 Task: Look for space in Kimberley, South Africa from 10th July, 2023 to 25th July, 2023 for 3 adults, 1 child in price range Rs.15000 to Rs.25000. Place can be shared room with 2 bedrooms having 3 beds and 2 bathrooms. Property type can be house, flat, guest house. Amenities needed are: wifi, TV, free parkinig on premises, gym, breakfast. Booking option can be shelf check-in. Required host language is English.
Action: Mouse moved to (597, 148)
Screenshot: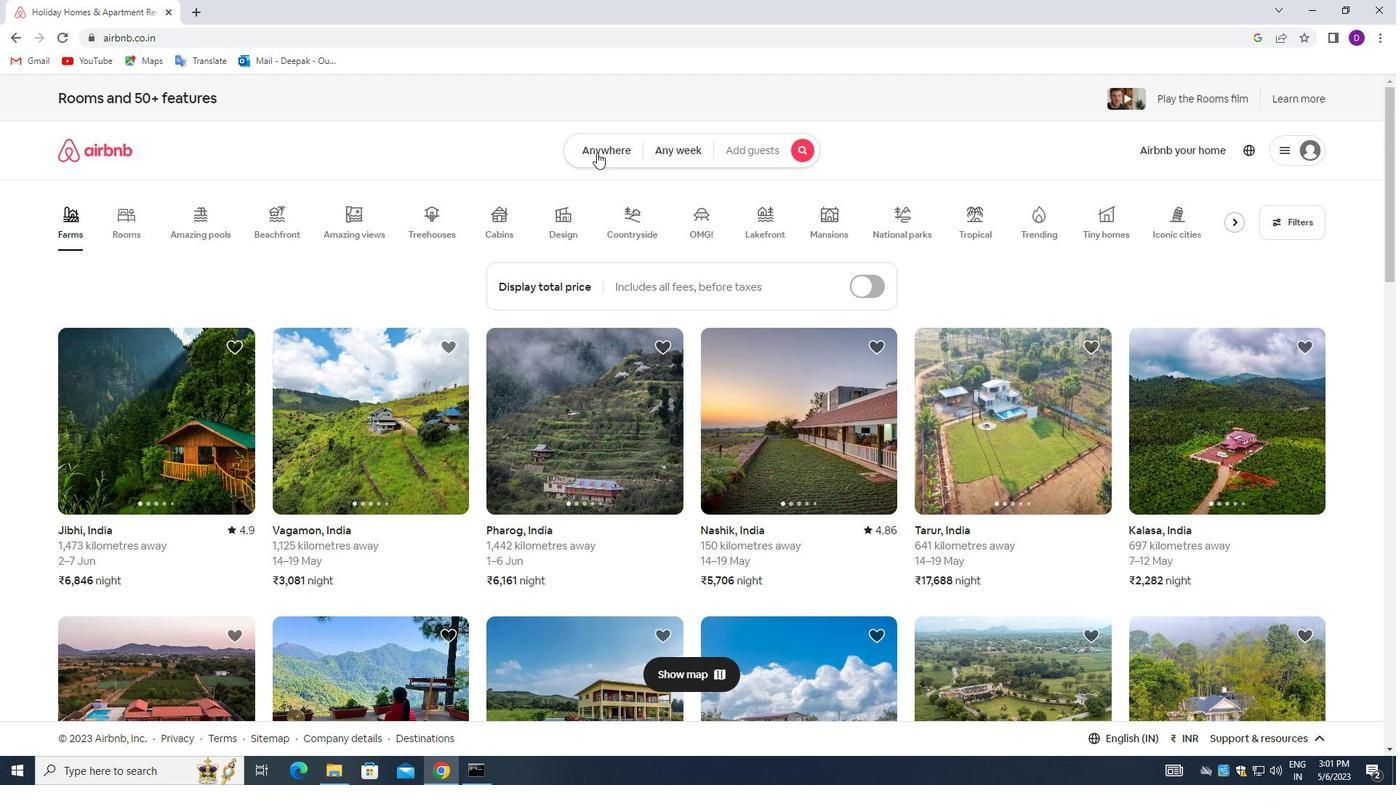 
Action: Mouse pressed left at (597, 148)
Screenshot: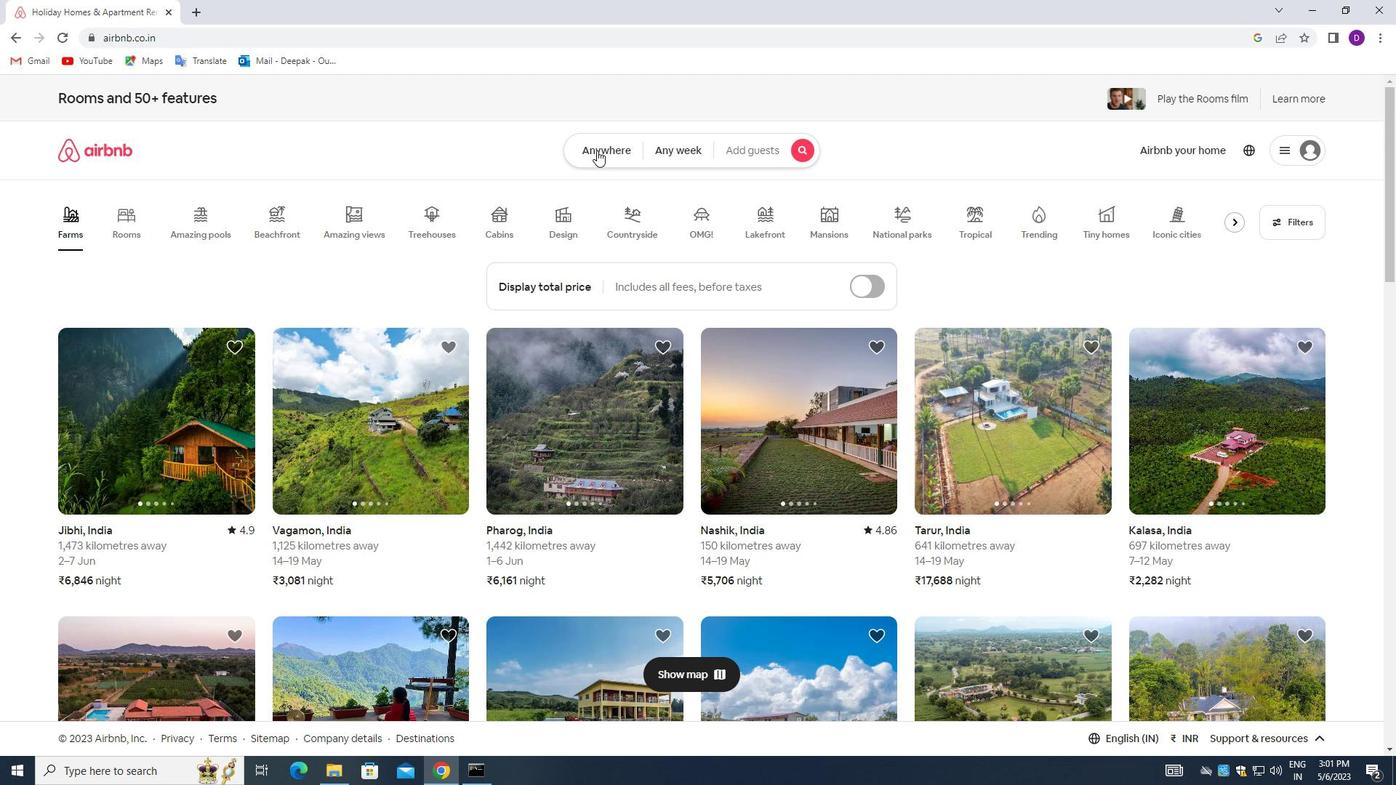 
Action: Mouse moved to (501, 206)
Screenshot: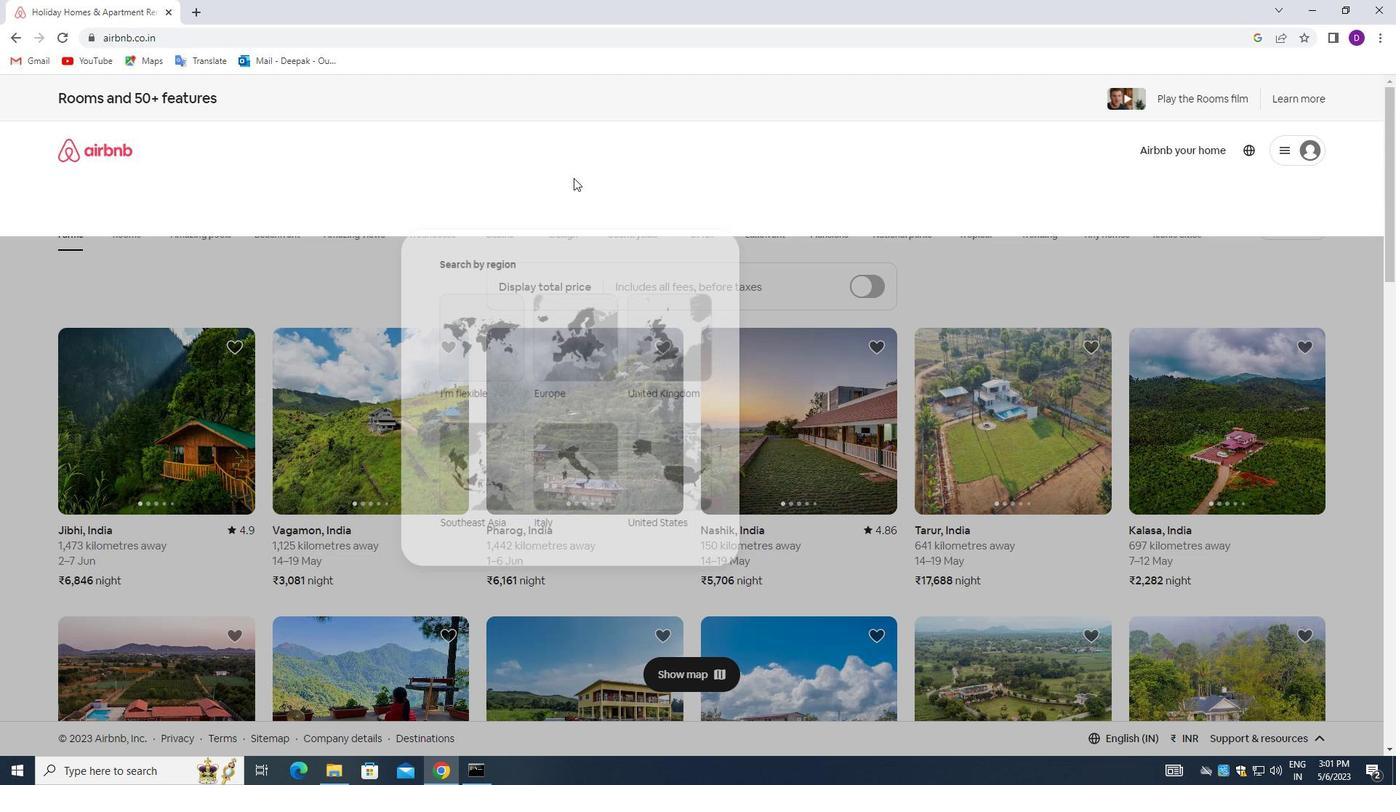 
Action: Mouse pressed left at (501, 206)
Screenshot: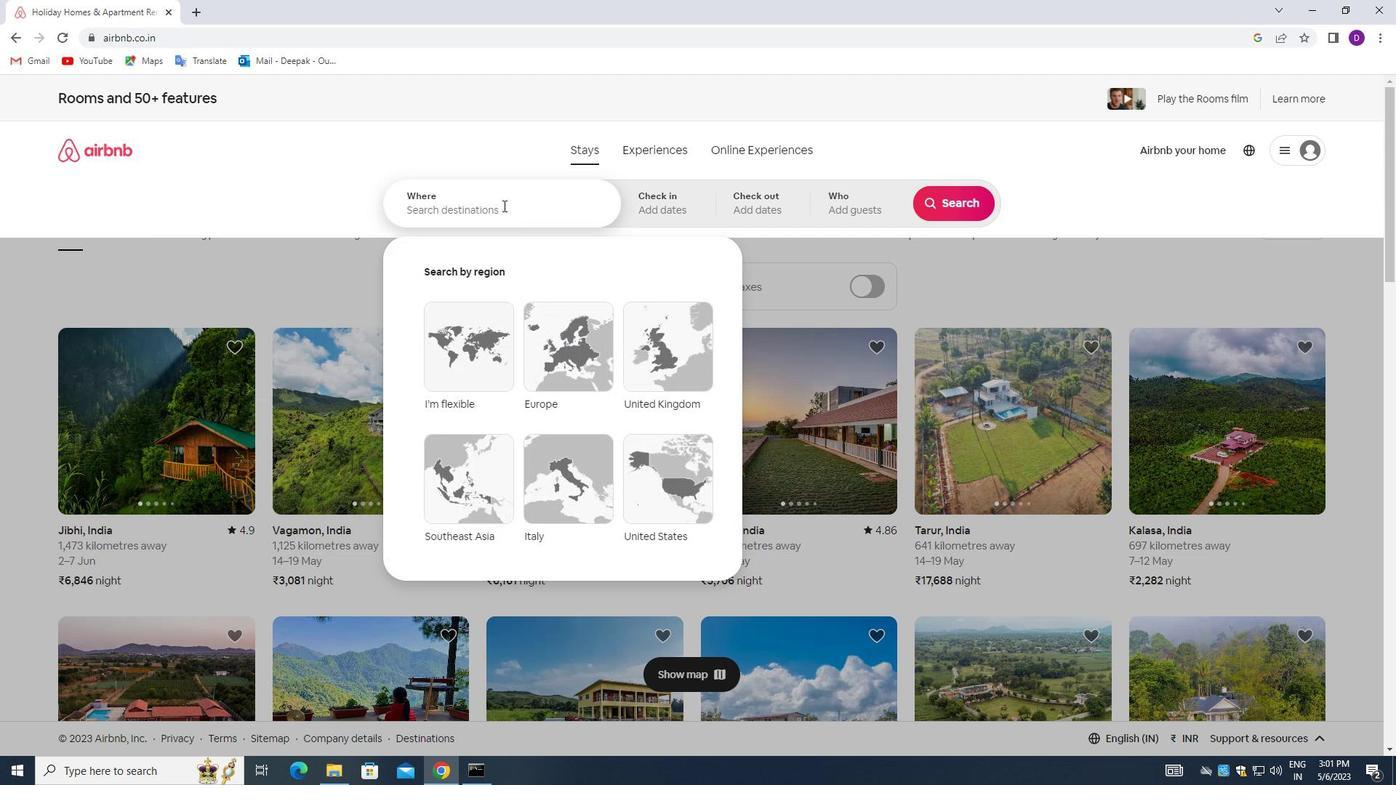 
Action: Mouse moved to (243, 307)
Screenshot: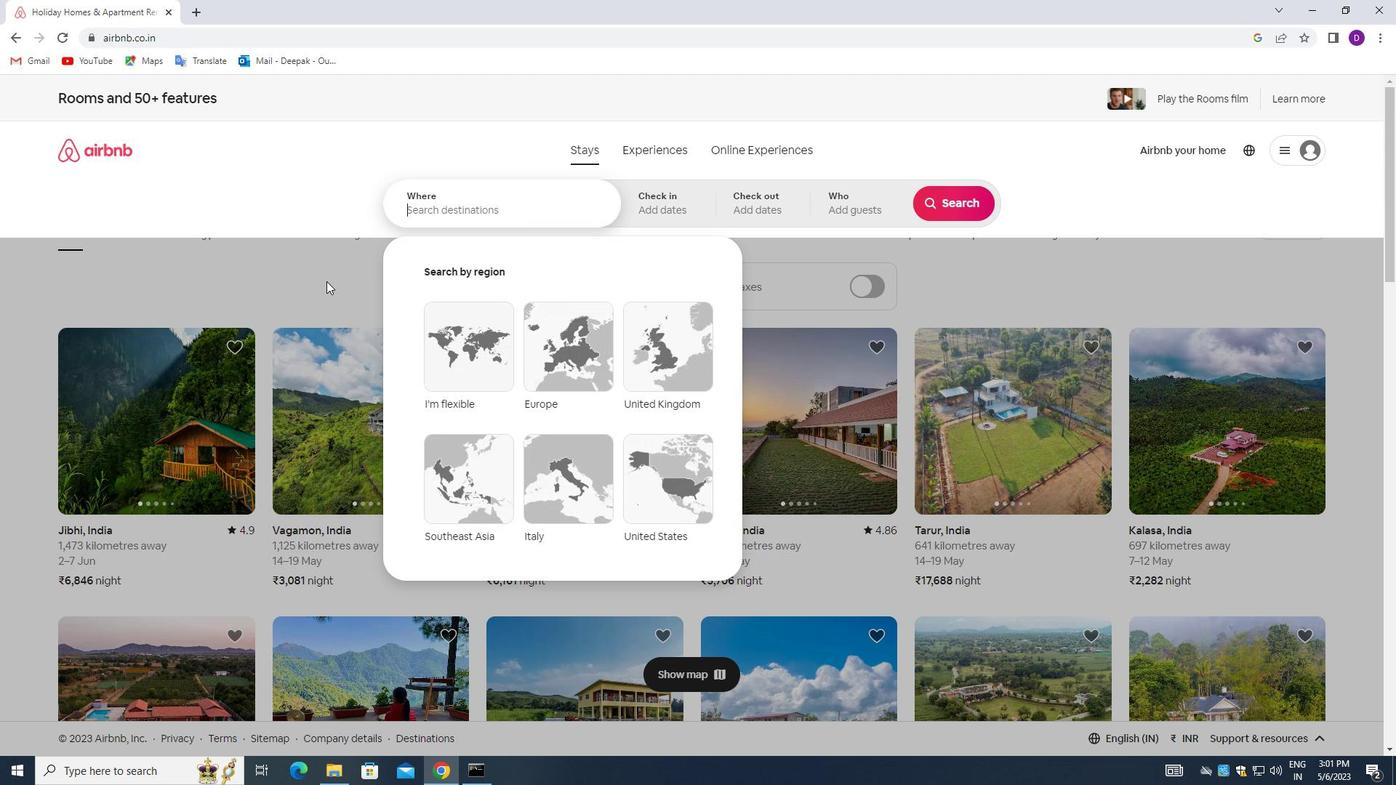
Action: Key pressed <Key.shift>KIMBERLEY,<Key.space><Key.shift><Key.shift><Key.shift><Key.shift><Key.shift><Key.shift><Key.shift><Key.shift><Key.shift><Key.shift><Key.shift><Key.shift><Key.shift><Key.shift><Key.shift>A<Key.backspace><Key.shift_r>SOUTH<Key.space><Key.shift_r>AFRICQA<Key.backspace><Key.backspace>A<Key.enter>
Screenshot: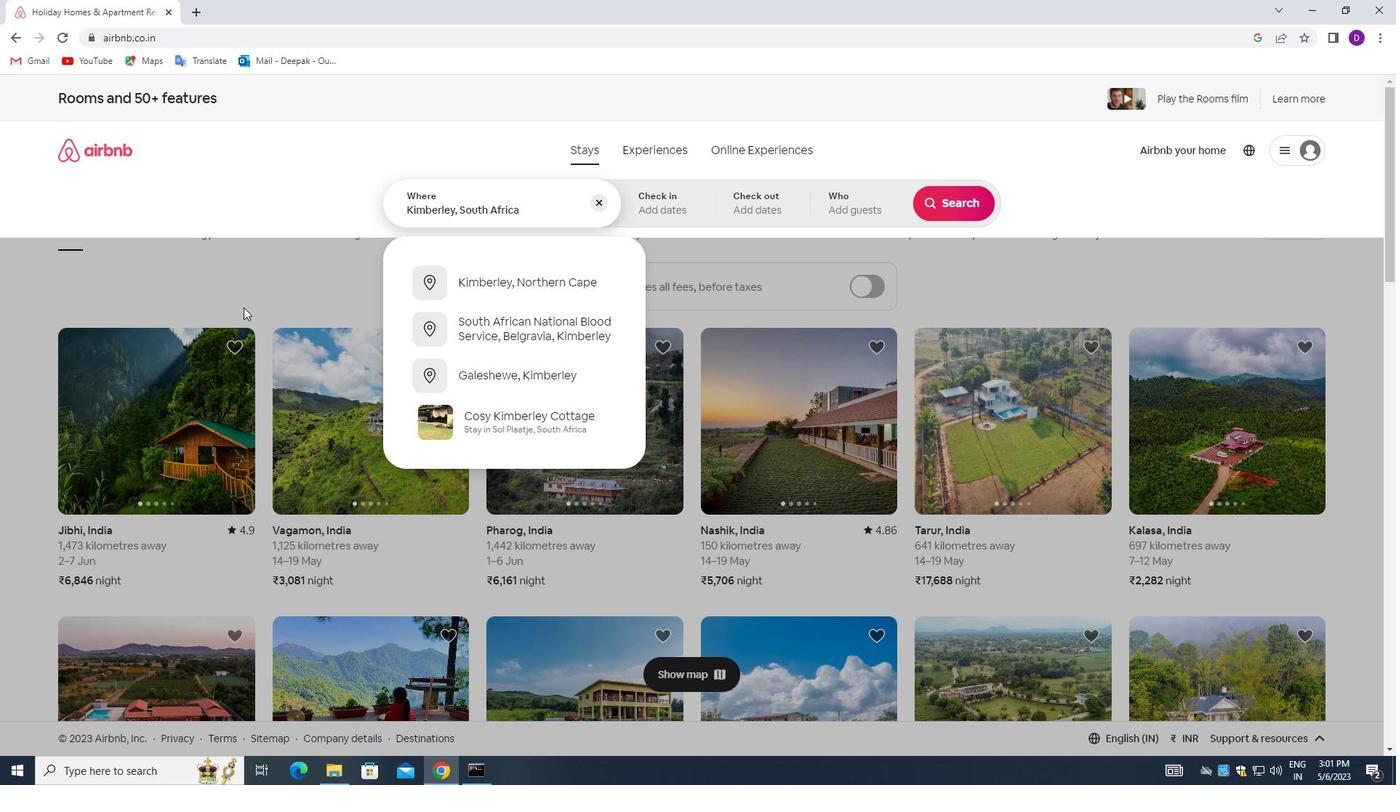 
Action: Mouse moved to (940, 329)
Screenshot: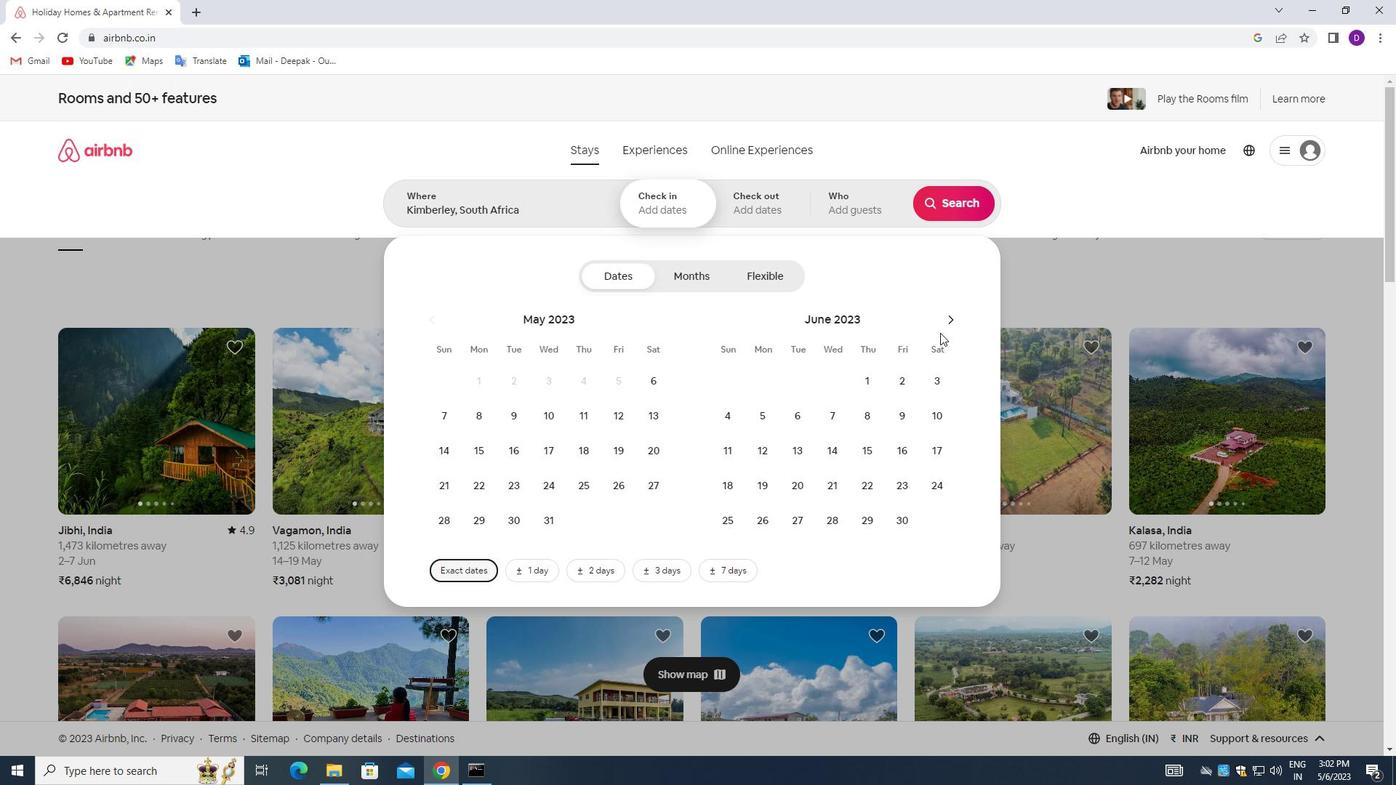 
Action: Mouse pressed left at (940, 329)
Screenshot: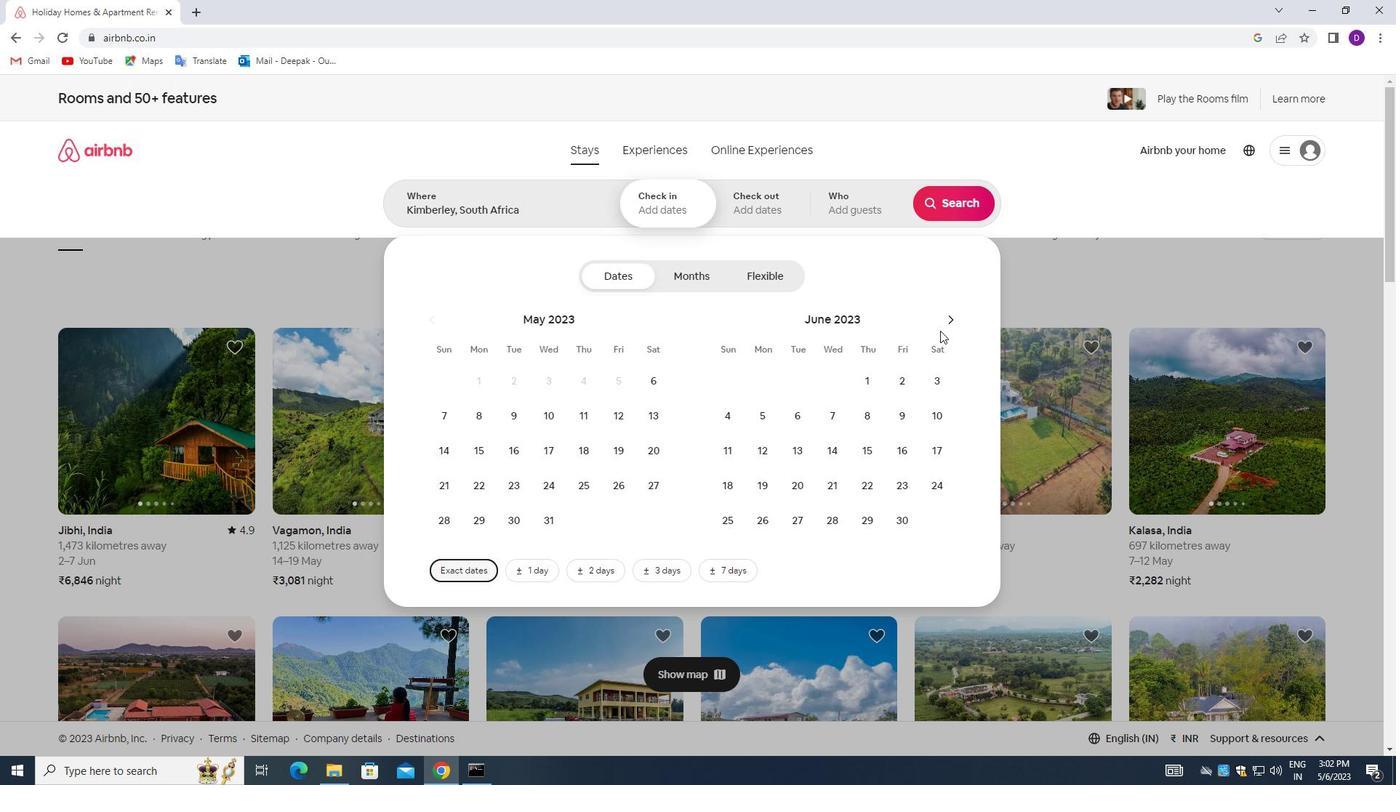 
Action: Mouse moved to (945, 322)
Screenshot: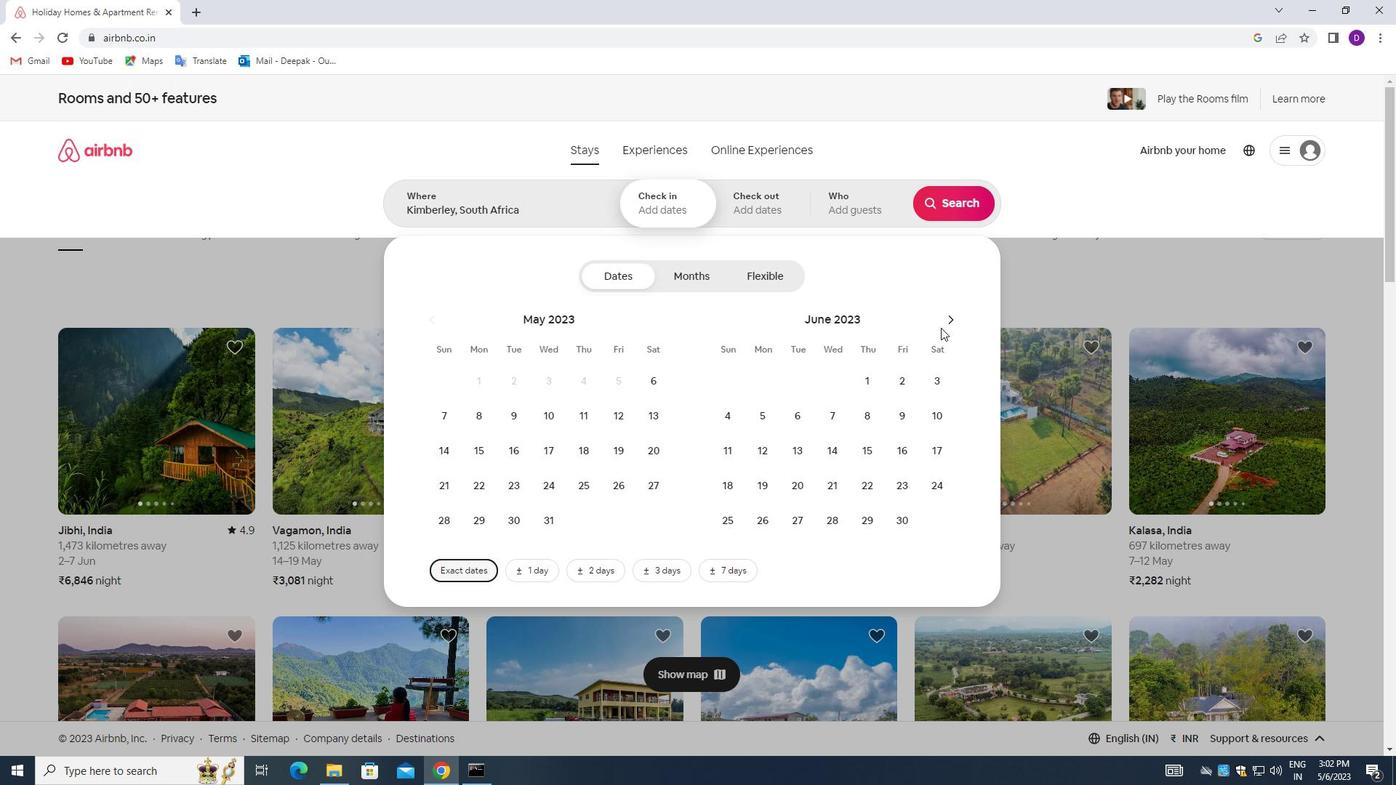 
Action: Mouse pressed left at (945, 322)
Screenshot: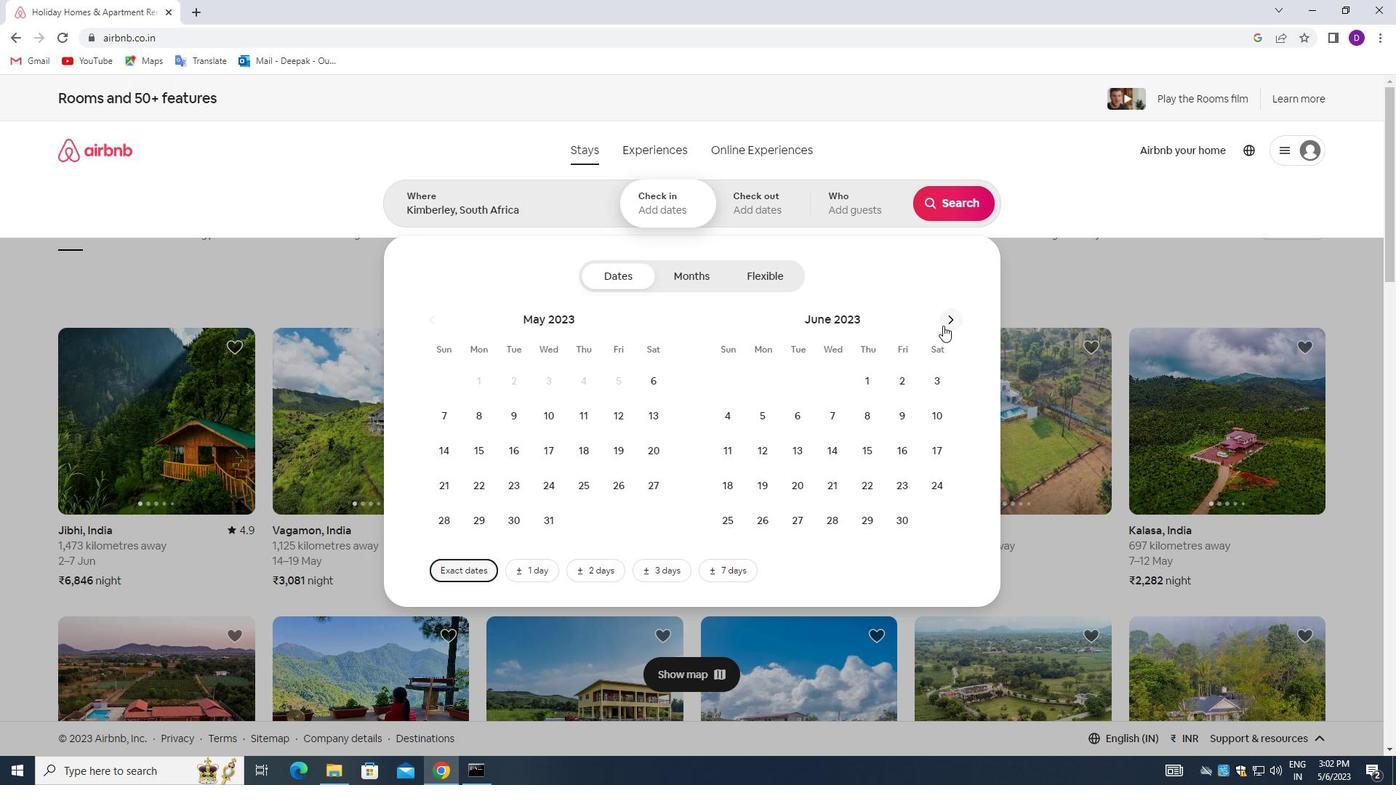 
Action: Mouse moved to (773, 454)
Screenshot: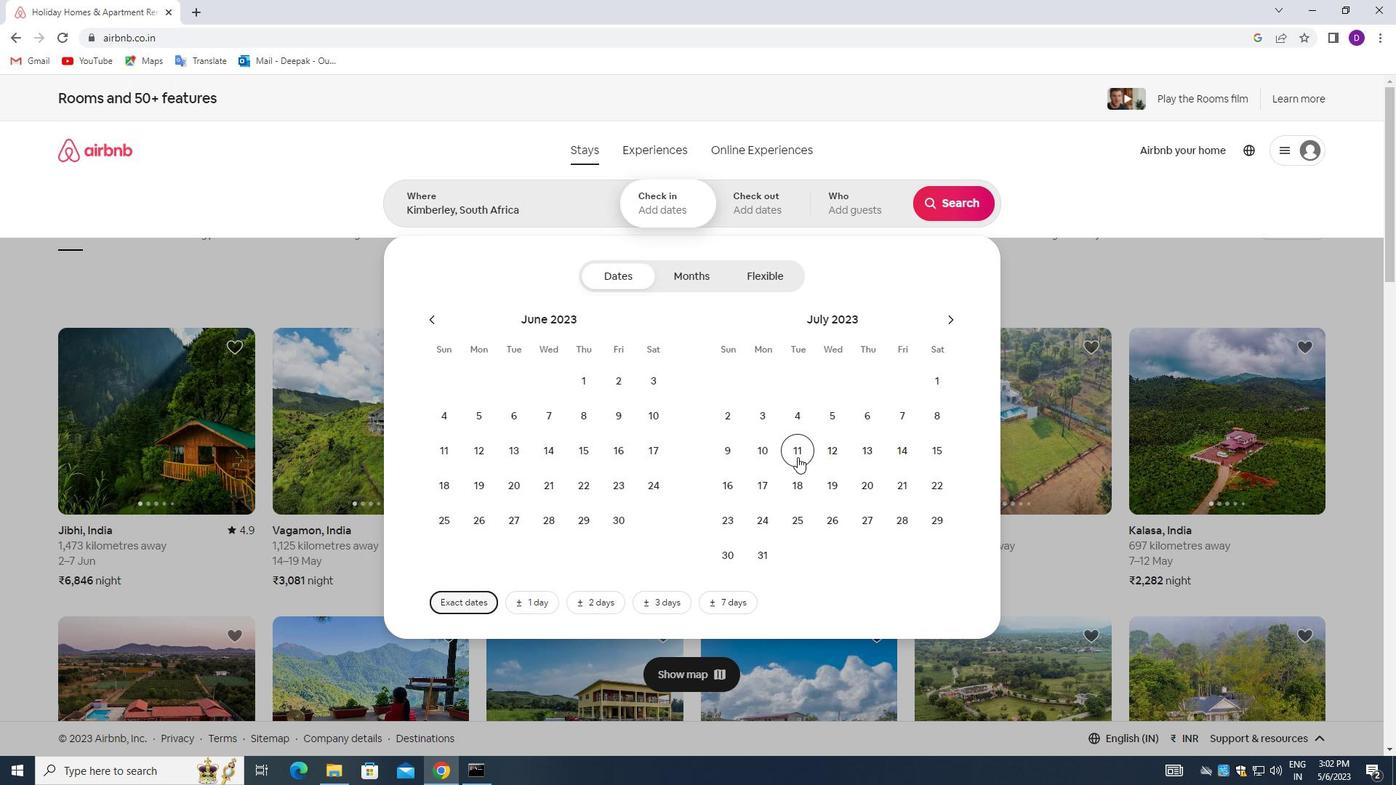 
Action: Mouse pressed left at (773, 454)
Screenshot: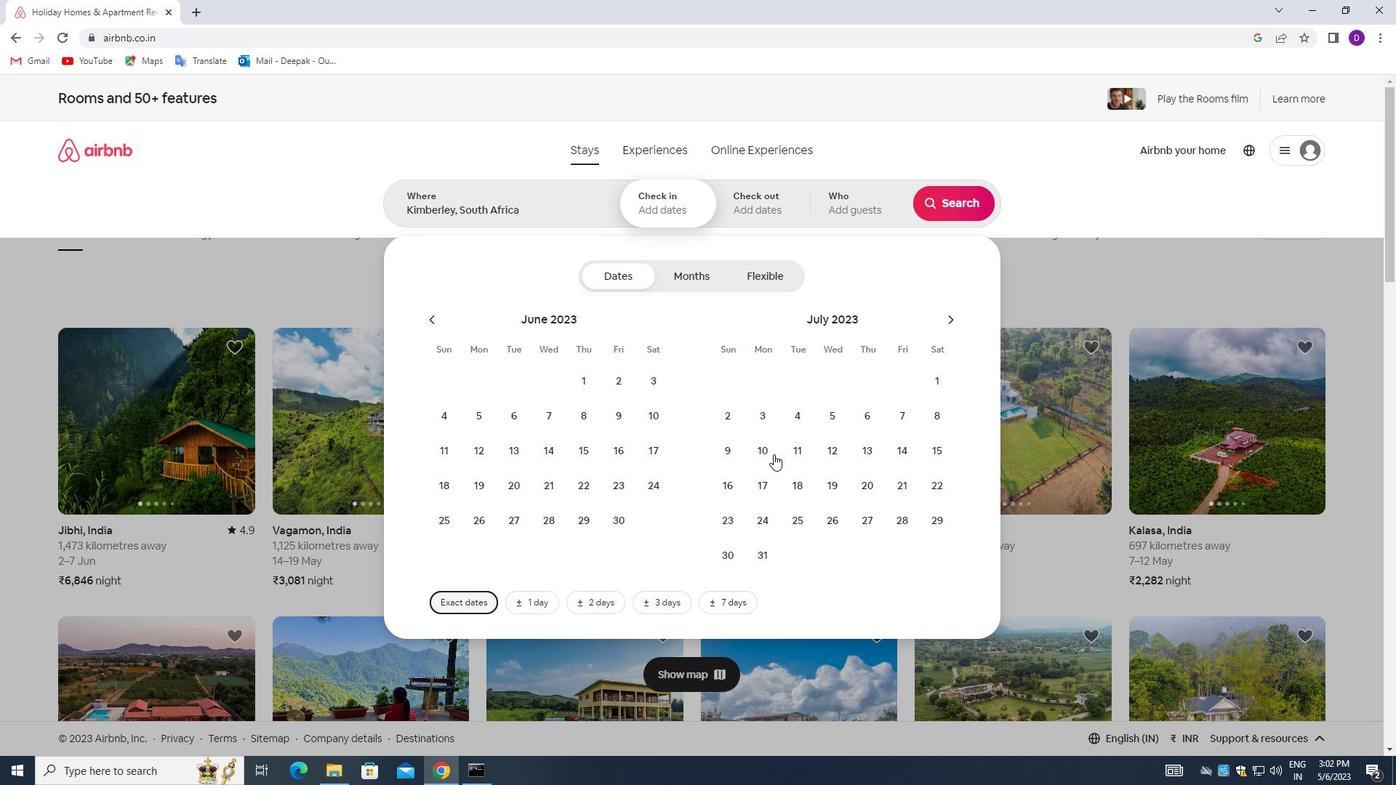 
Action: Mouse moved to (797, 517)
Screenshot: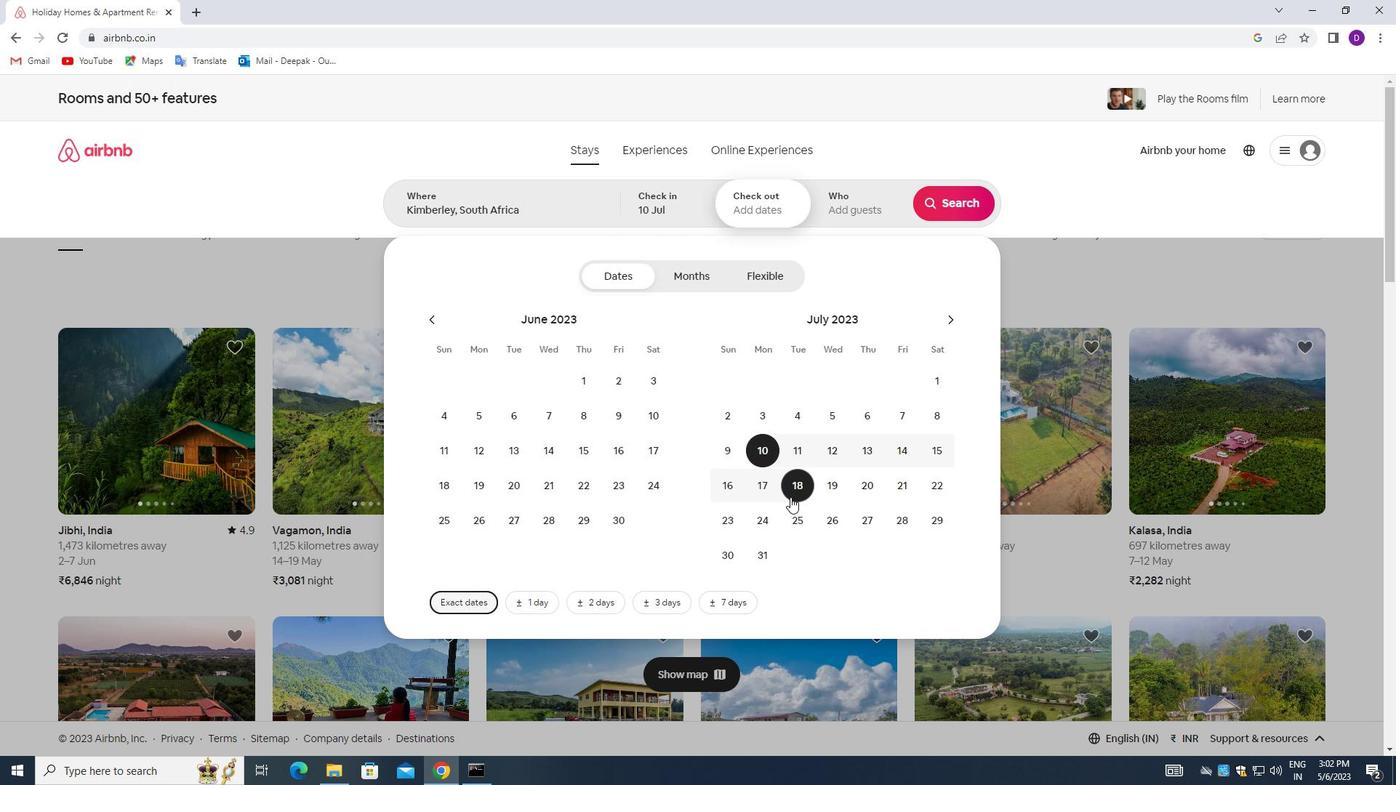 
Action: Mouse pressed left at (797, 517)
Screenshot: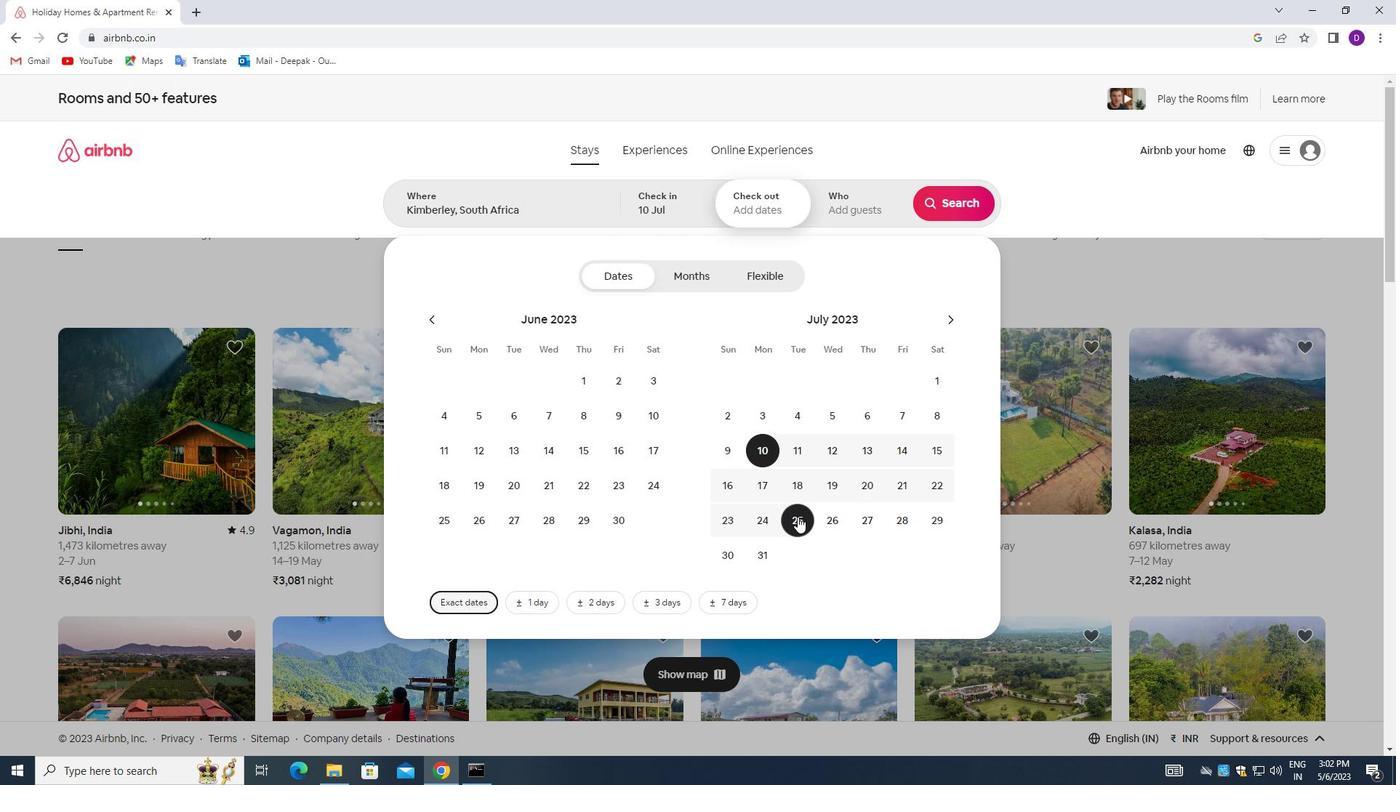 
Action: Mouse moved to (848, 208)
Screenshot: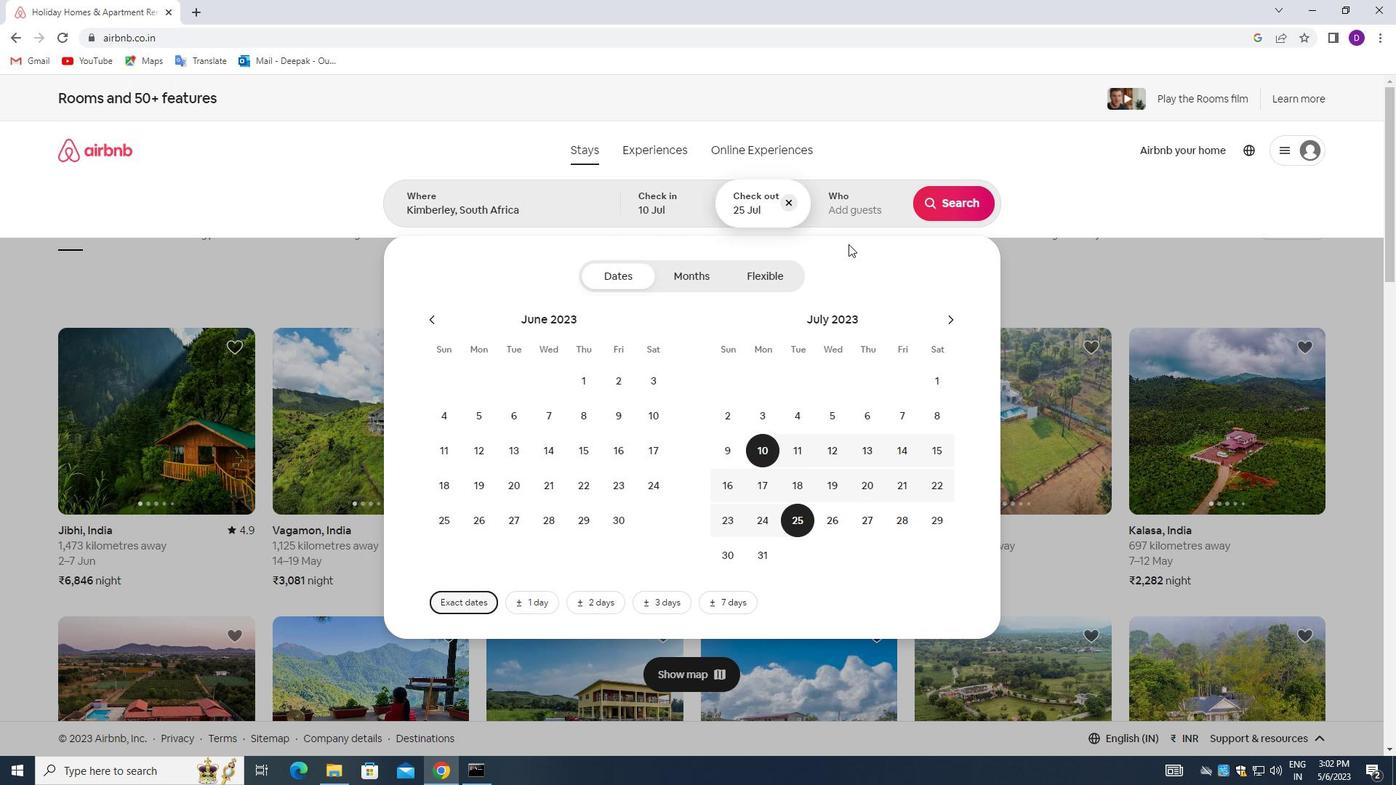 
Action: Mouse pressed left at (848, 208)
Screenshot: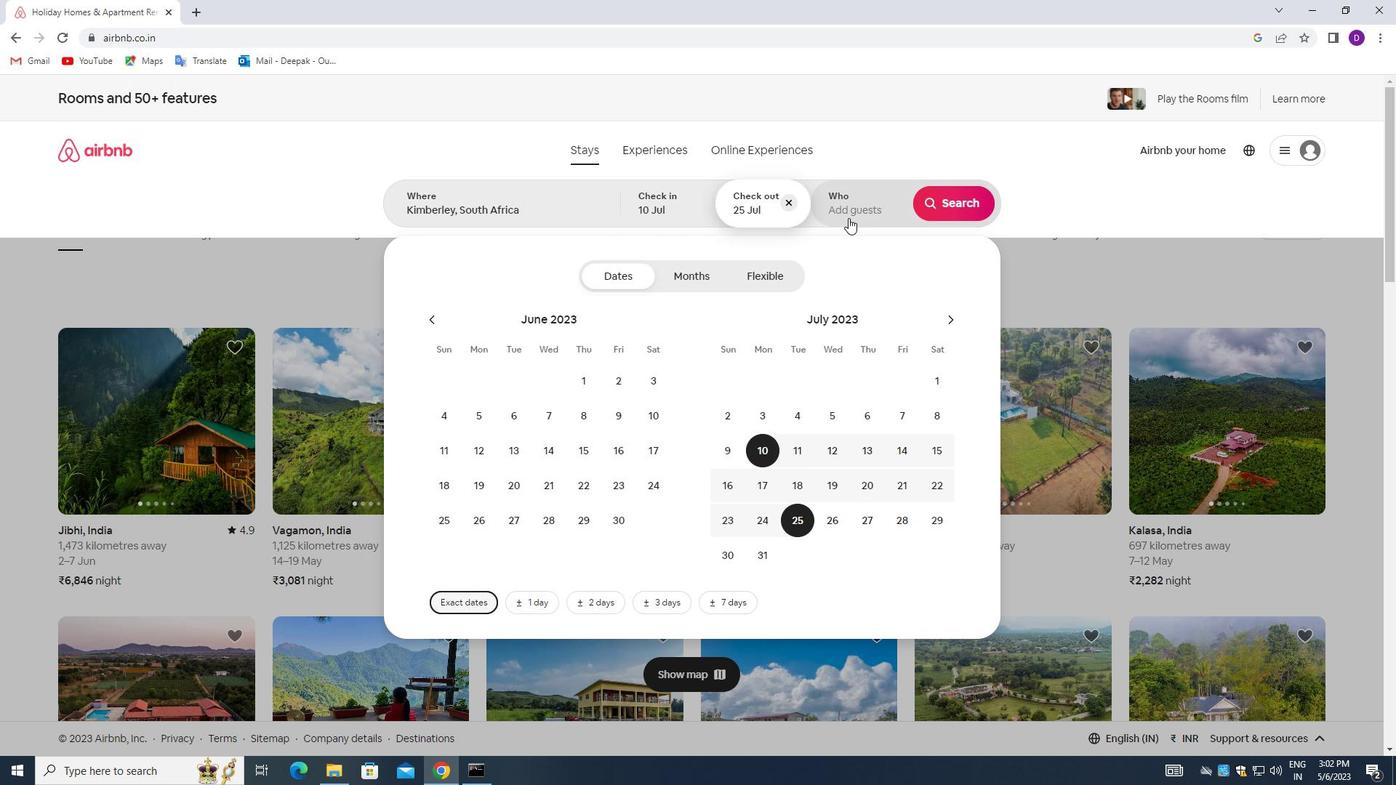 
Action: Mouse moved to (959, 283)
Screenshot: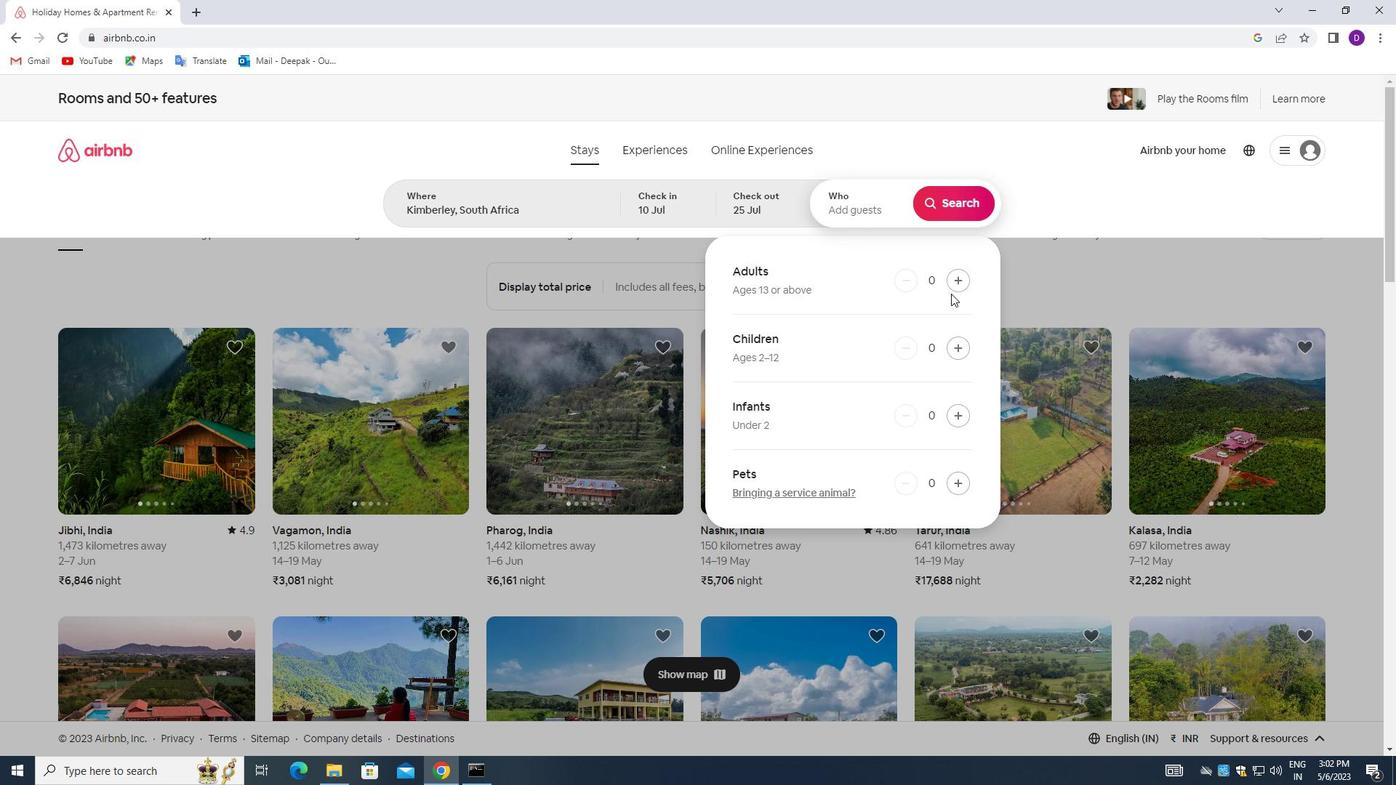 
Action: Mouse pressed left at (959, 283)
Screenshot: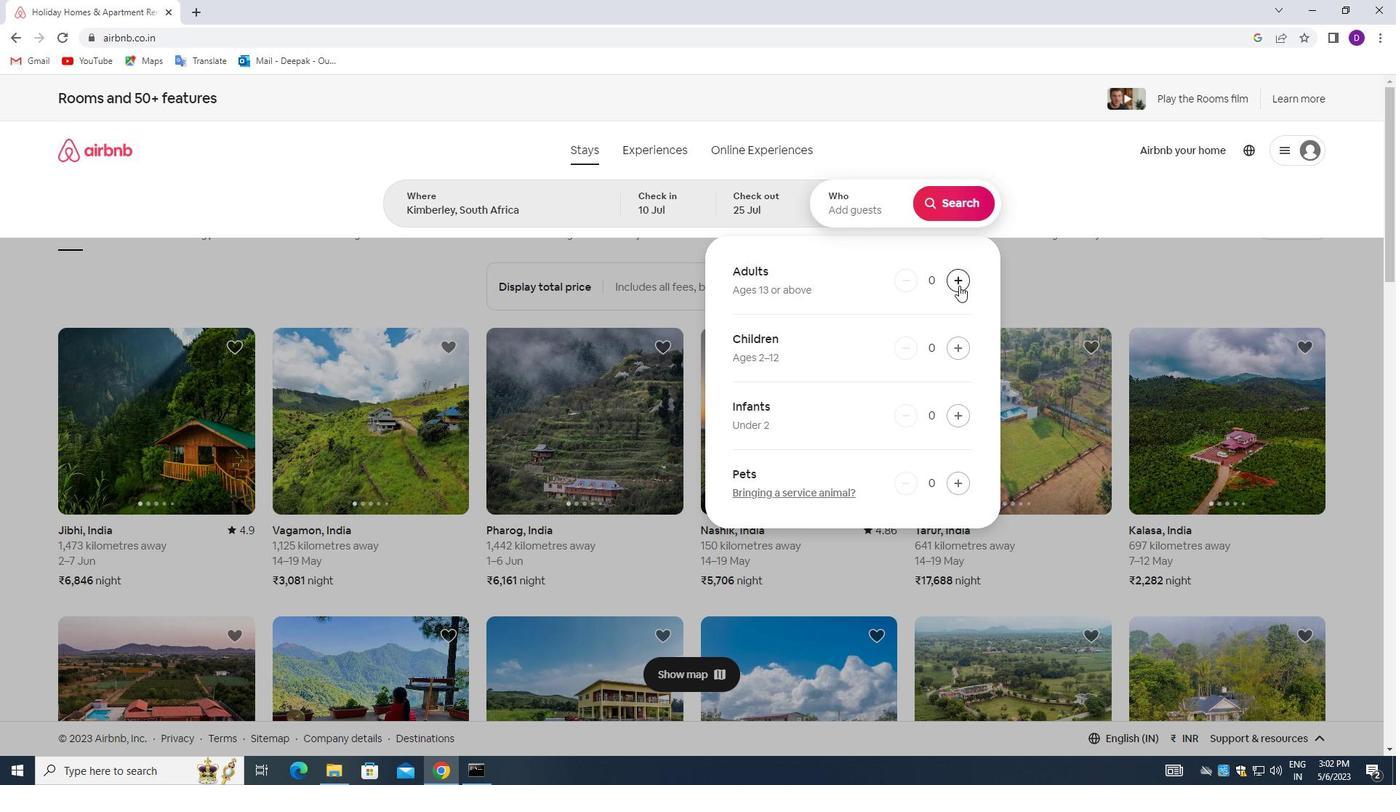 
Action: Mouse pressed left at (959, 283)
Screenshot: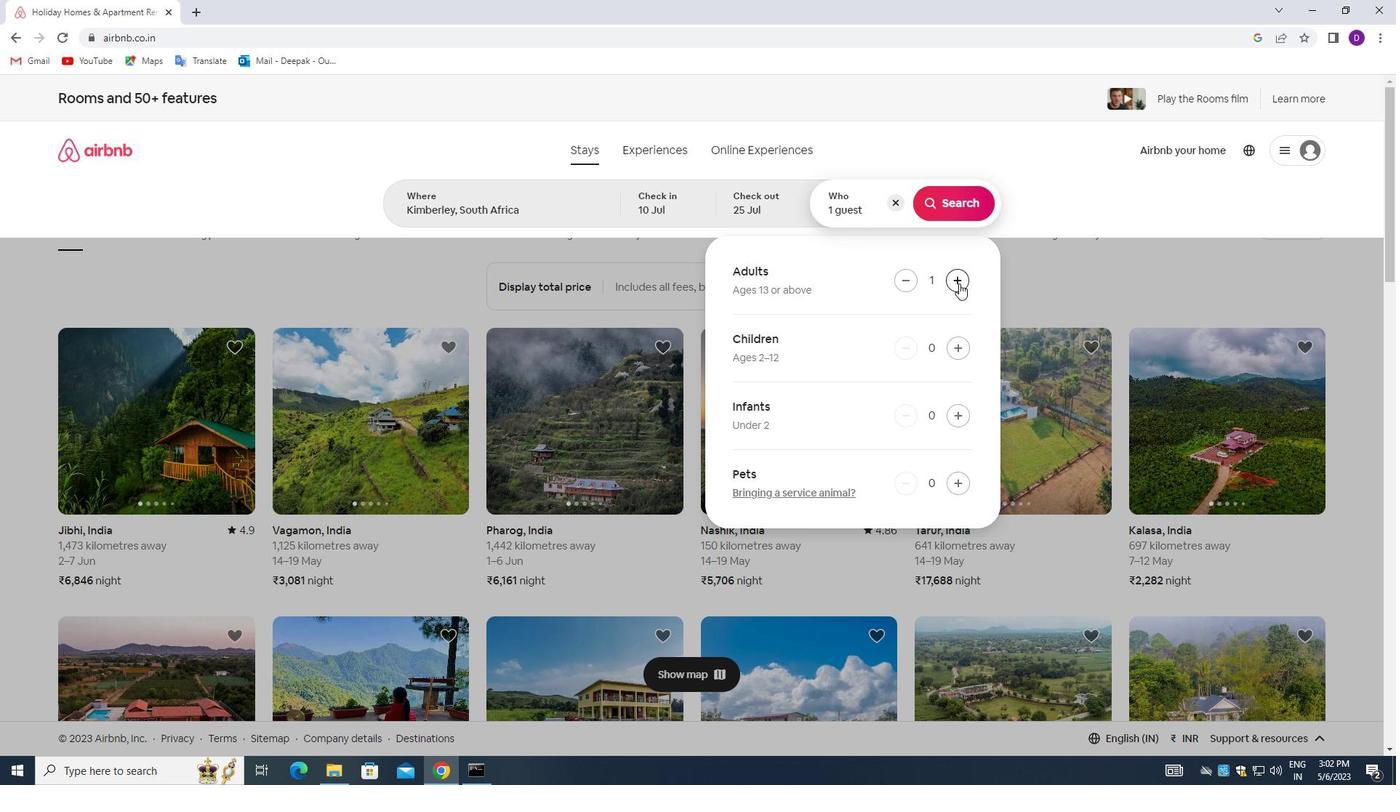
Action: Mouse pressed left at (959, 283)
Screenshot: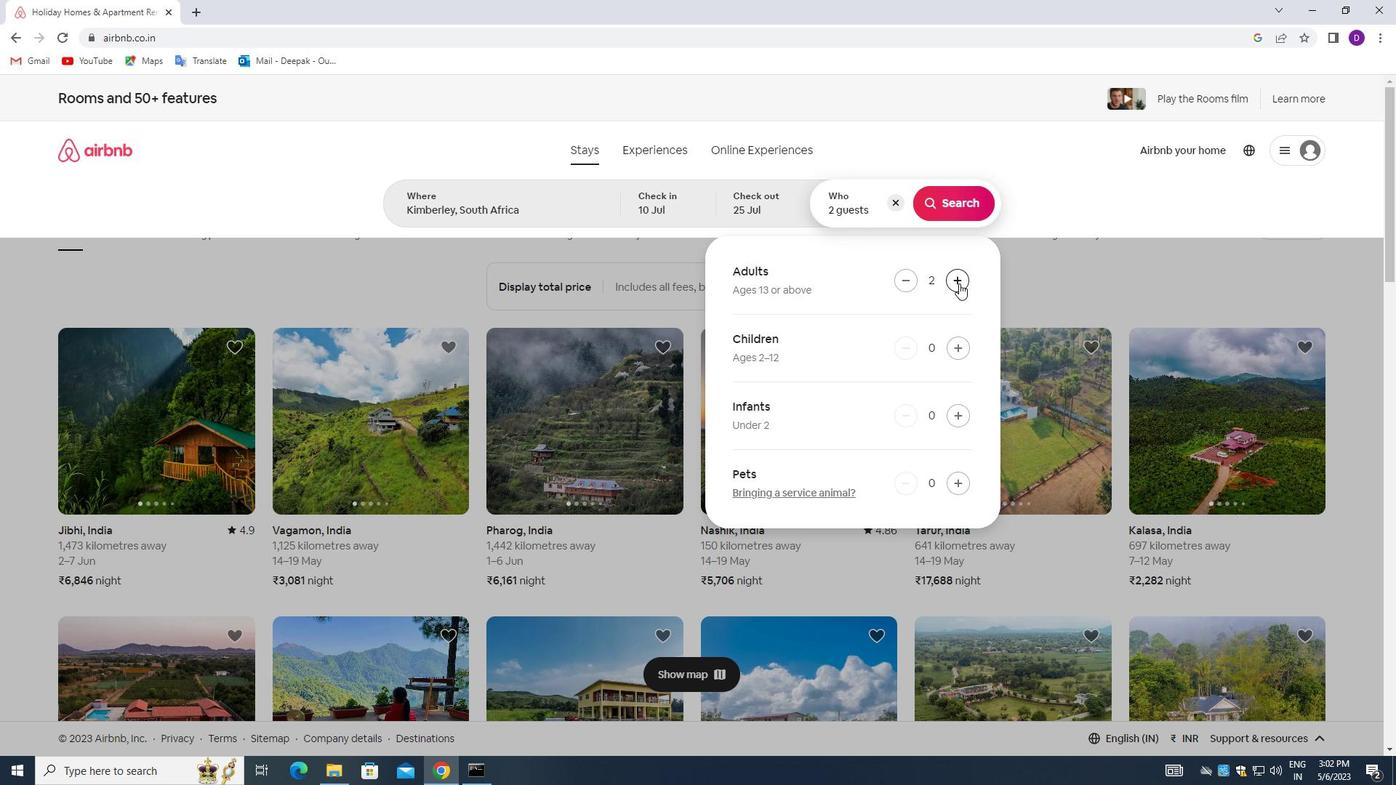 
Action: Mouse moved to (957, 351)
Screenshot: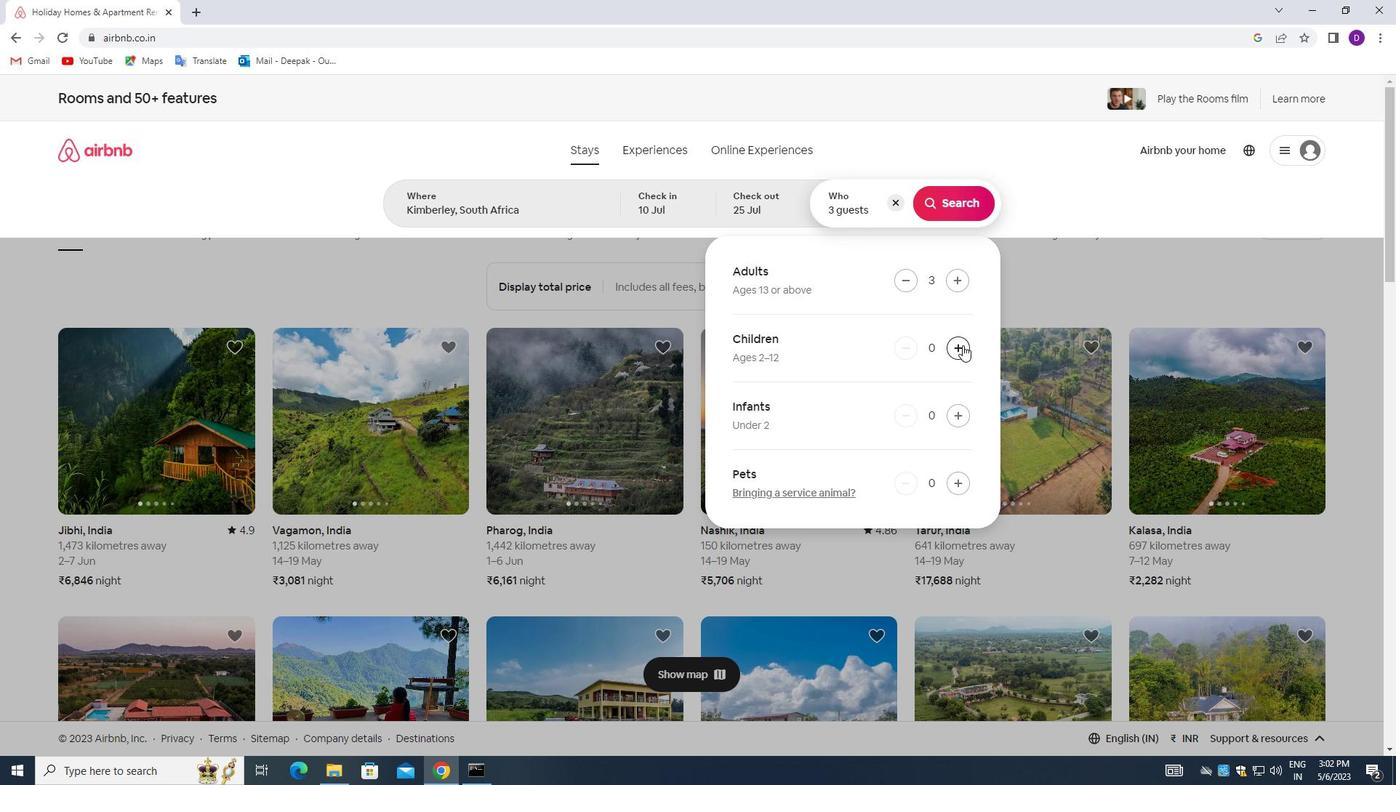 
Action: Mouse pressed left at (957, 351)
Screenshot: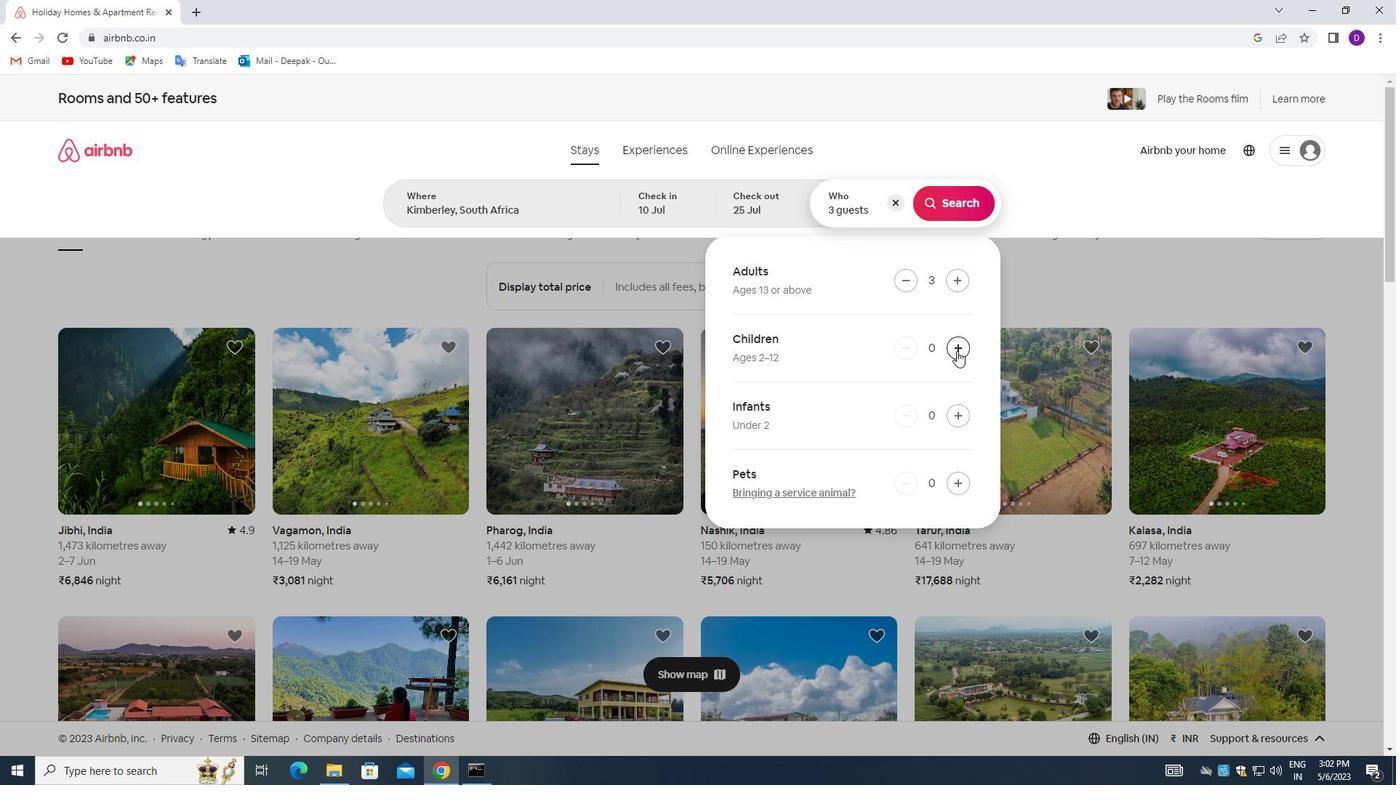 
Action: Mouse moved to (952, 187)
Screenshot: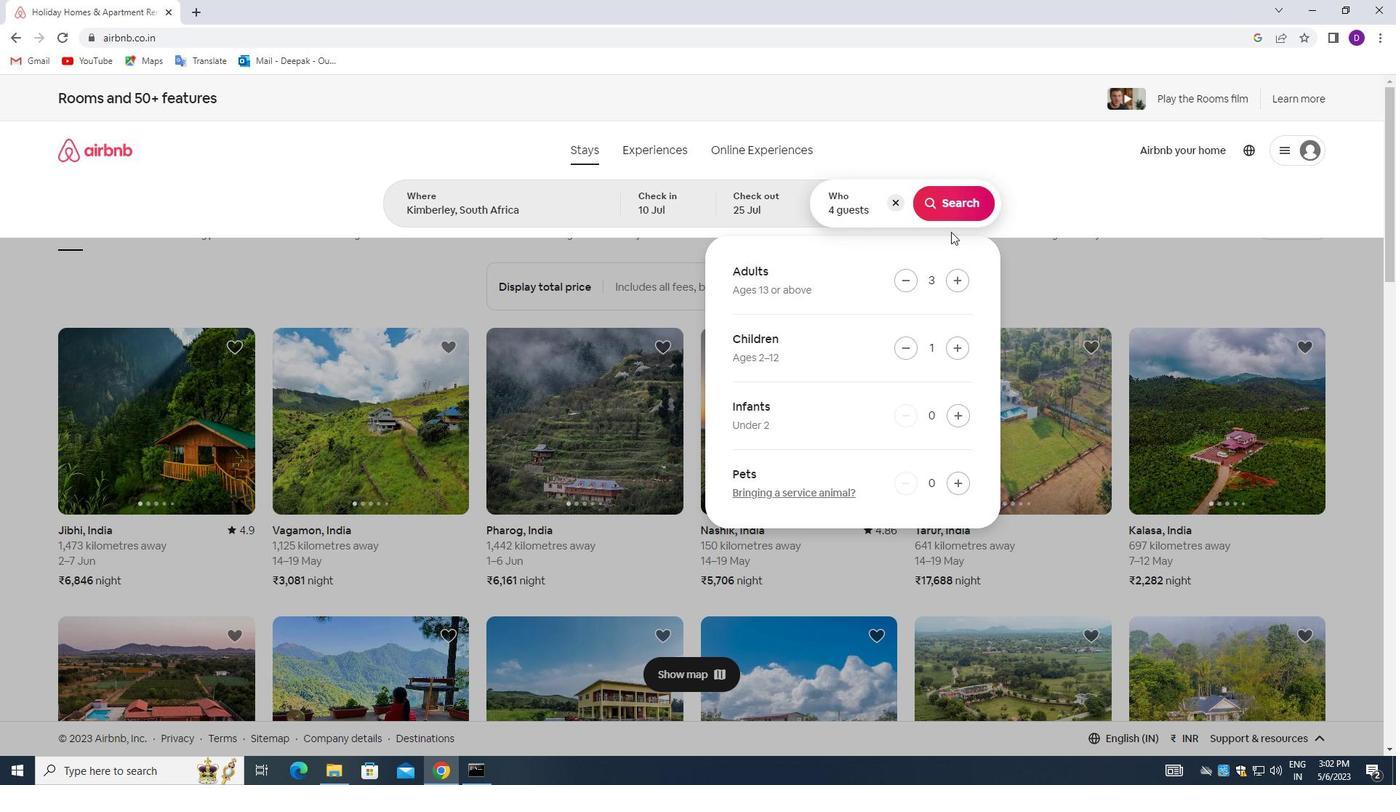 
Action: Mouse pressed left at (952, 187)
Screenshot: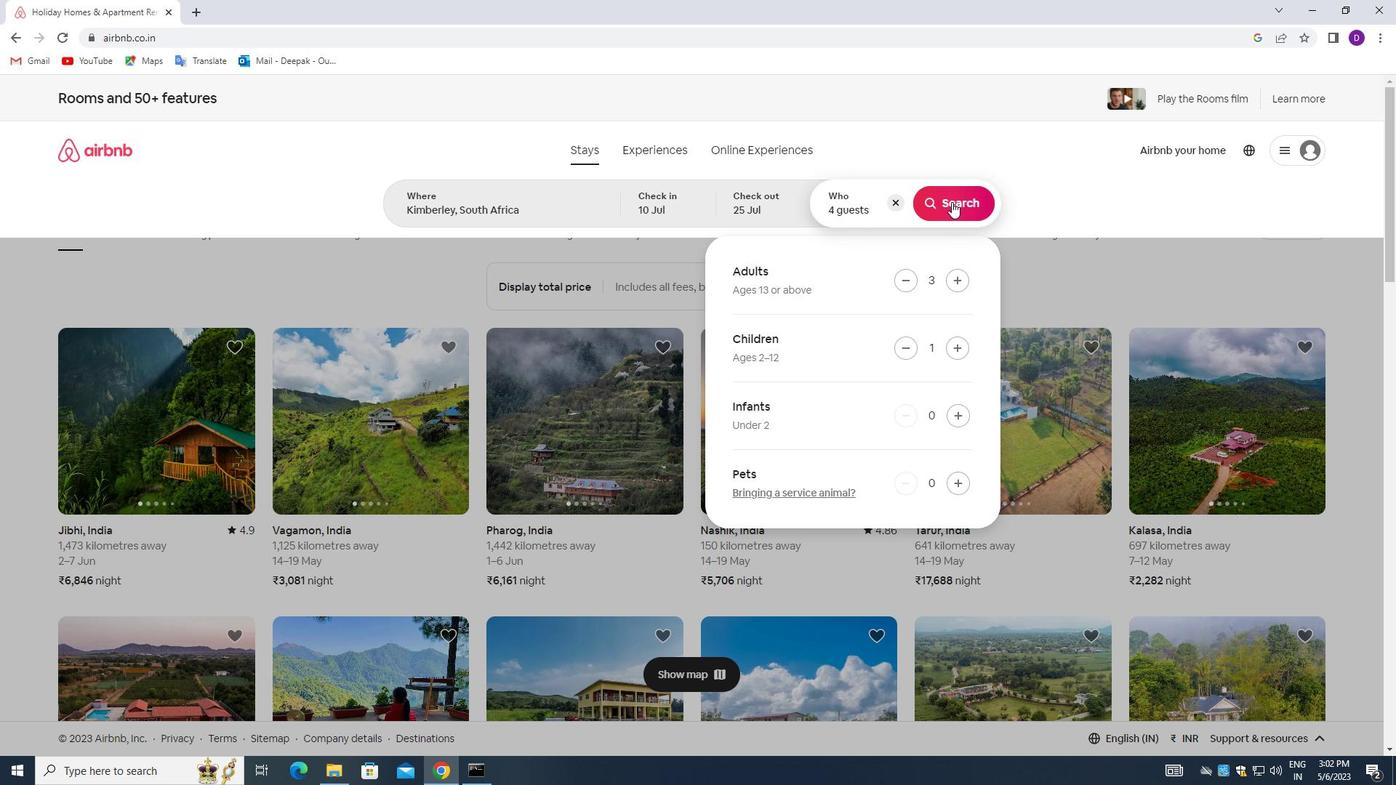 
Action: Mouse moved to (1316, 160)
Screenshot: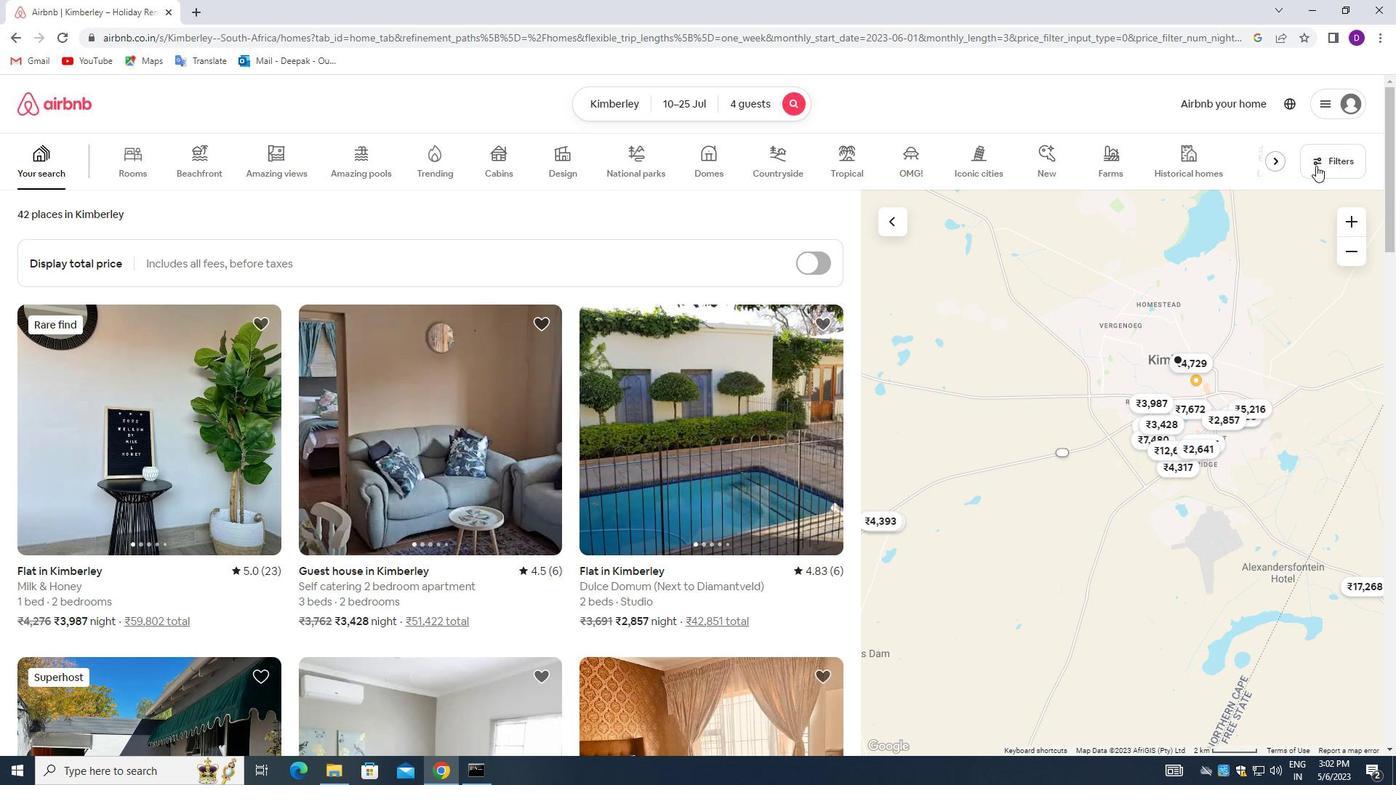 
Action: Mouse pressed left at (1316, 160)
Screenshot: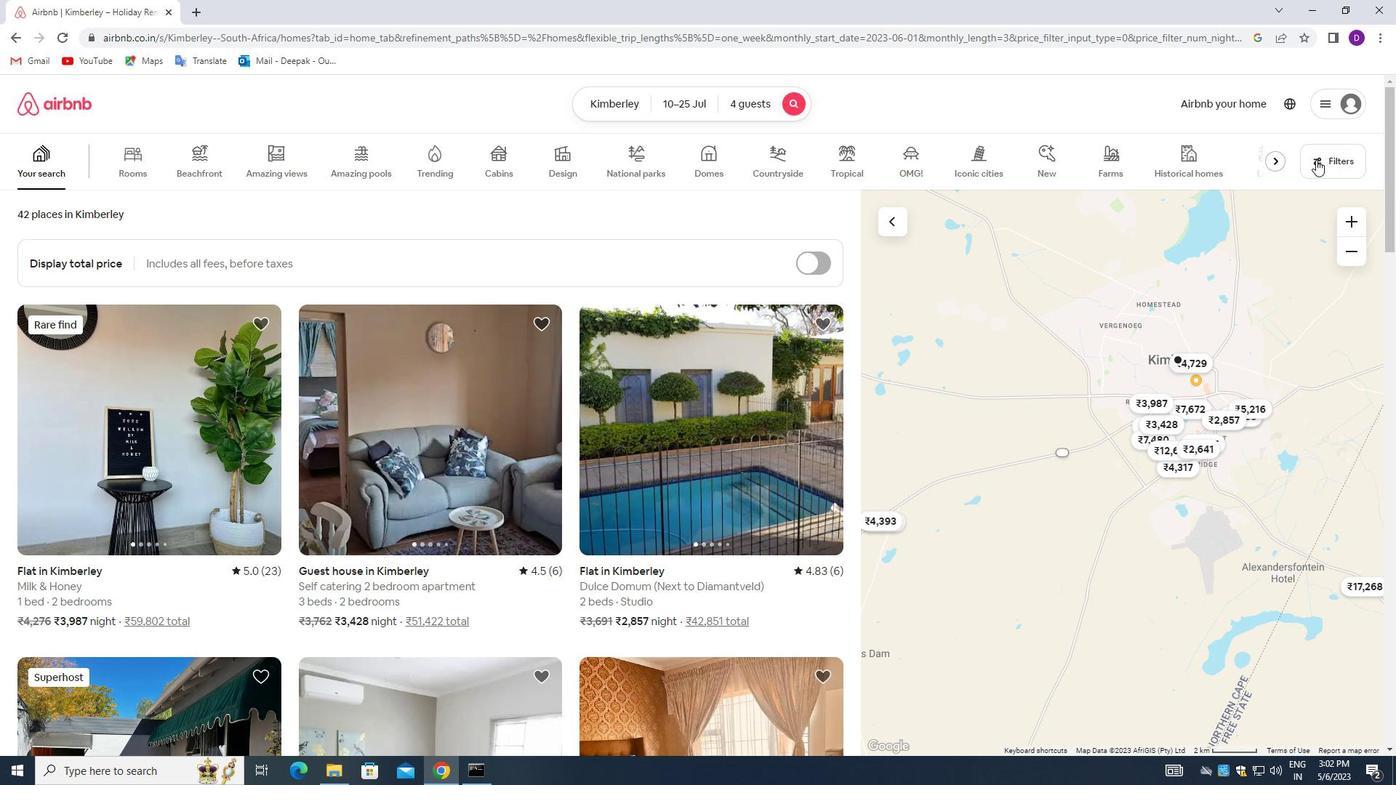 
Action: Mouse moved to (519, 526)
Screenshot: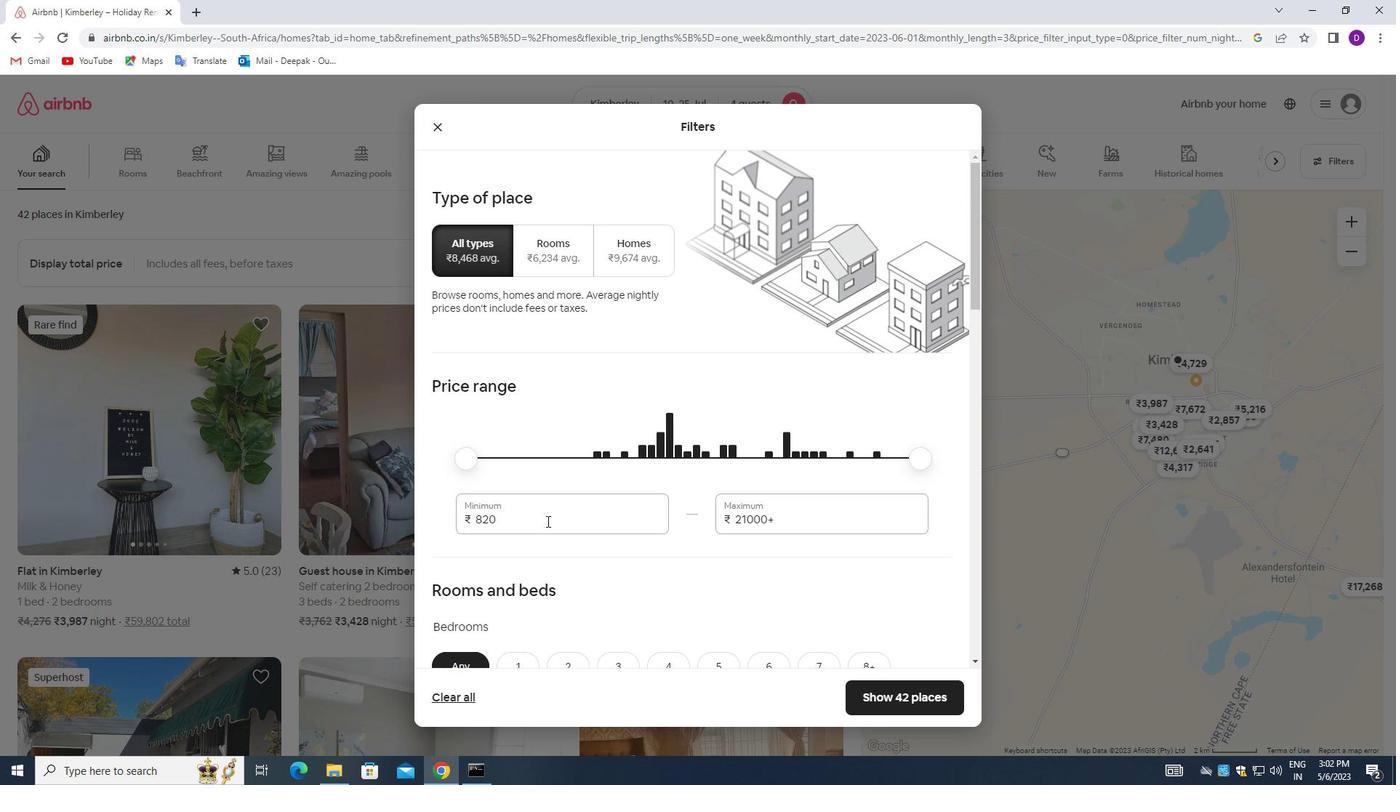 
Action: Mouse pressed left at (519, 526)
Screenshot: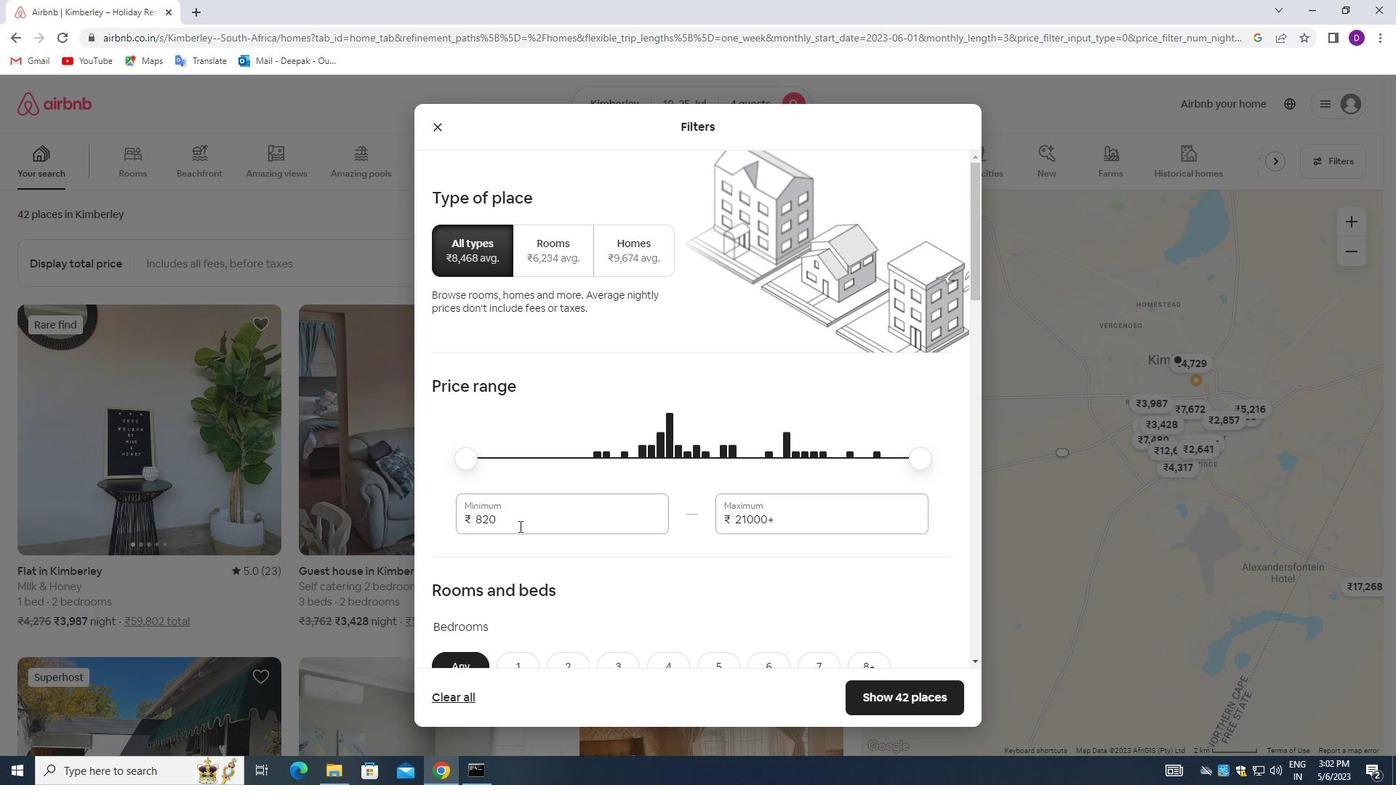 
Action: Mouse pressed left at (519, 526)
Screenshot: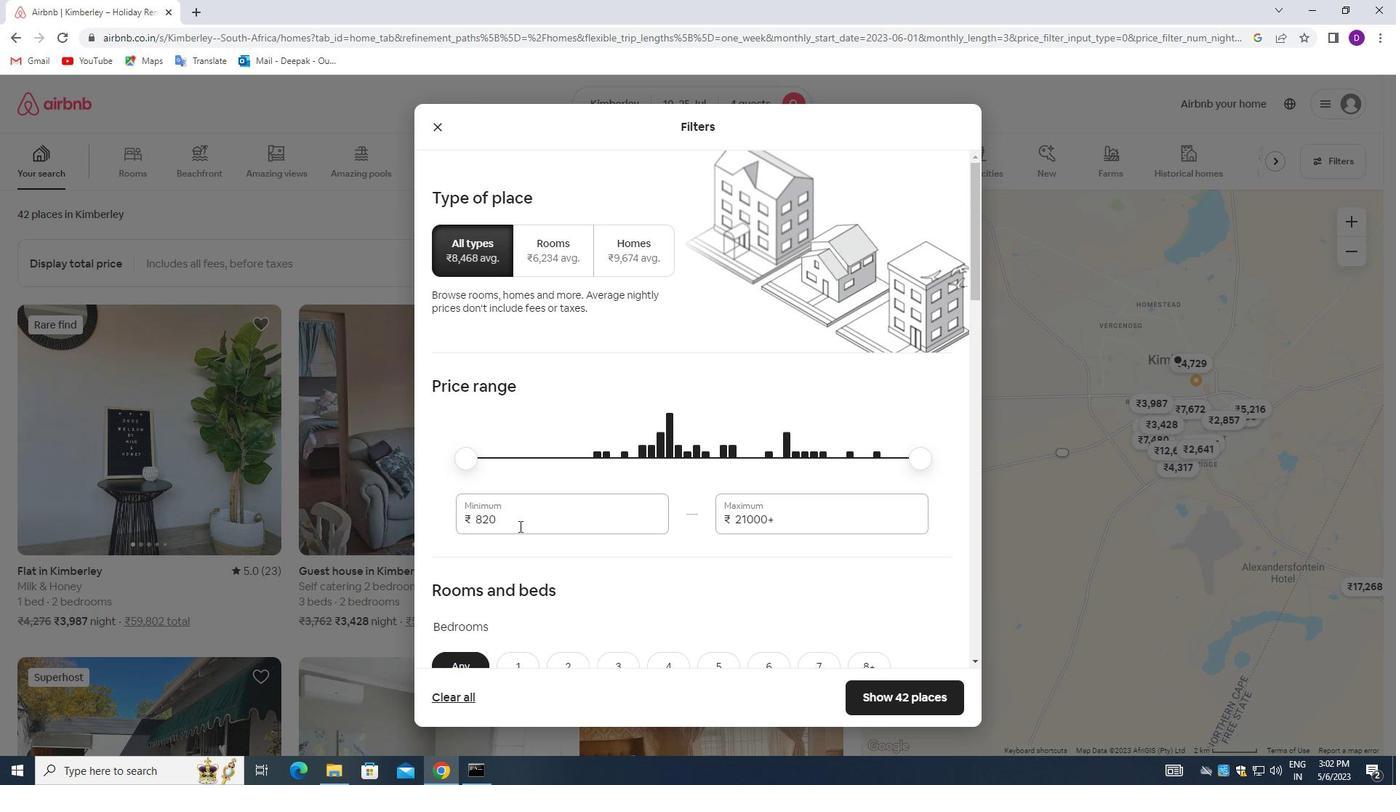 
Action: Key pressed 15000<Key.tab>25000
Screenshot: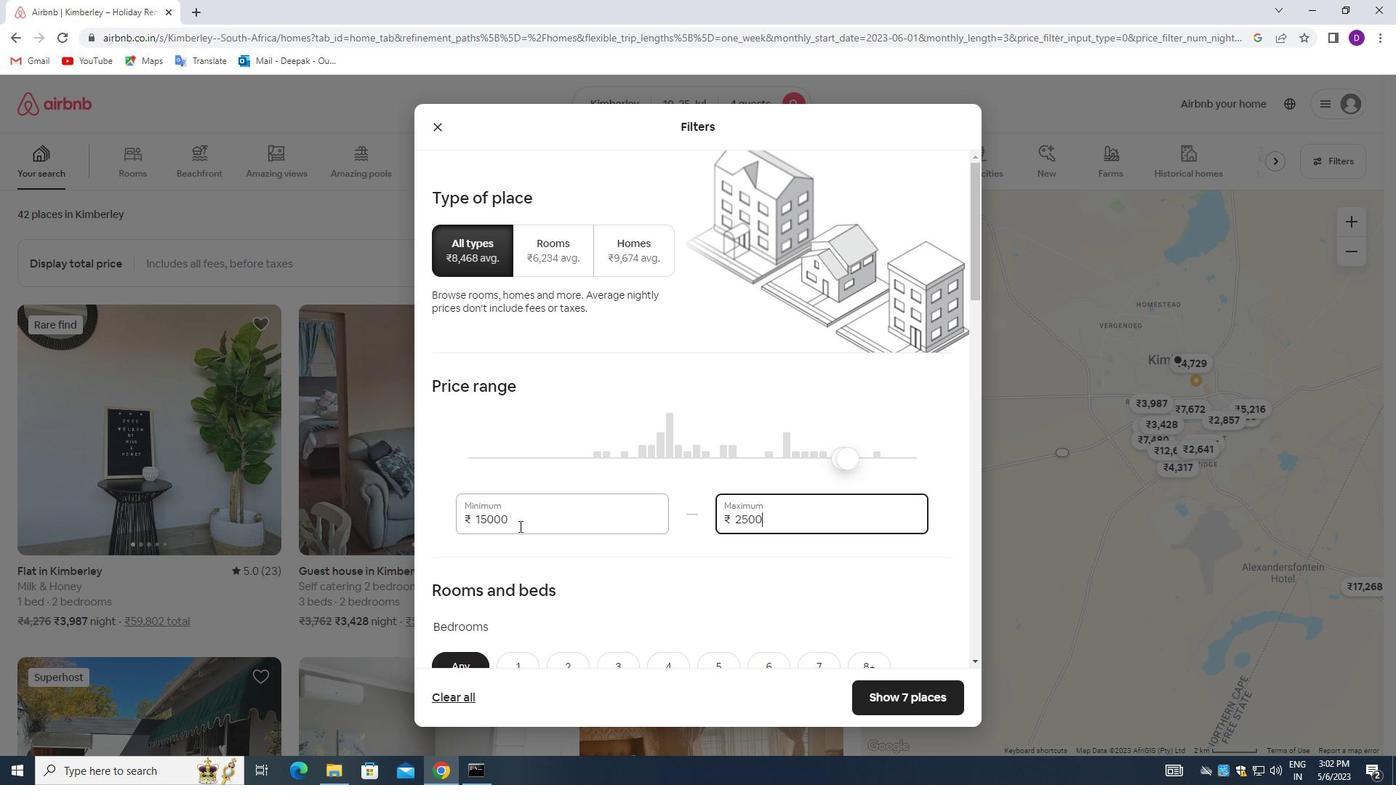
Action: Mouse moved to (531, 511)
Screenshot: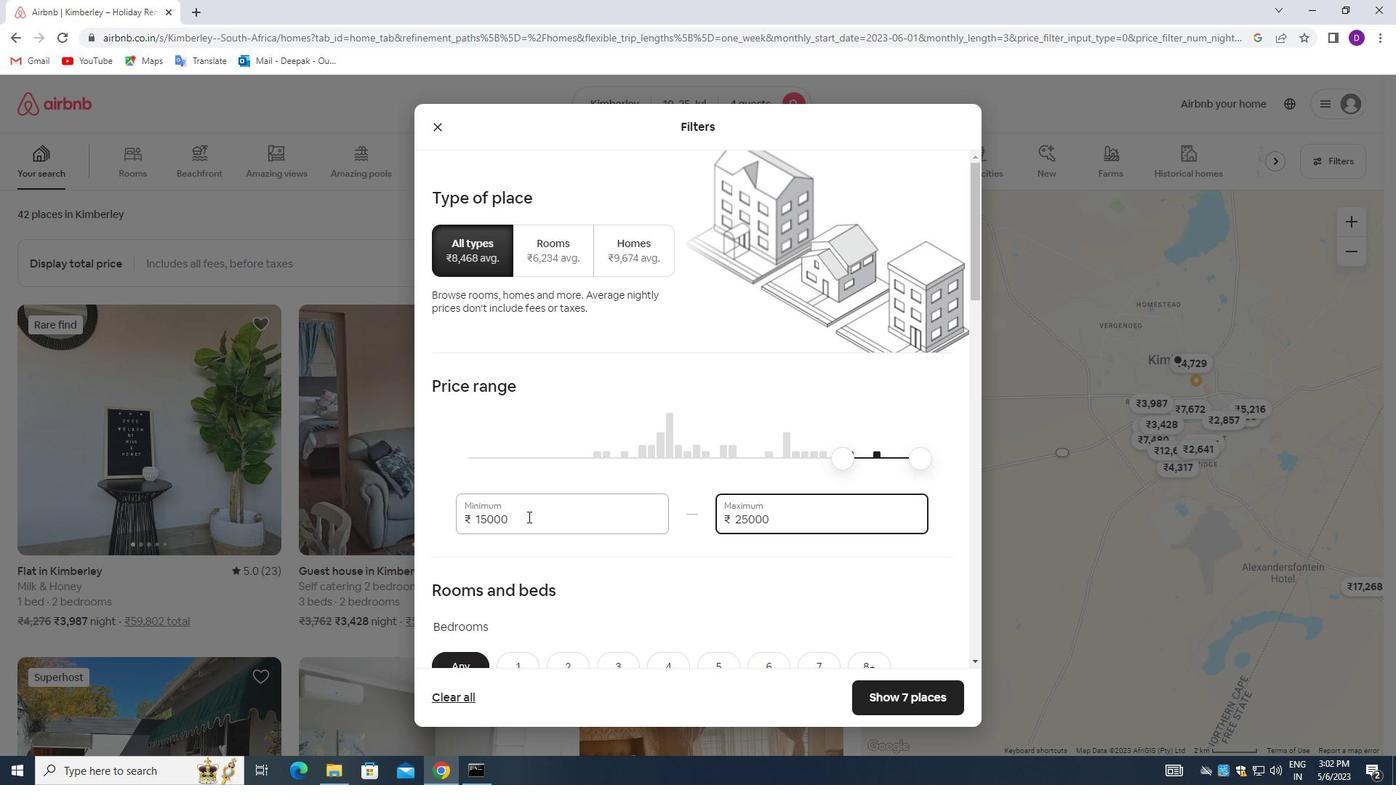 
Action: Mouse scrolled (531, 510) with delta (0, 0)
Screenshot: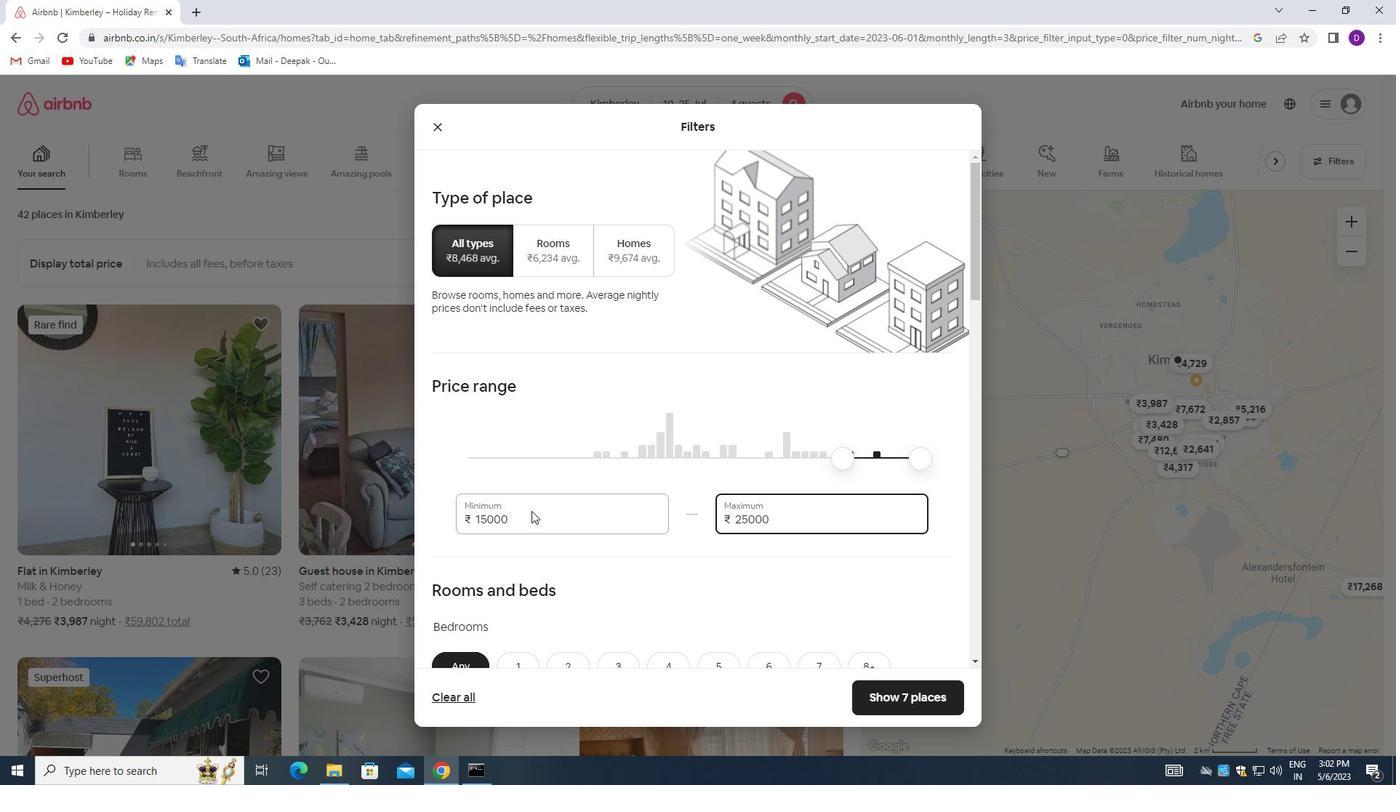 
Action: Mouse scrolled (531, 510) with delta (0, 0)
Screenshot: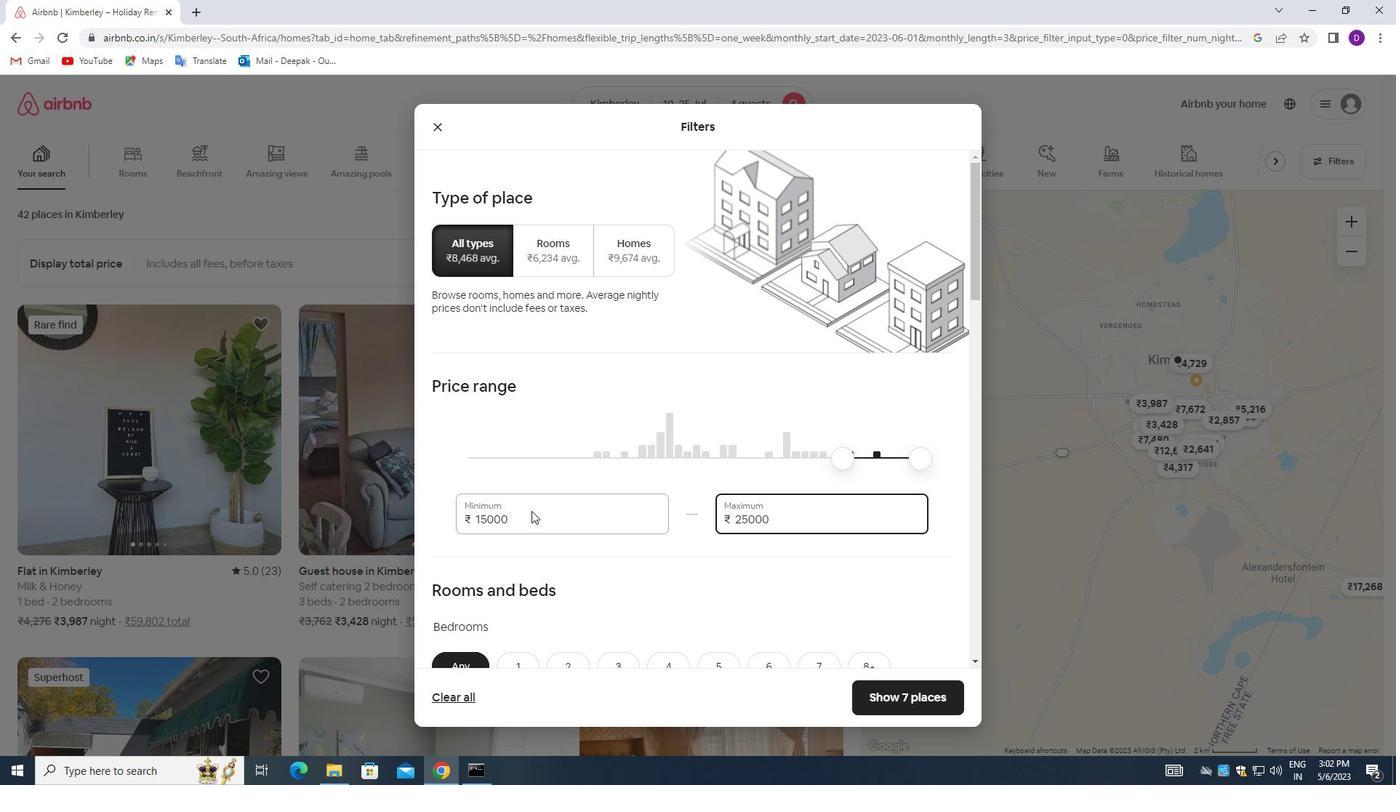 
Action: Mouse scrolled (531, 510) with delta (0, 0)
Screenshot: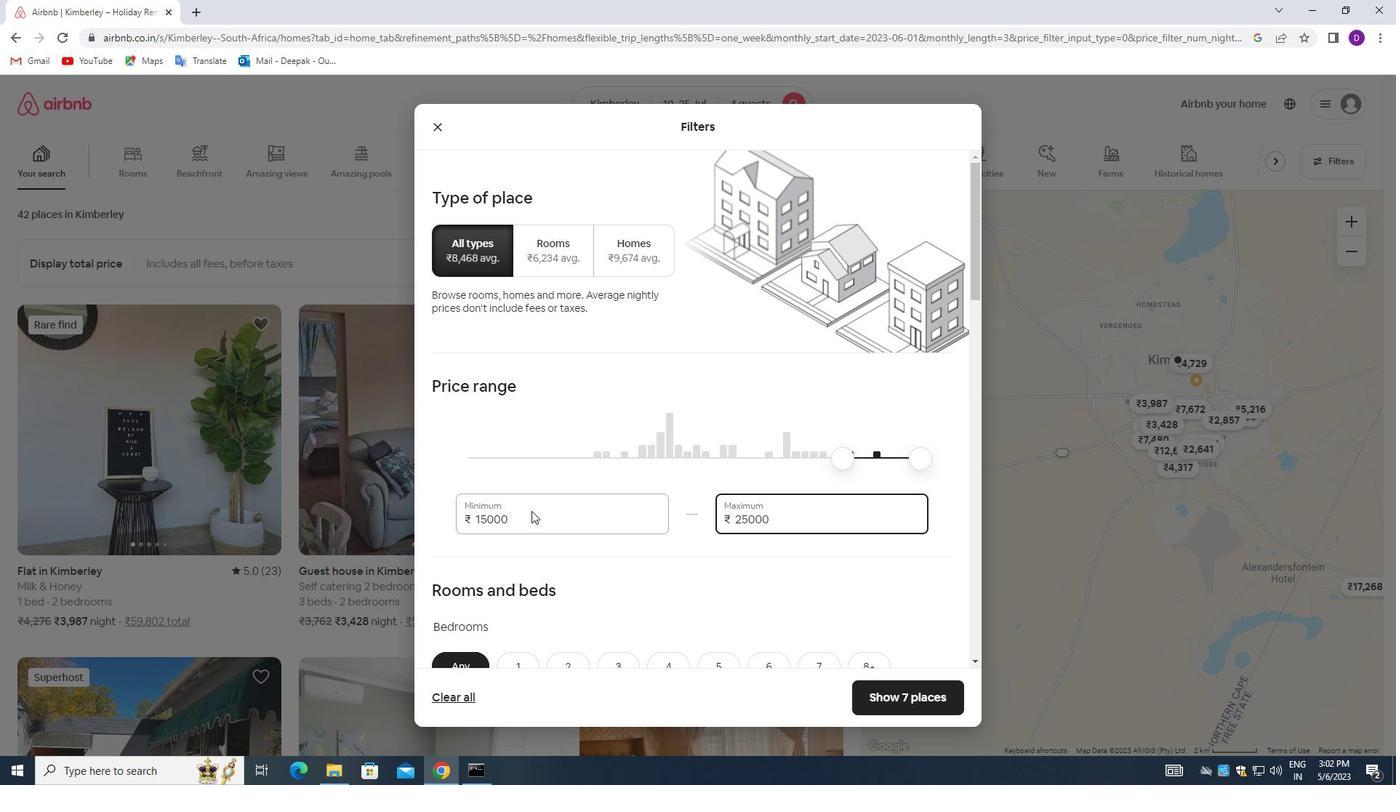 
Action: Mouse moved to (574, 453)
Screenshot: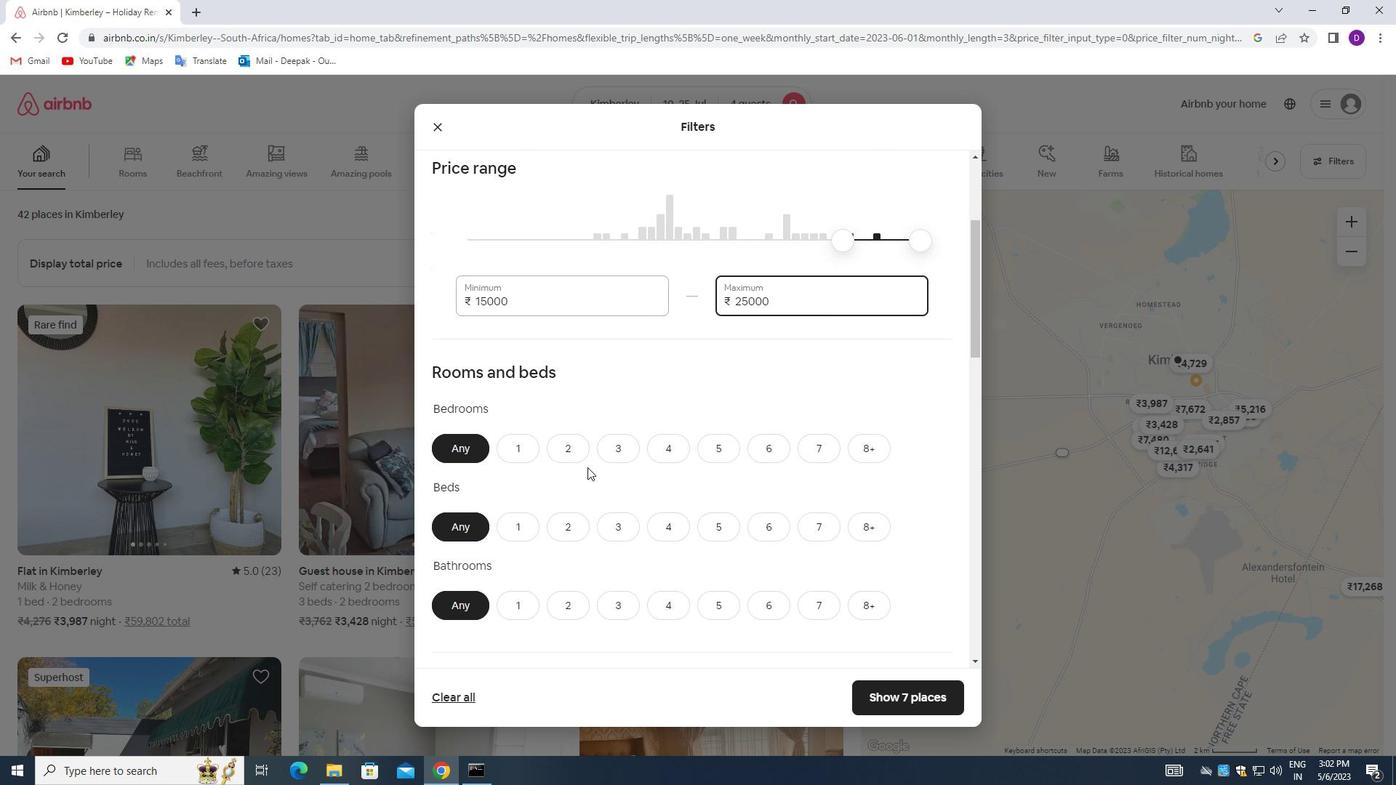 
Action: Mouse pressed left at (574, 453)
Screenshot: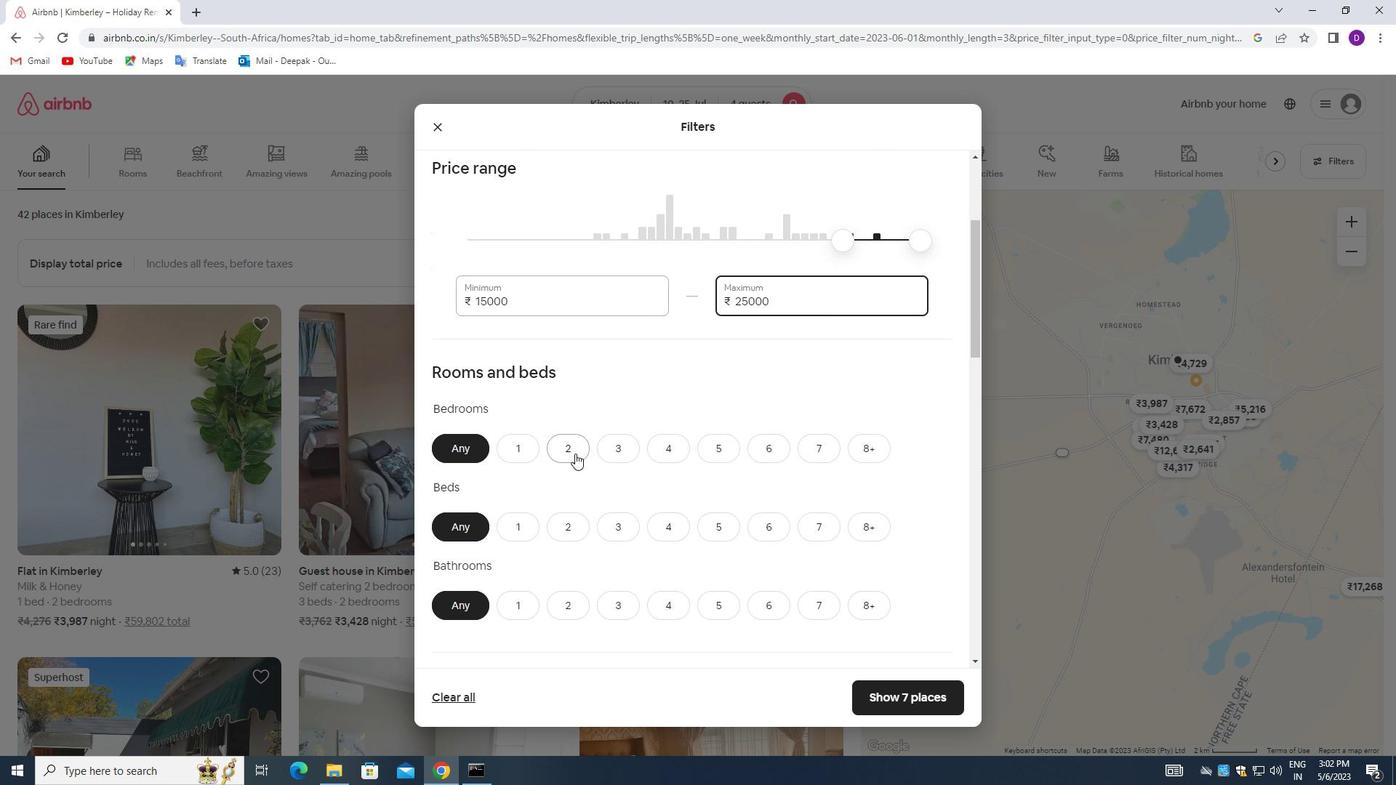 
Action: Mouse moved to (608, 525)
Screenshot: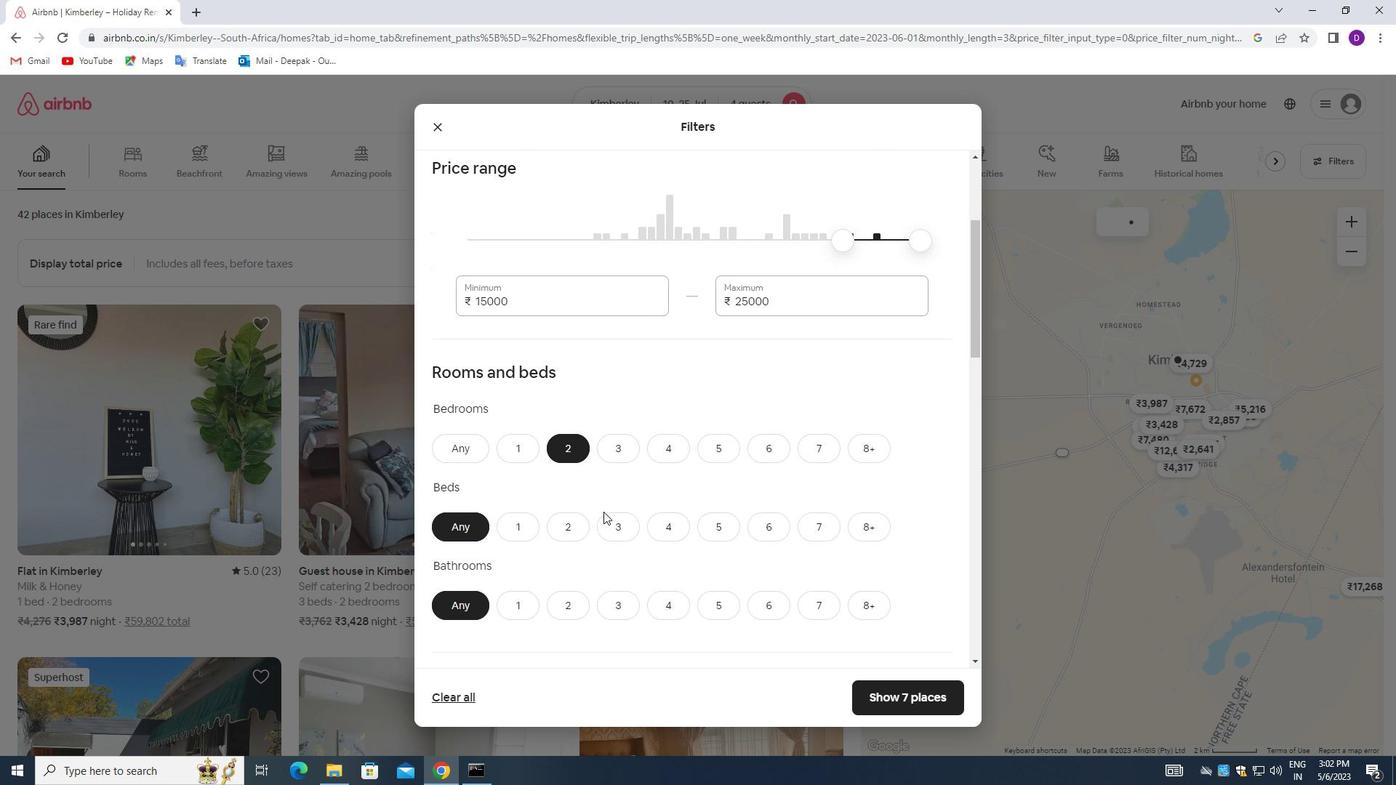 
Action: Mouse pressed left at (608, 525)
Screenshot: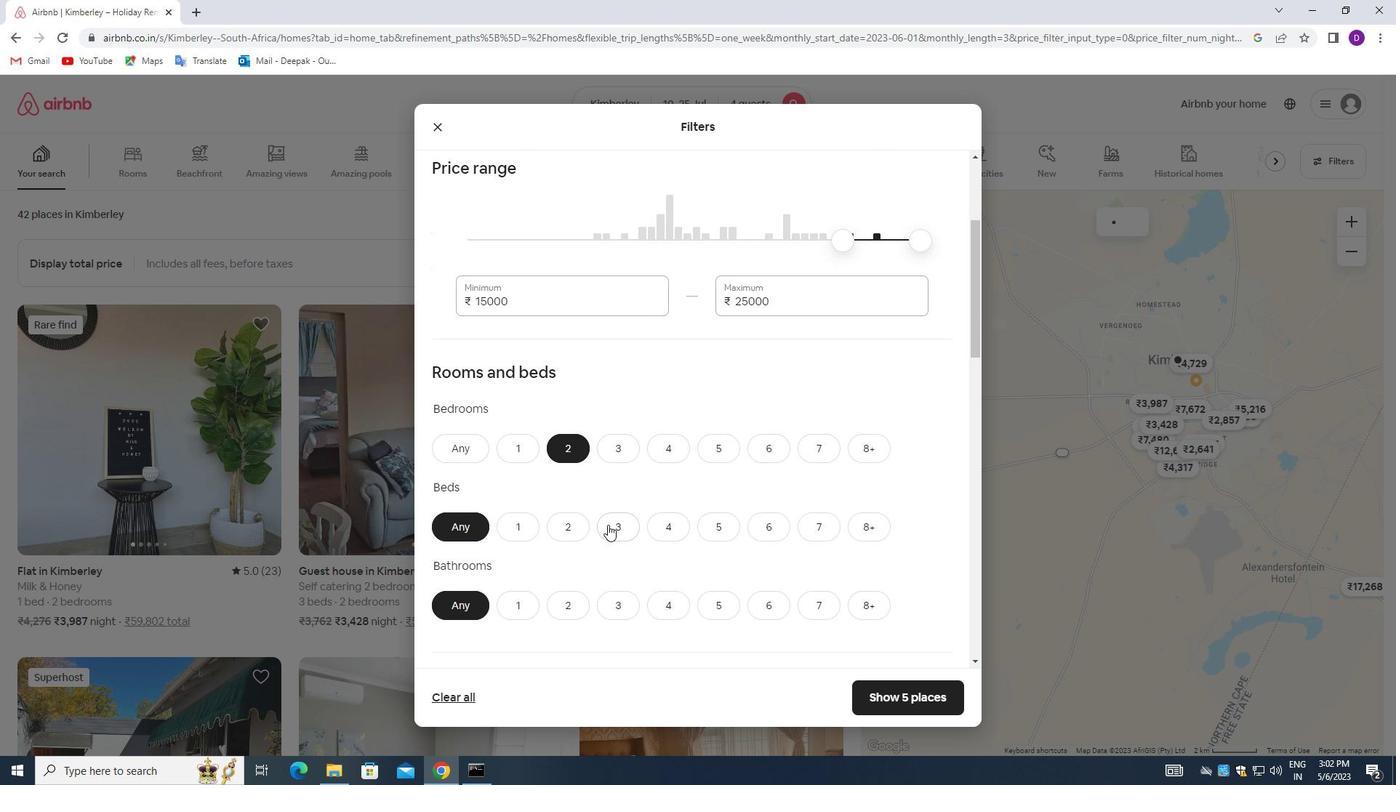 
Action: Mouse moved to (572, 609)
Screenshot: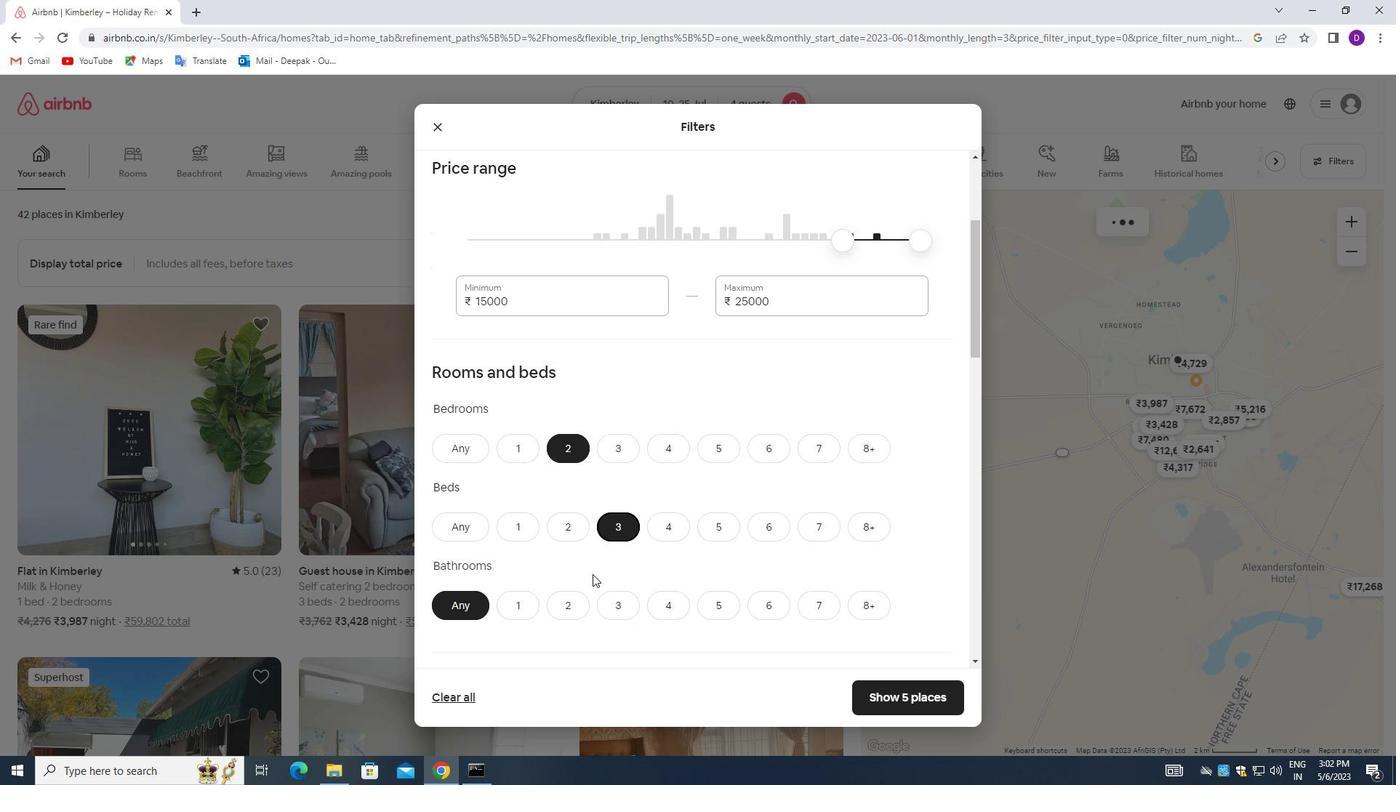 
Action: Mouse pressed left at (572, 609)
Screenshot: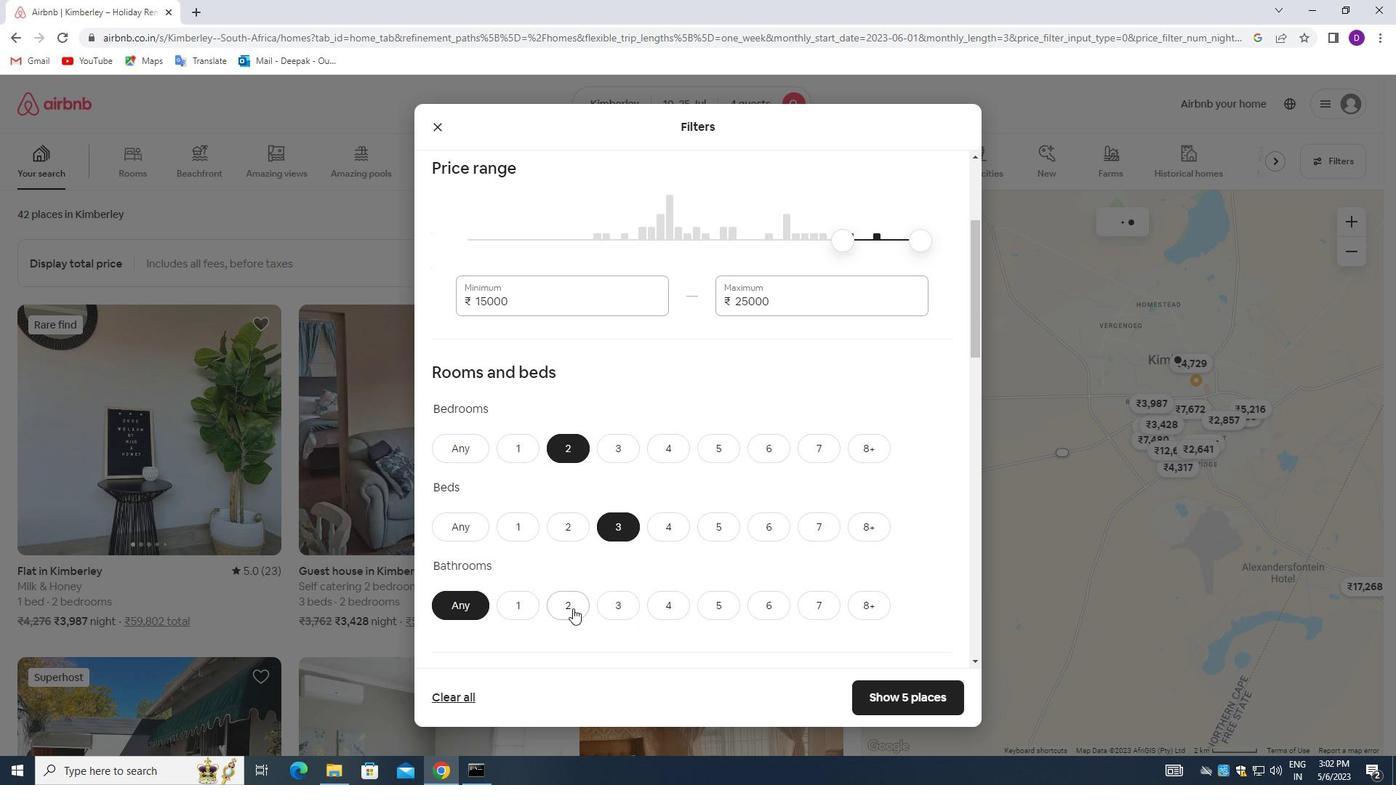 
Action: Mouse moved to (642, 499)
Screenshot: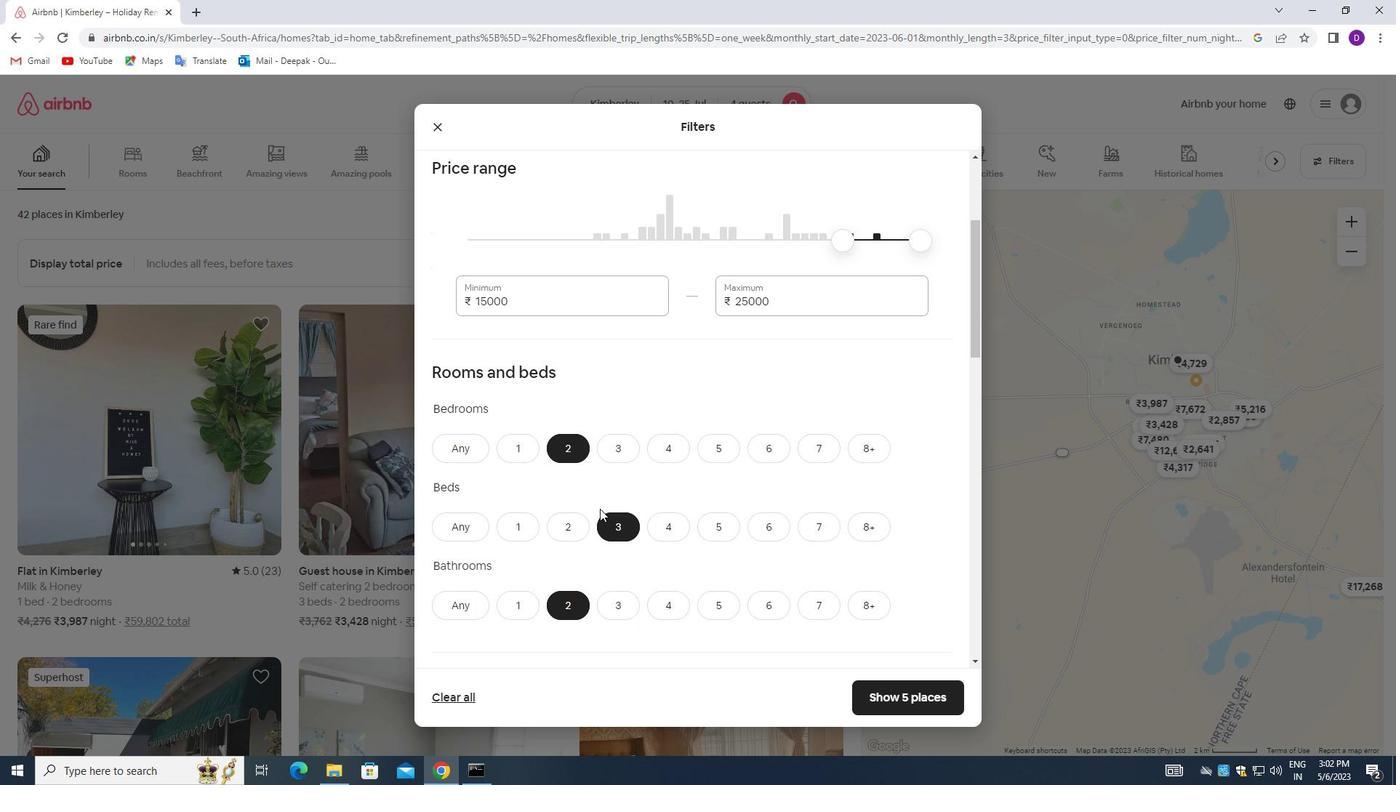 
Action: Mouse scrolled (642, 498) with delta (0, 0)
Screenshot: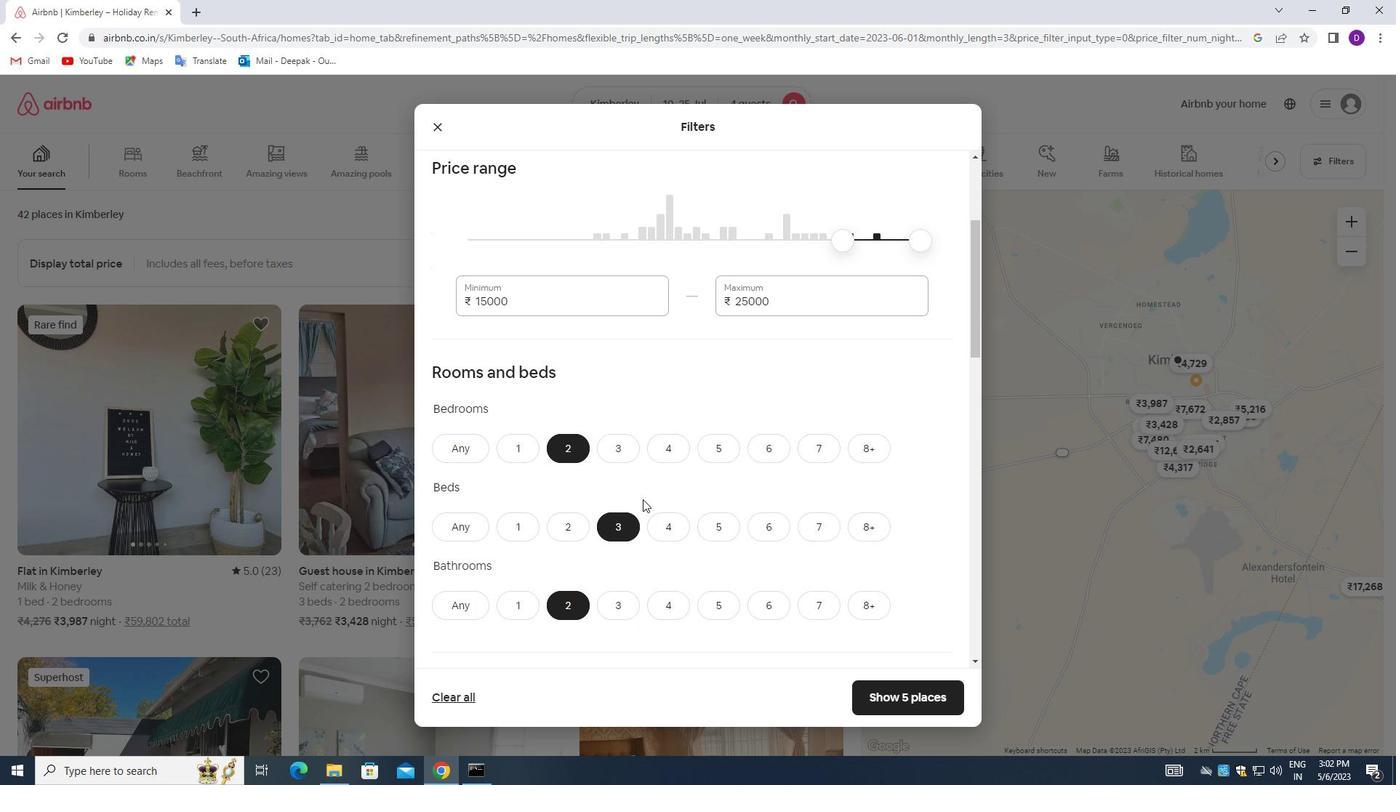 
Action: Mouse scrolled (642, 498) with delta (0, 0)
Screenshot: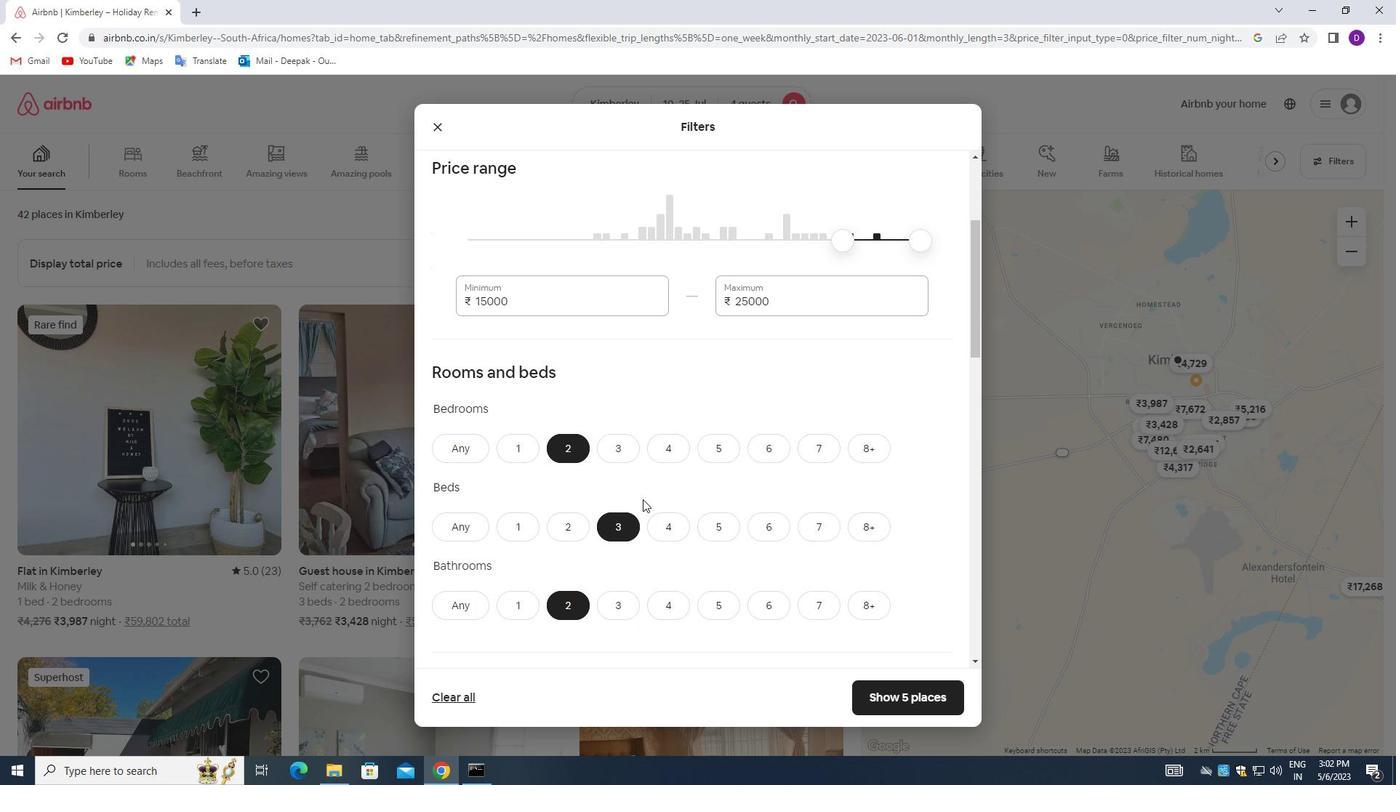 
Action: Mouse moved to (645, 456)
Screenshot: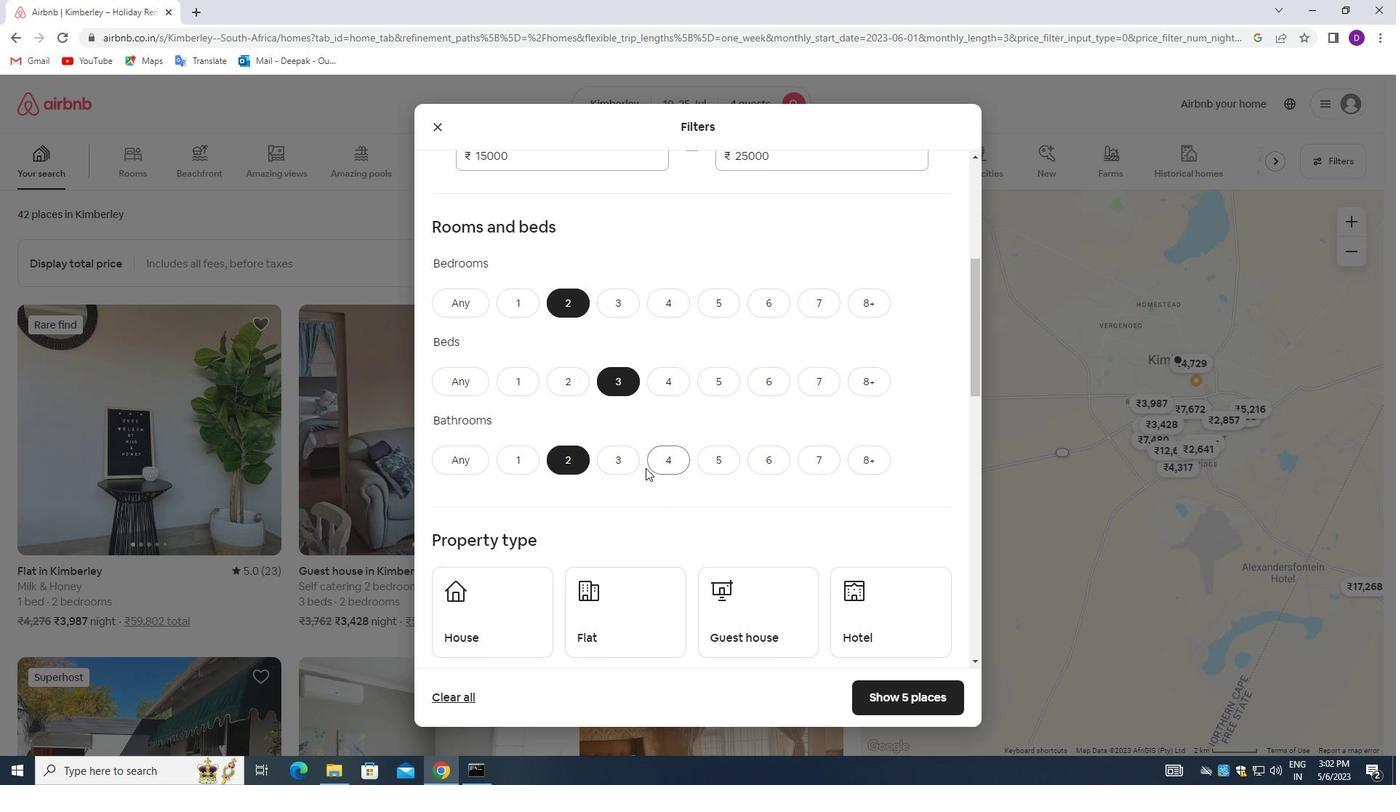 
Action: Mouse scrolled (645, 456) with delta (0, 0)
Screenshot: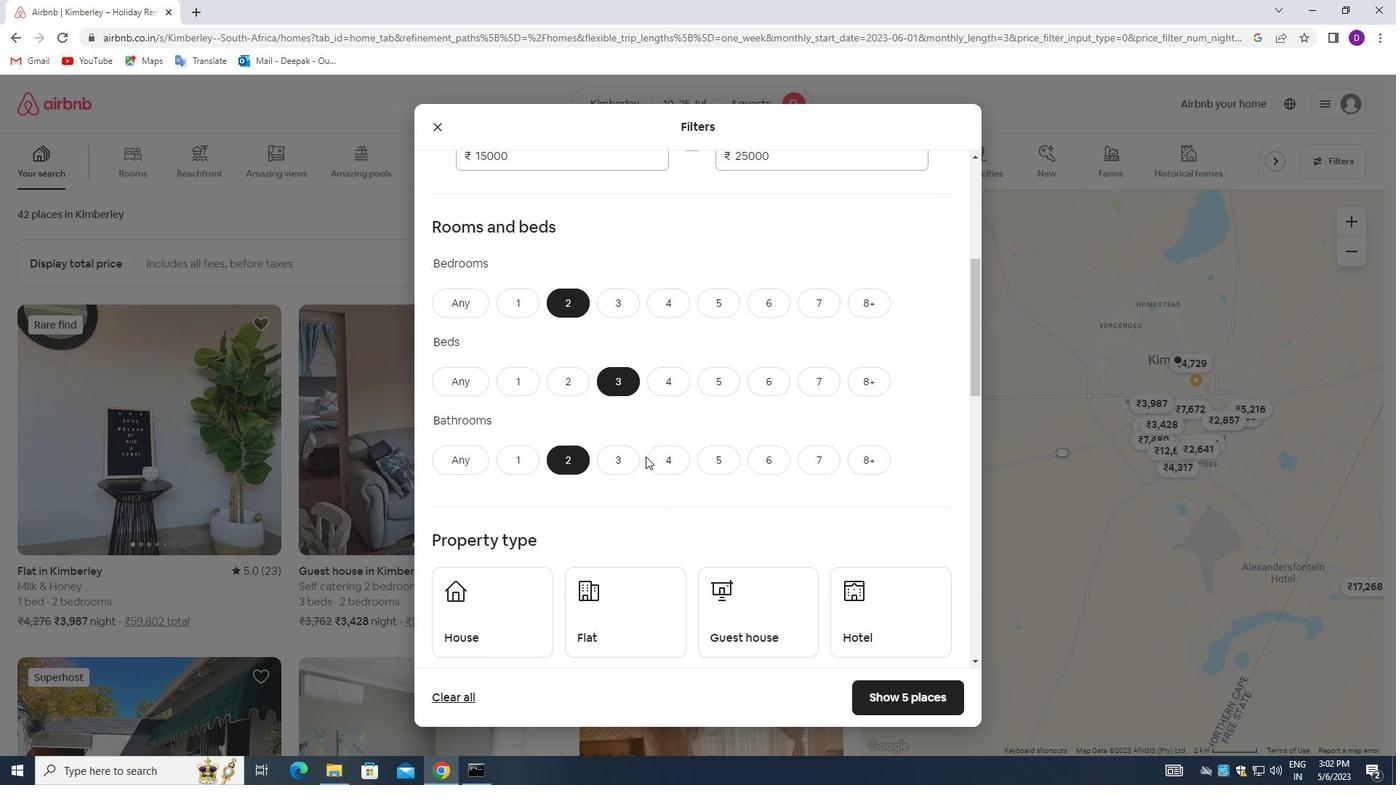 
Action: Mouse scrolled (645, 456) with delta (0, 0)
Screenshot: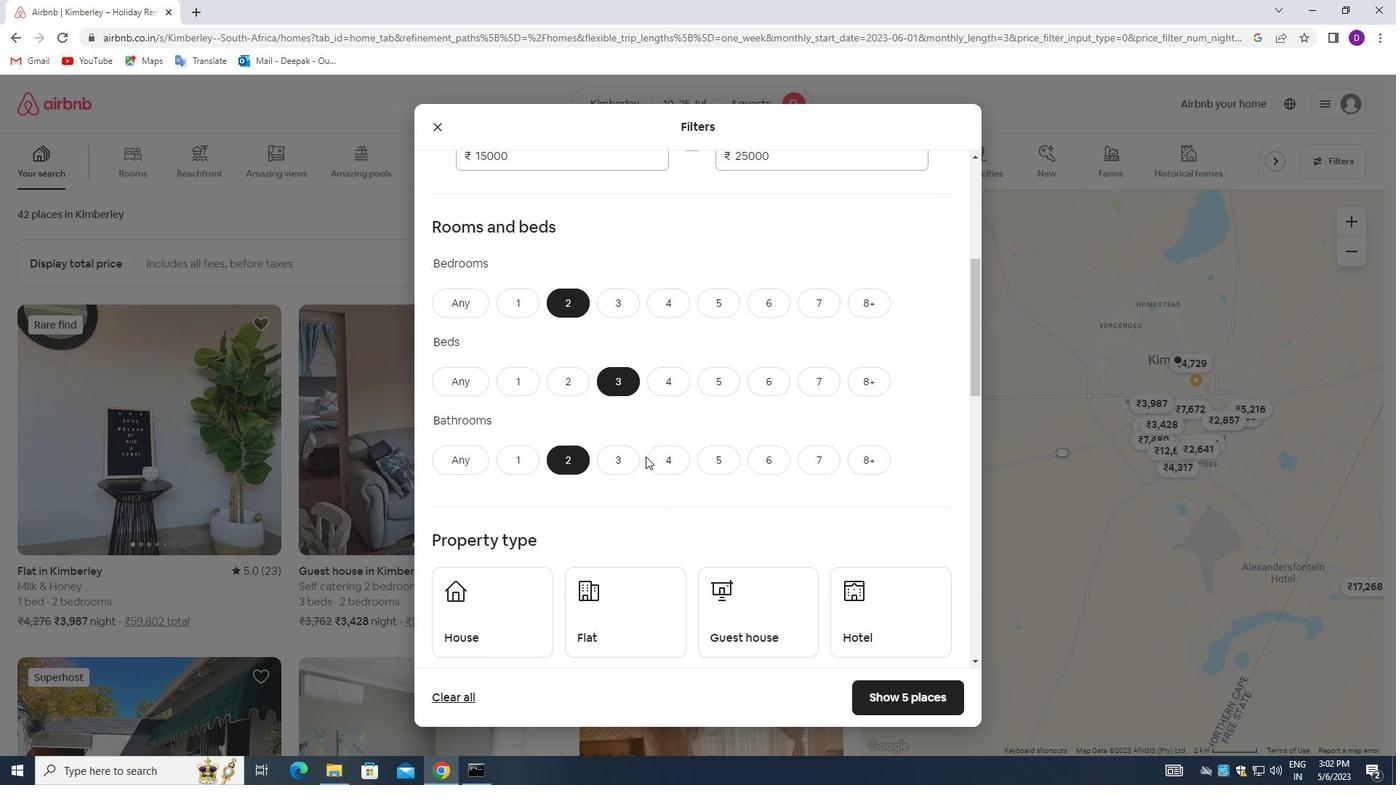 
Action: Mouse moved to (532, 465)
Screenshot: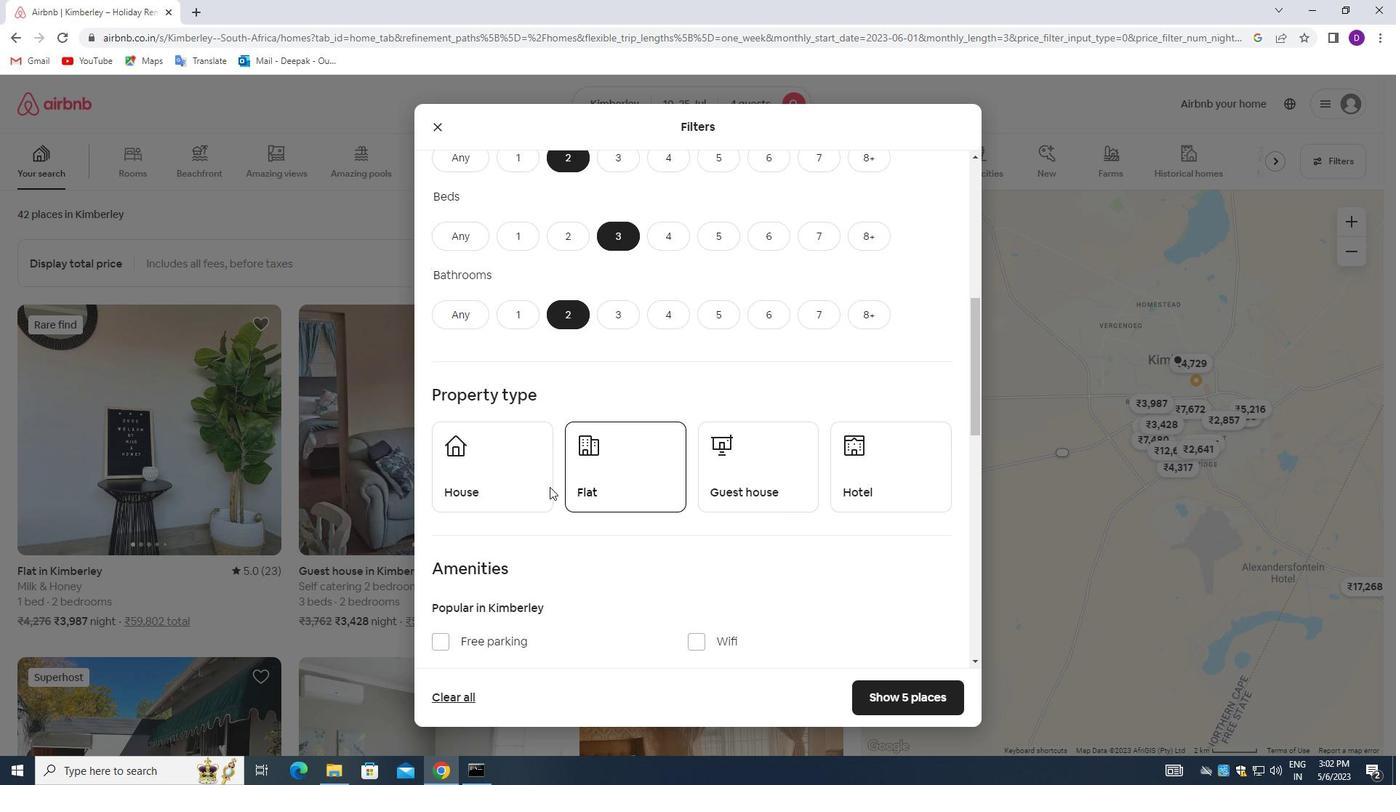 
Action: Mouse pressed left at (532, 465)
Screenshot: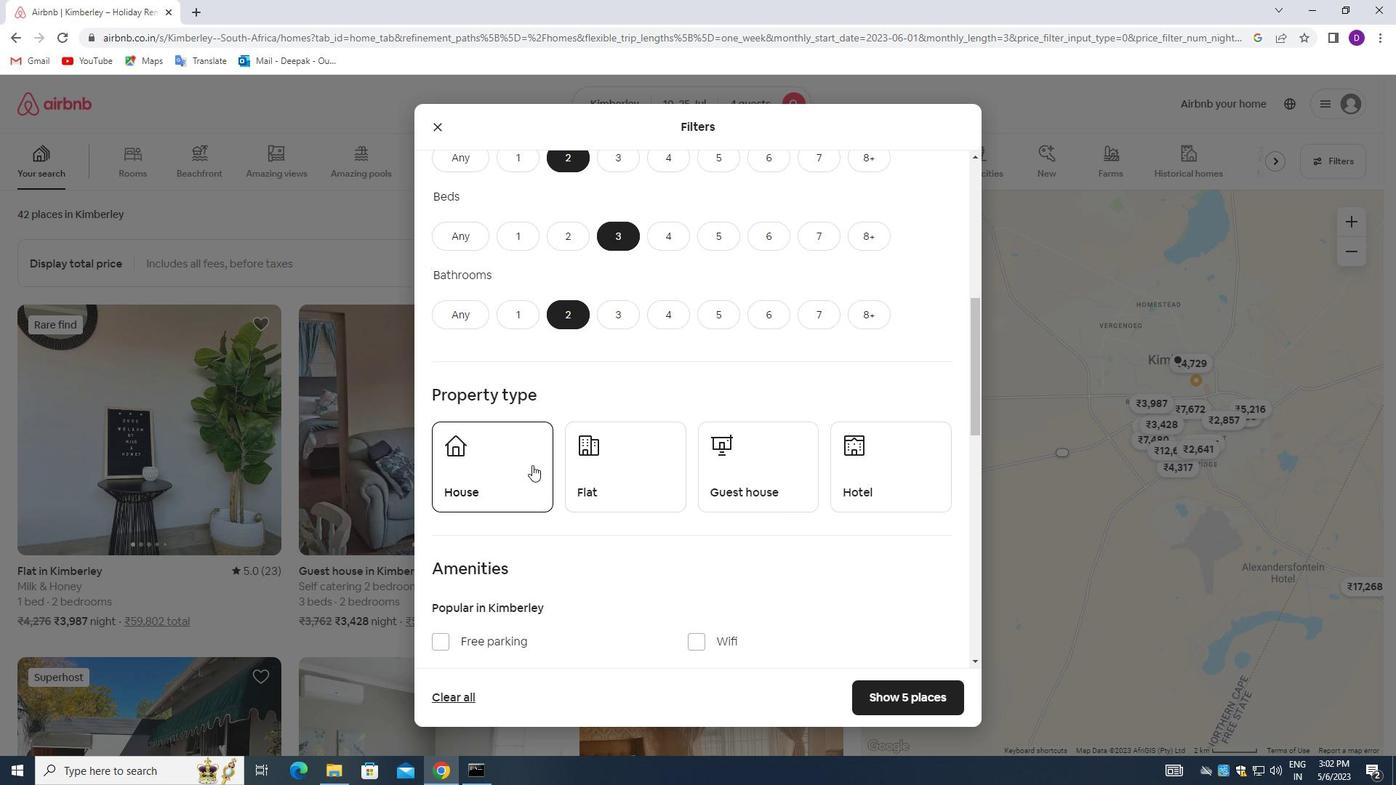 
Action: Mouse moved to (629, 461)
Screenshot: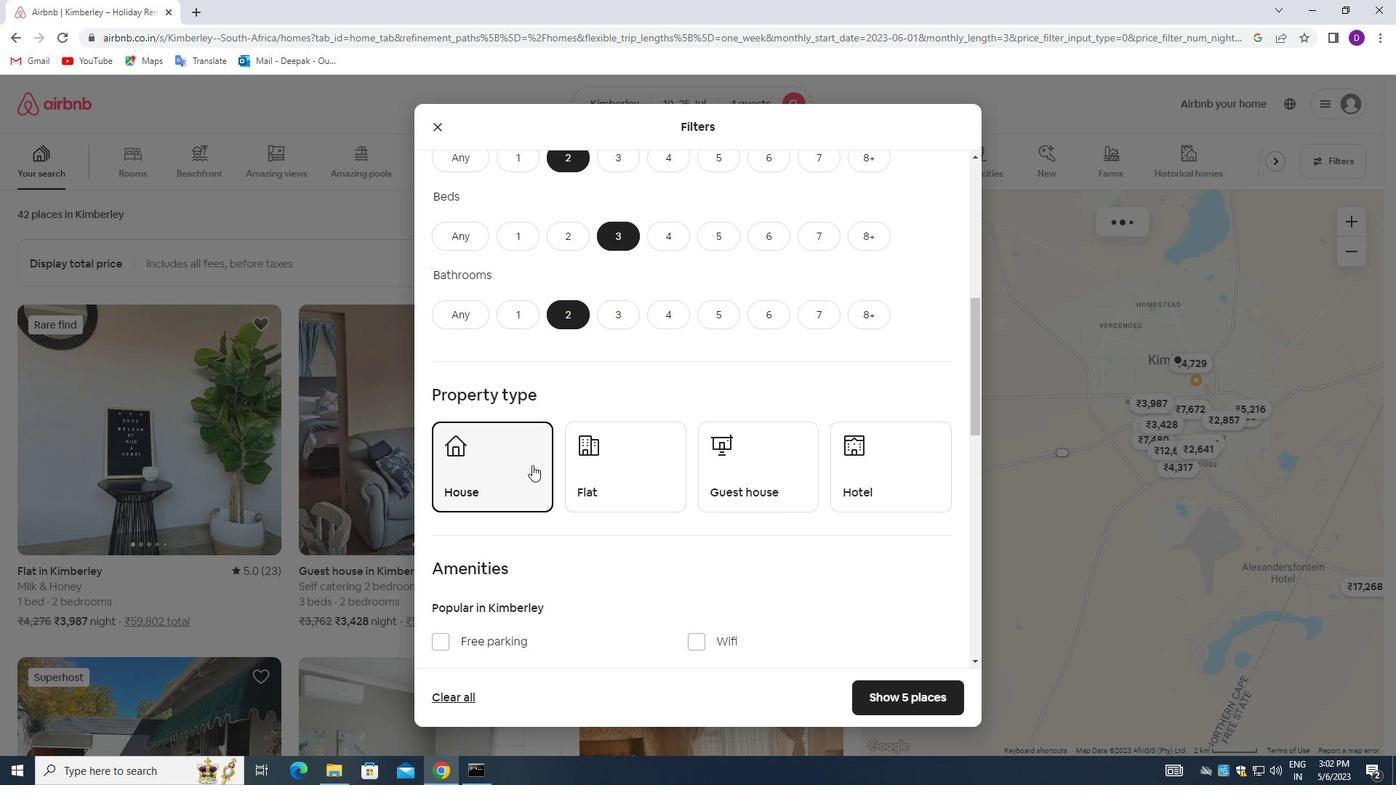 
Action: Mouse pressed left at (629, 461)
Screenshot: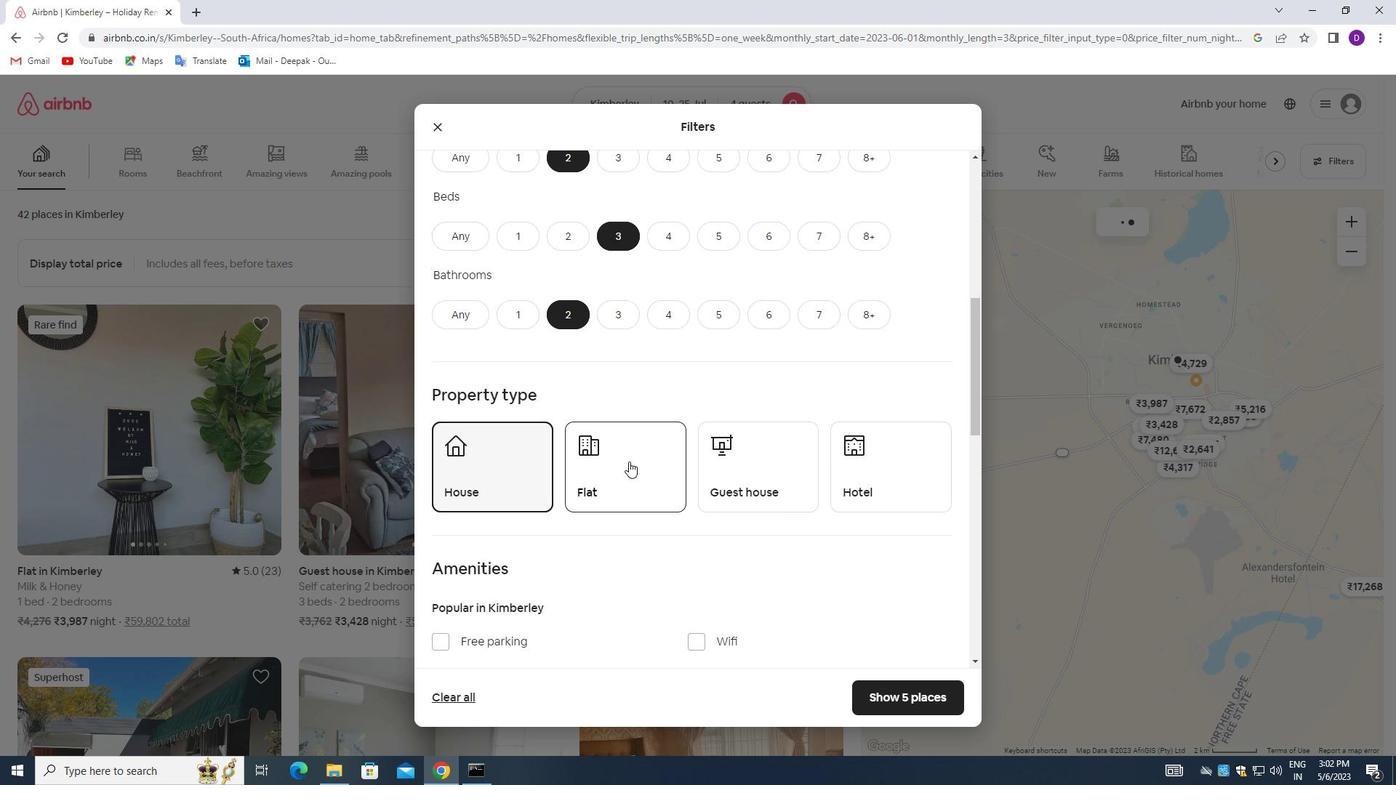 
Action: Mouse moved to (757, 459)
Screenshot: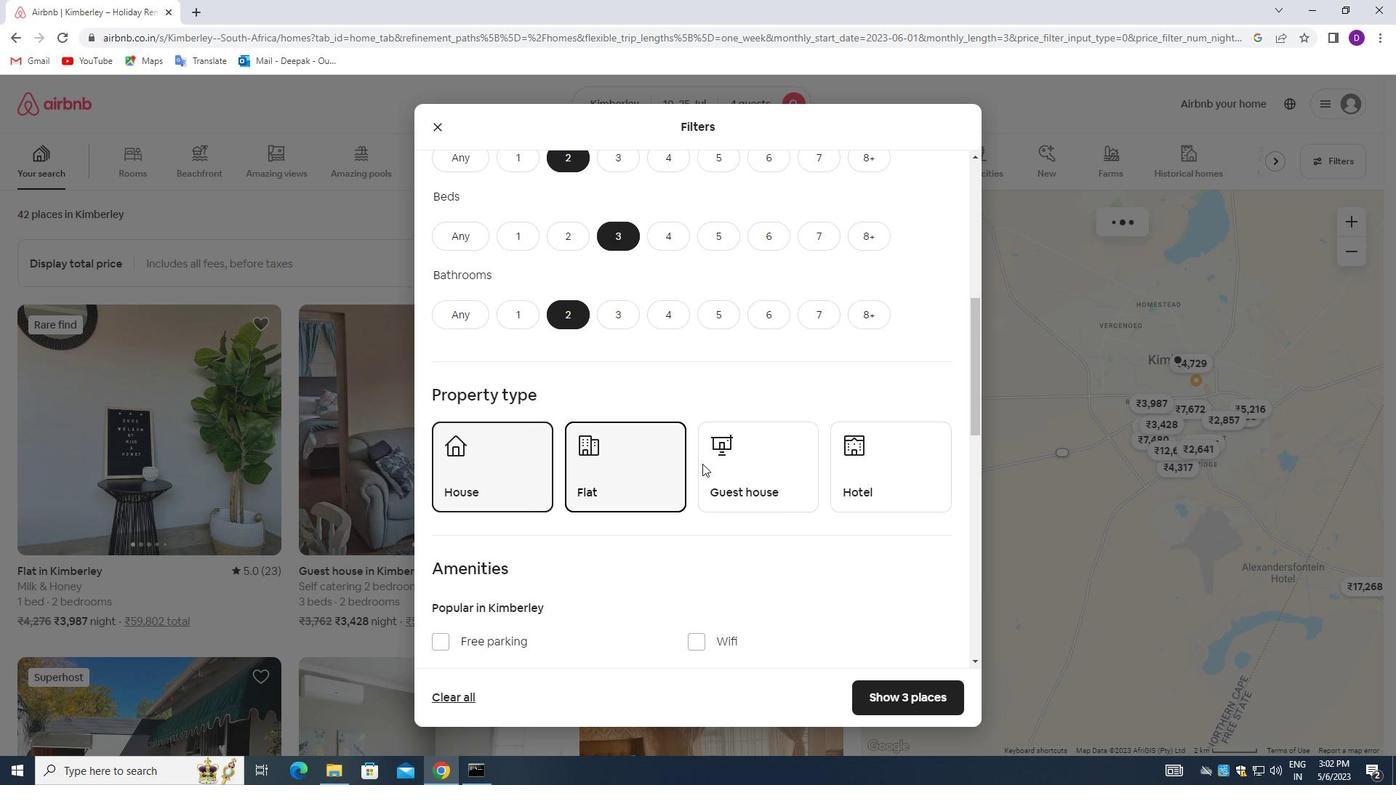 
Action: Mouse pressed left at (757, 459)
Screenshot: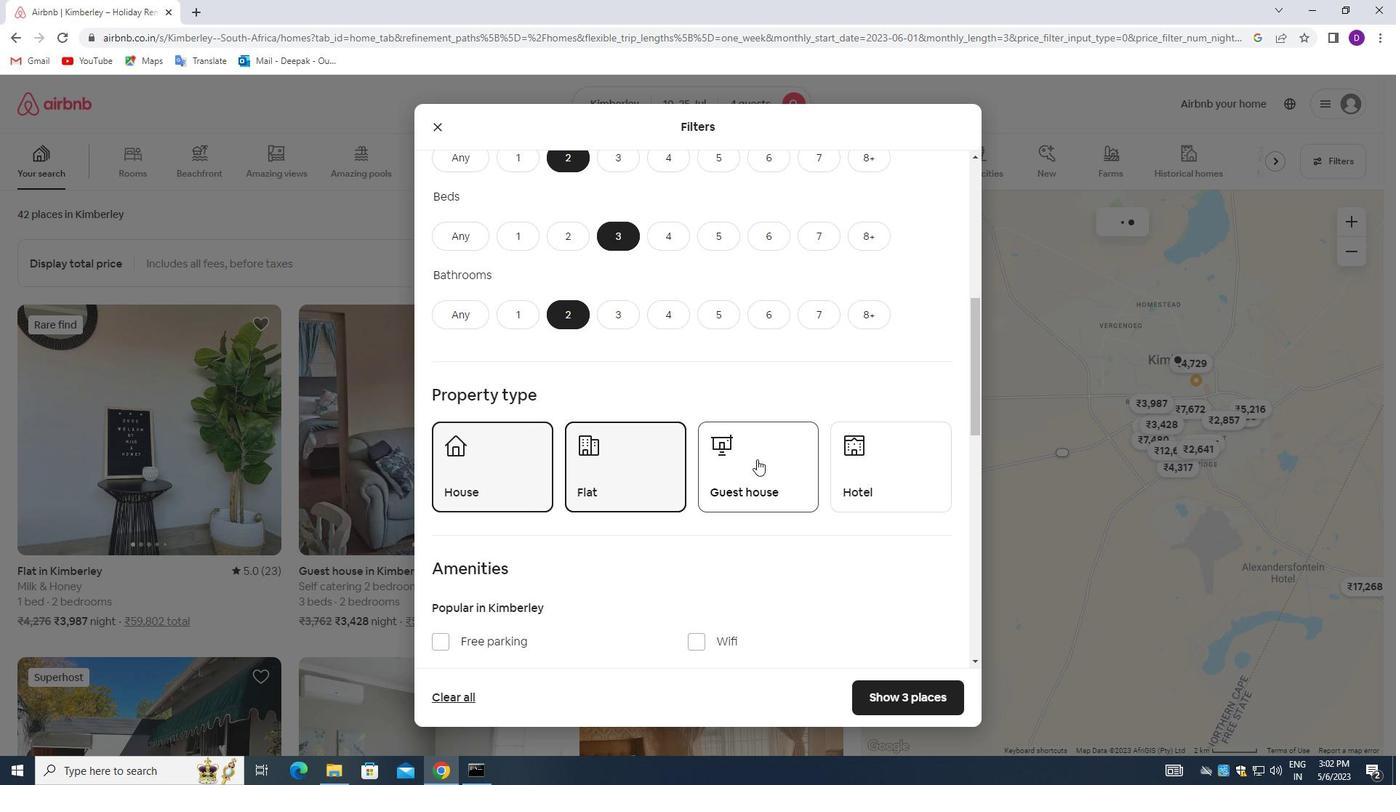 
Action: Mouse moved to (658, 472)
Screenshot: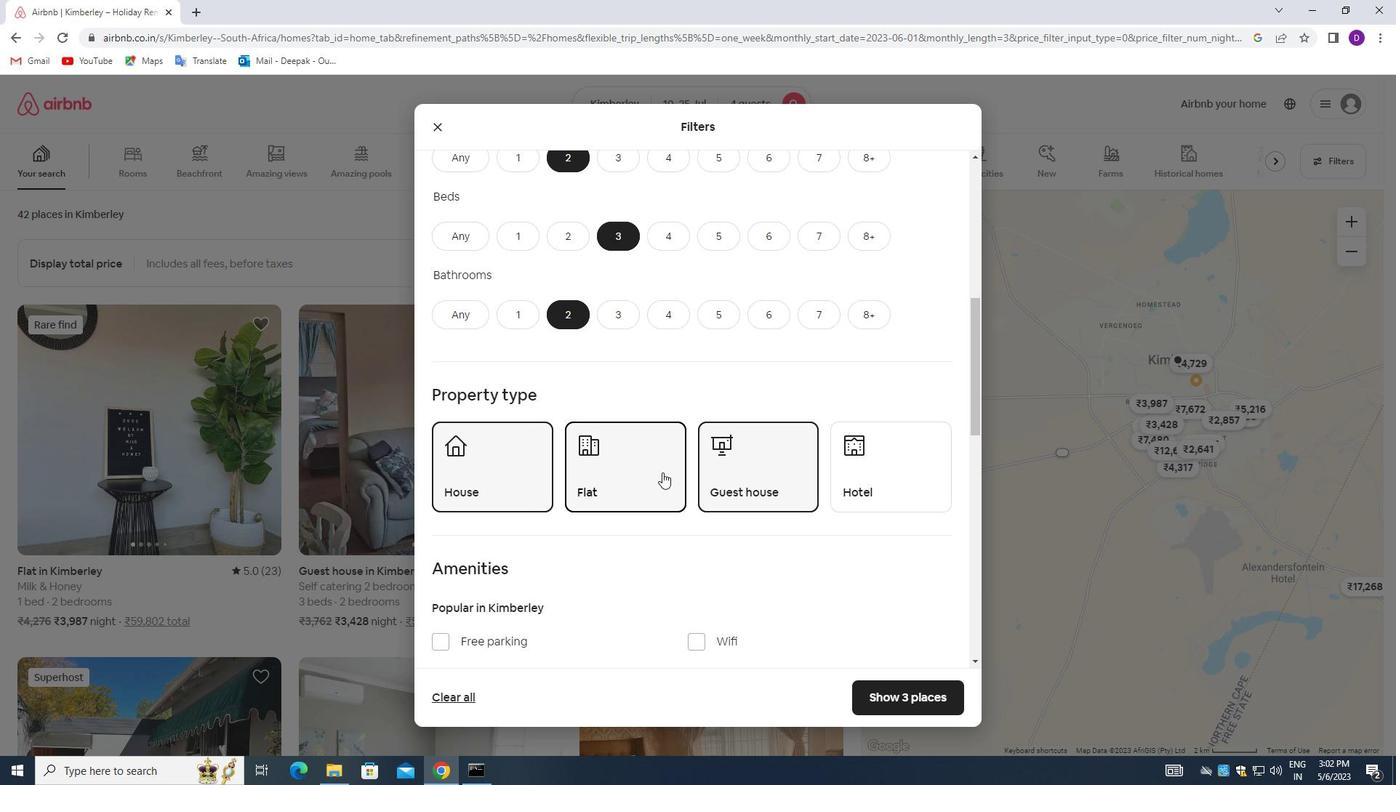 
Action: Mouse scrolled (658, 472) with delta (0, 0)
Screenshot: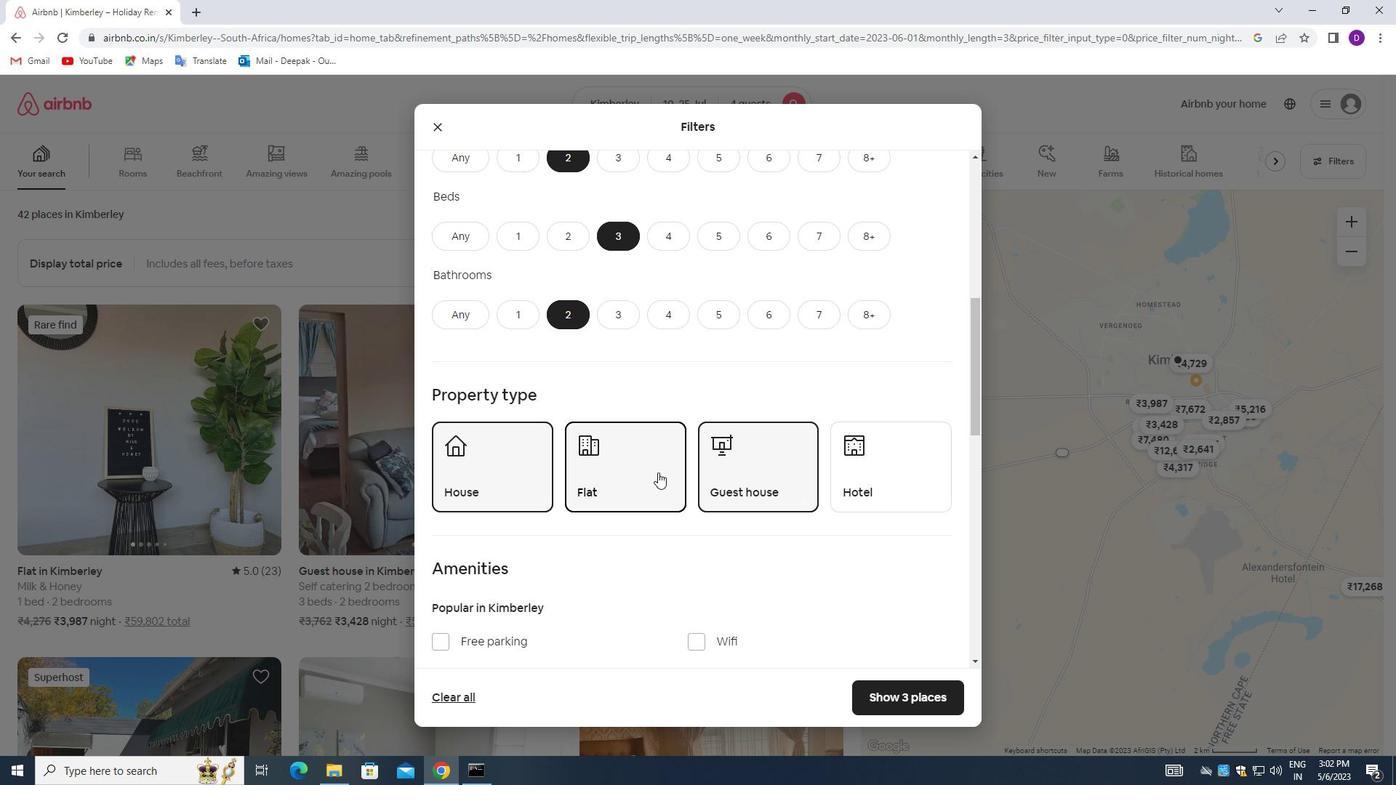 
Action: Mouse moved to (680, 496)
Screenshot: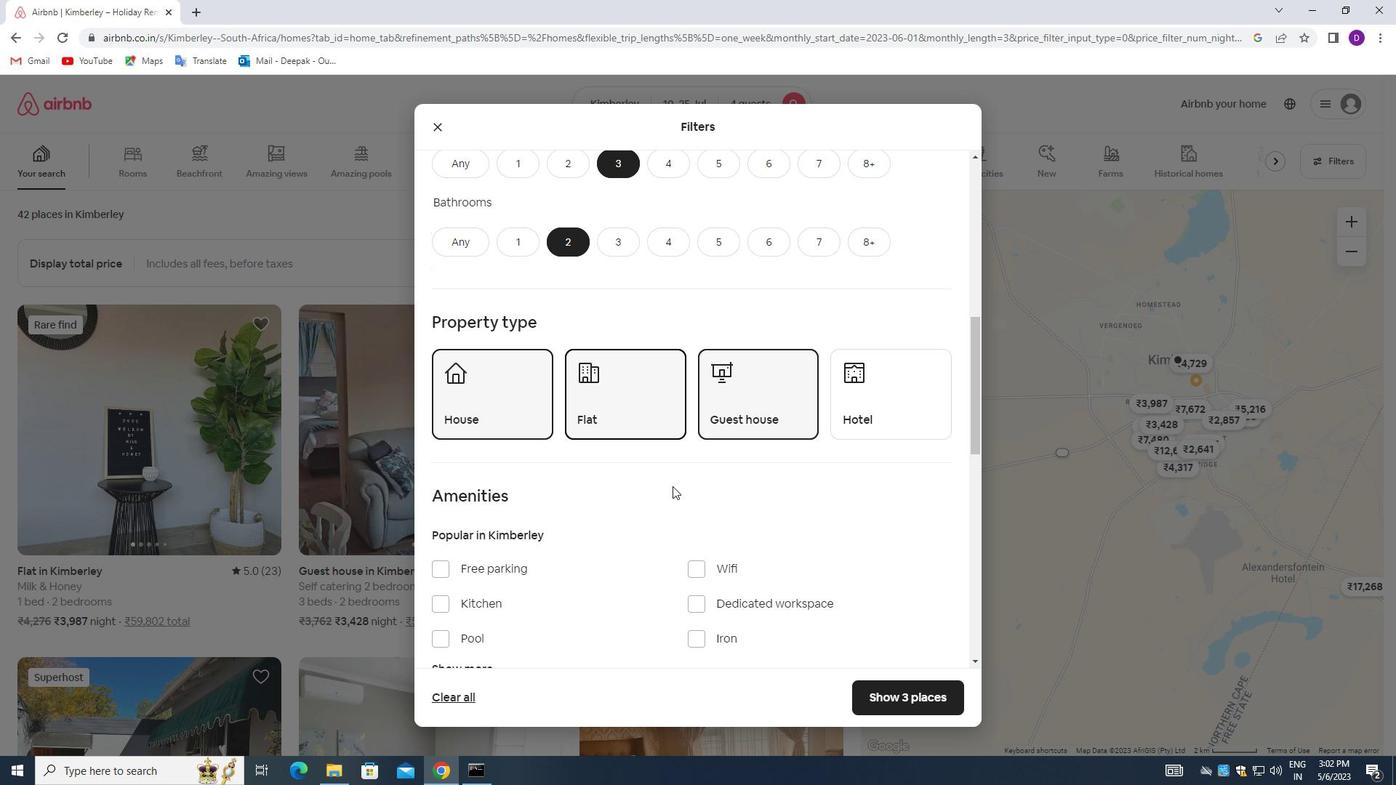 
Action: Mouse scrolled (680, 495) with delta (0, 0)
Screenshot: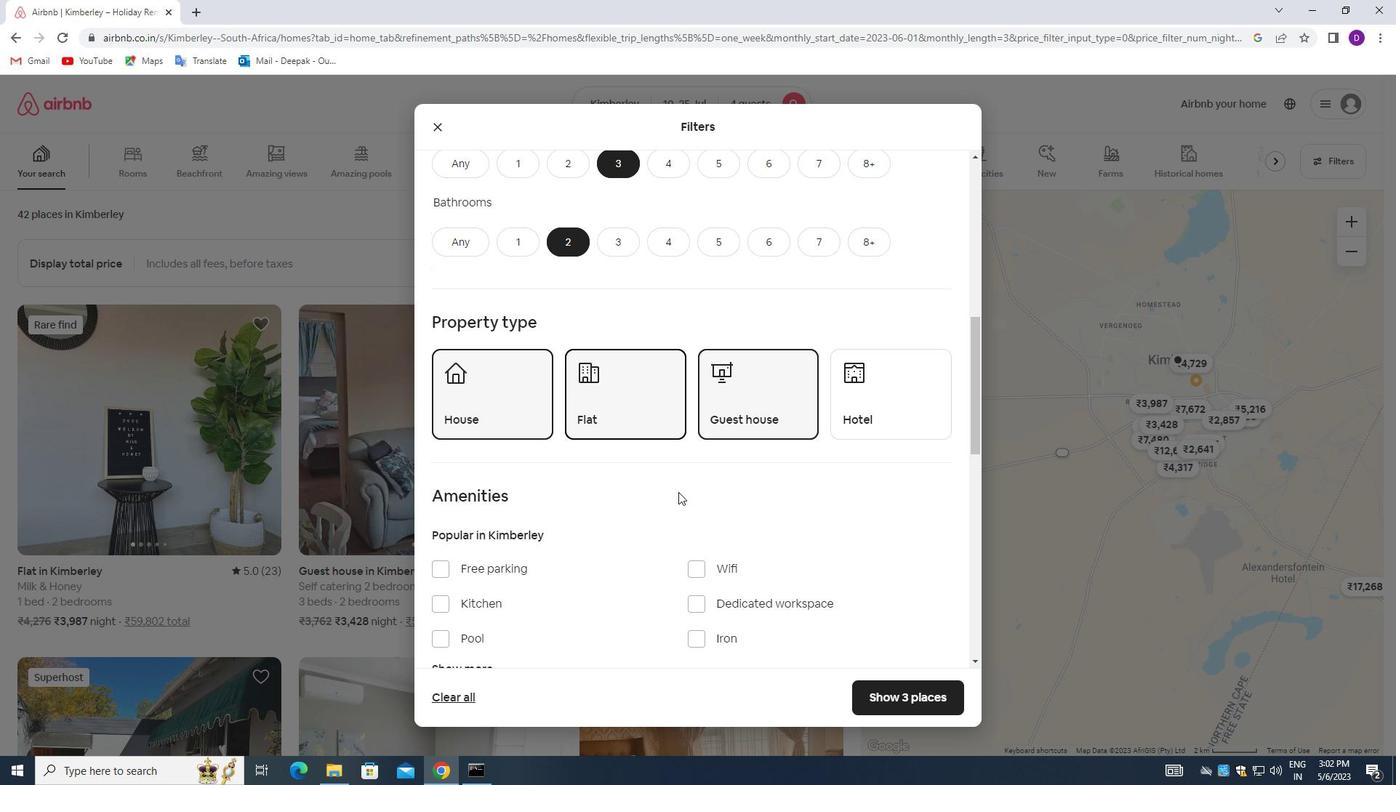 
Action: Mouse moved to (699, 499)
Screenshot: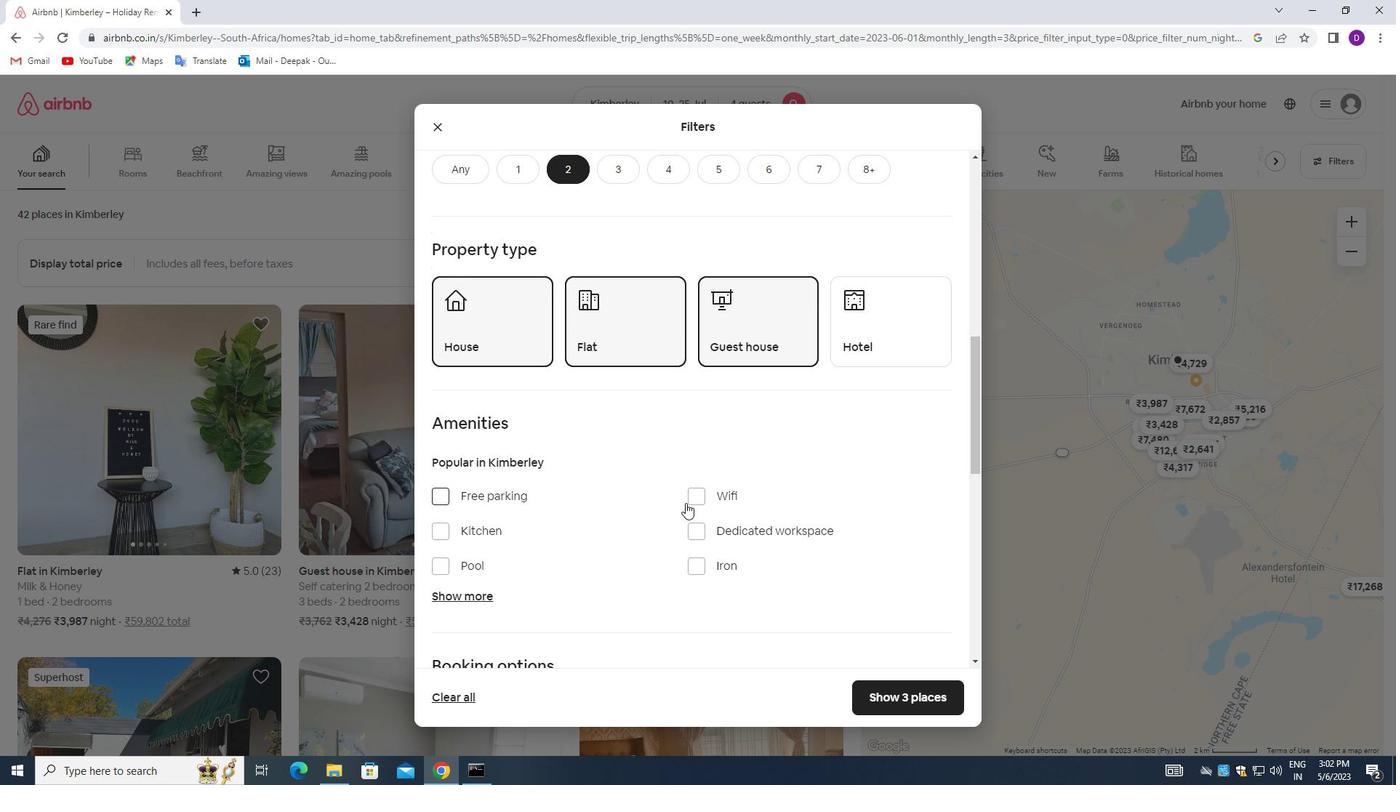 
Action: Mouse pressed left at (699, 499)
Screenshot: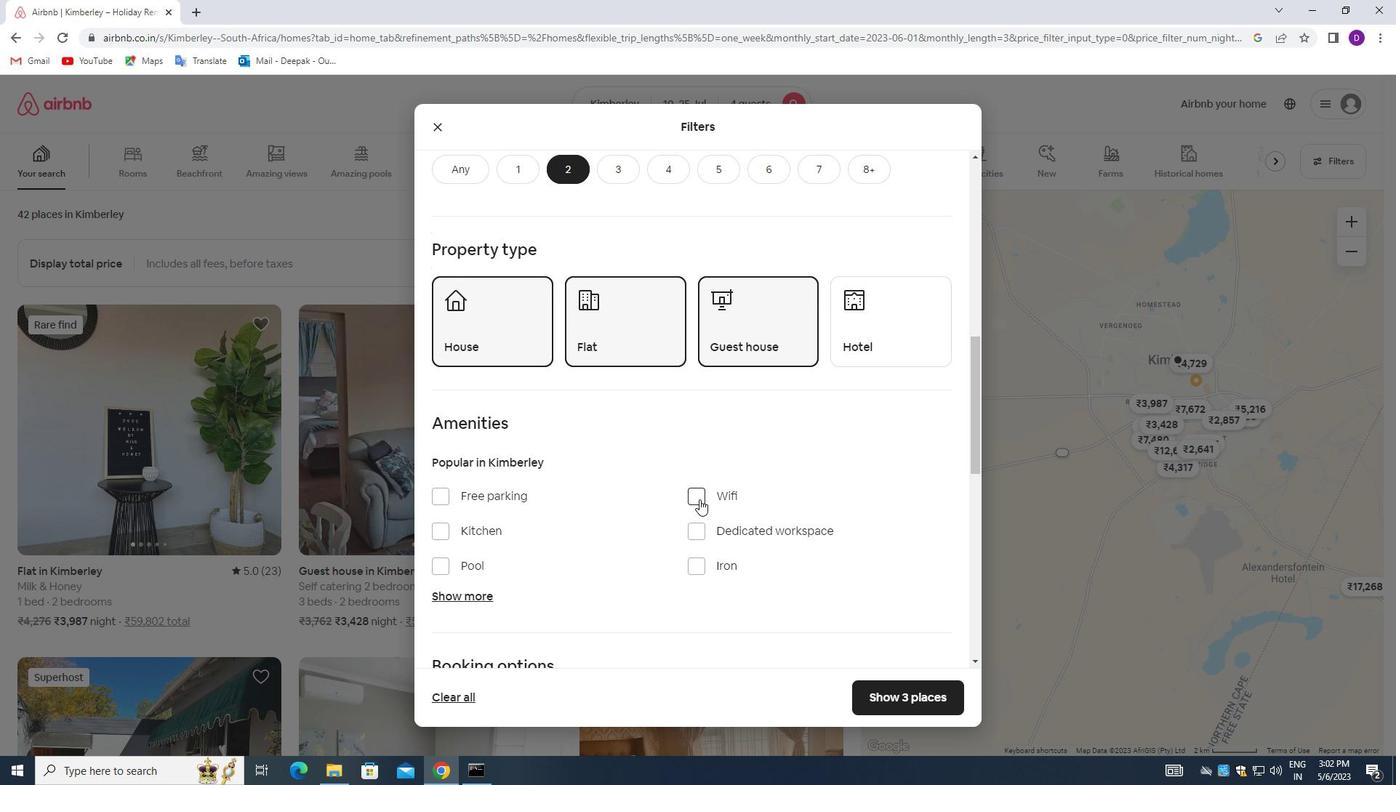
Action: Mouse moved to (590, 506)
Screenshot: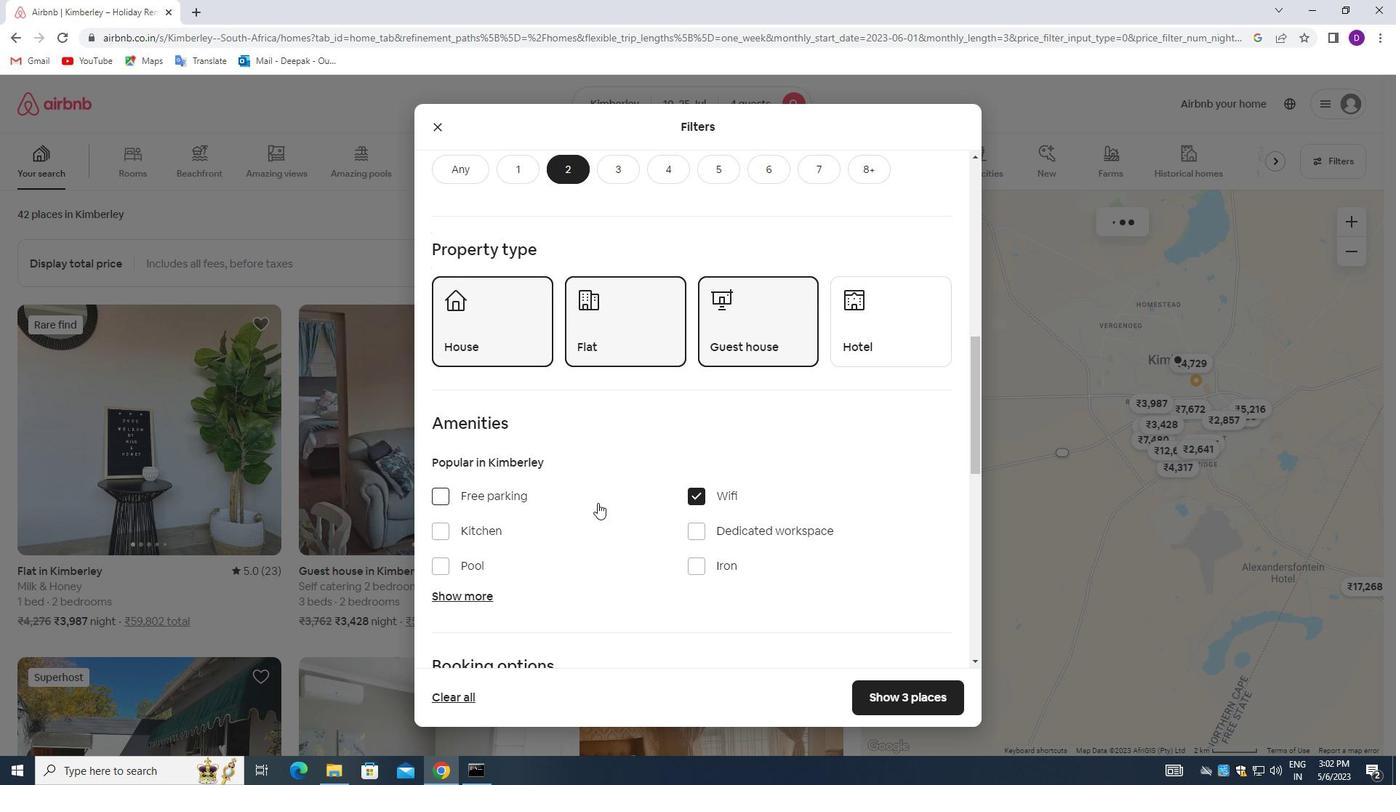 
Action: Mouse scrolled (590, 506) with delta (0, 0)
Screenshot: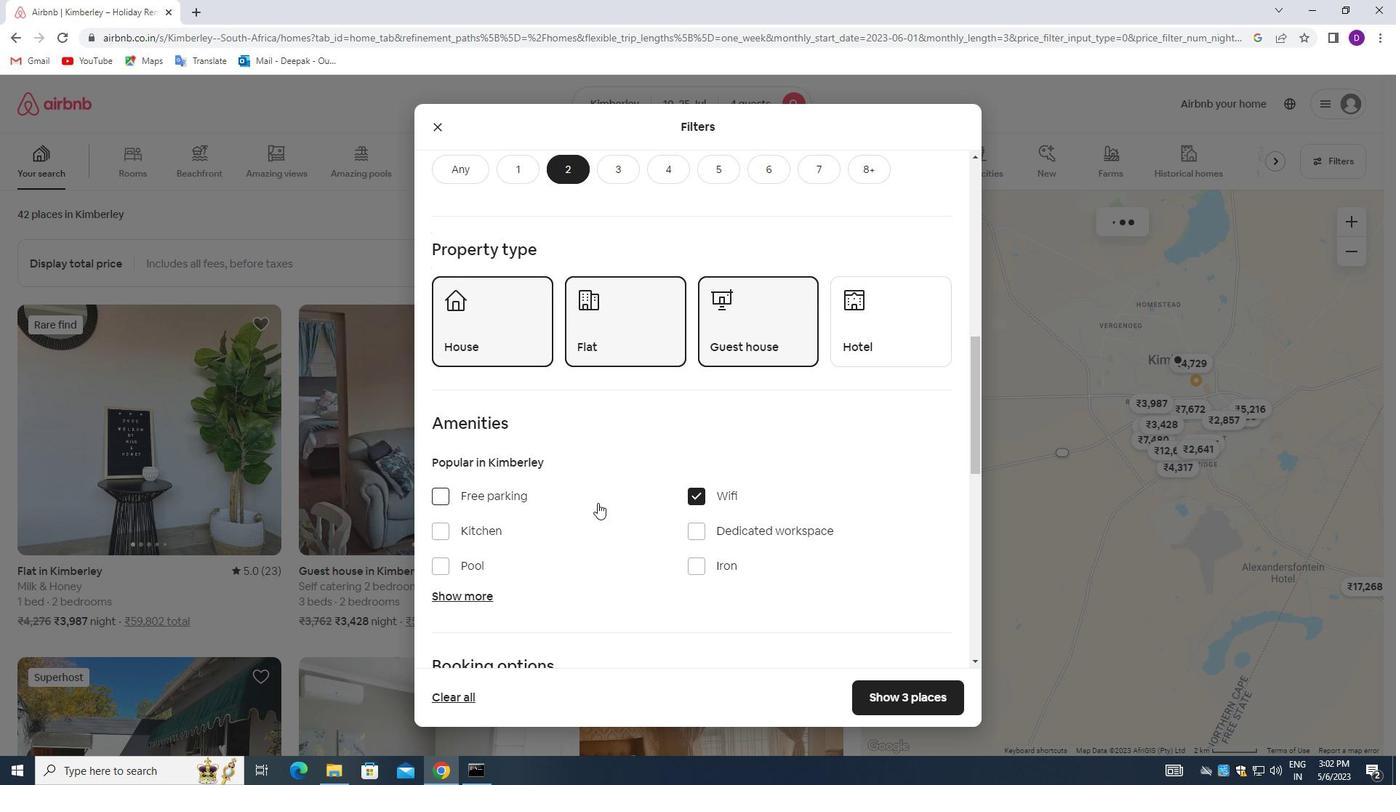
Action: Mouse moved to (475, 525)
Screenshot: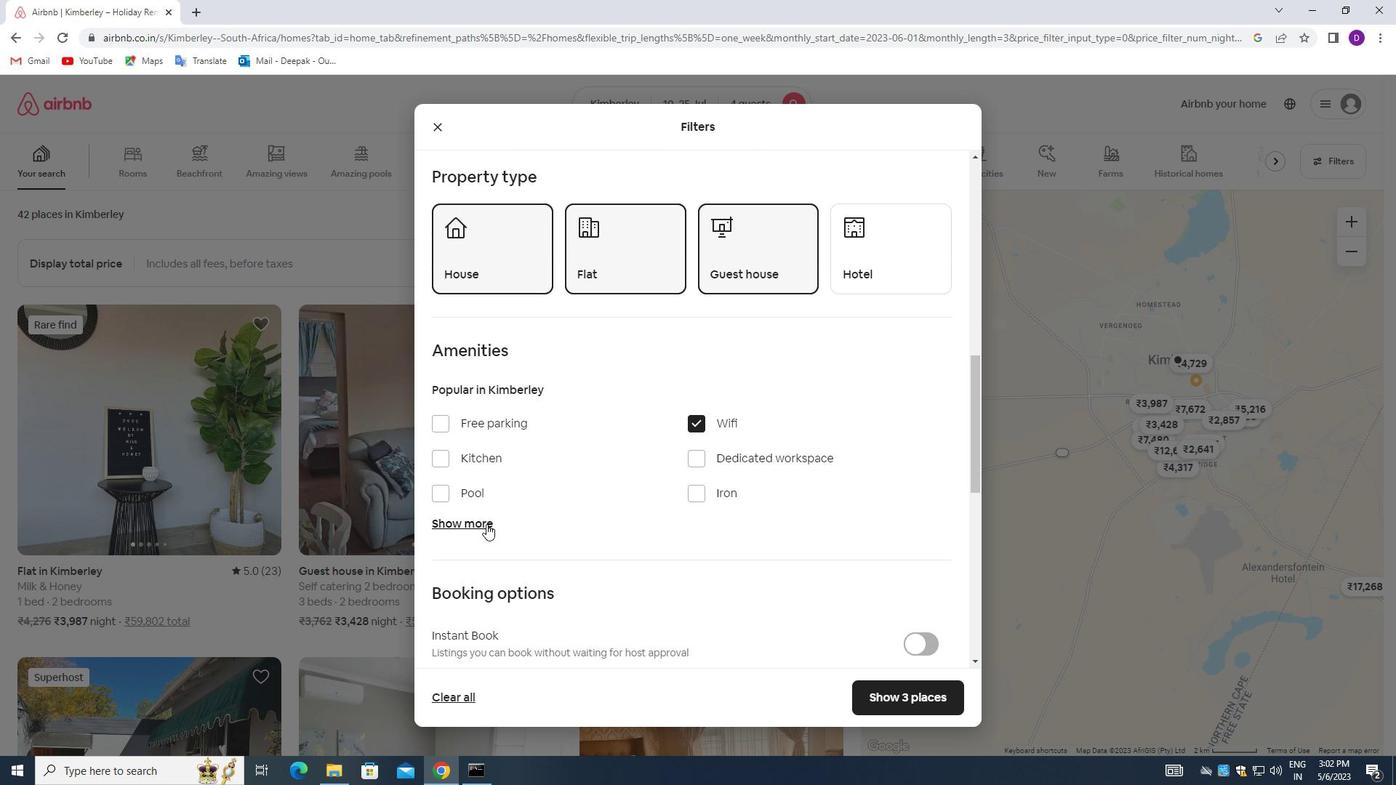 
Action: Mouse pressed left at (475, 525)
Screenshot: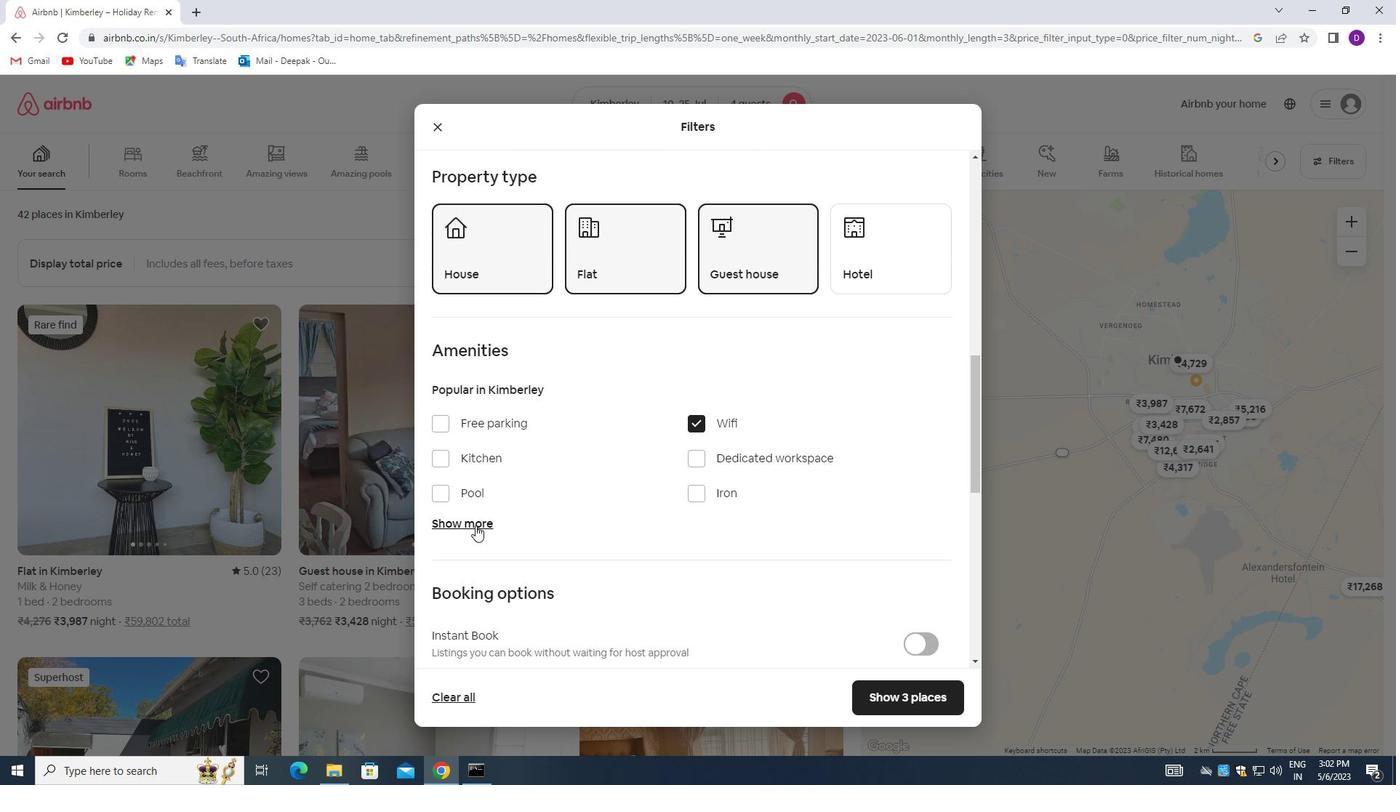 
Action: Mouse moved to (442, 427)
Screenshot: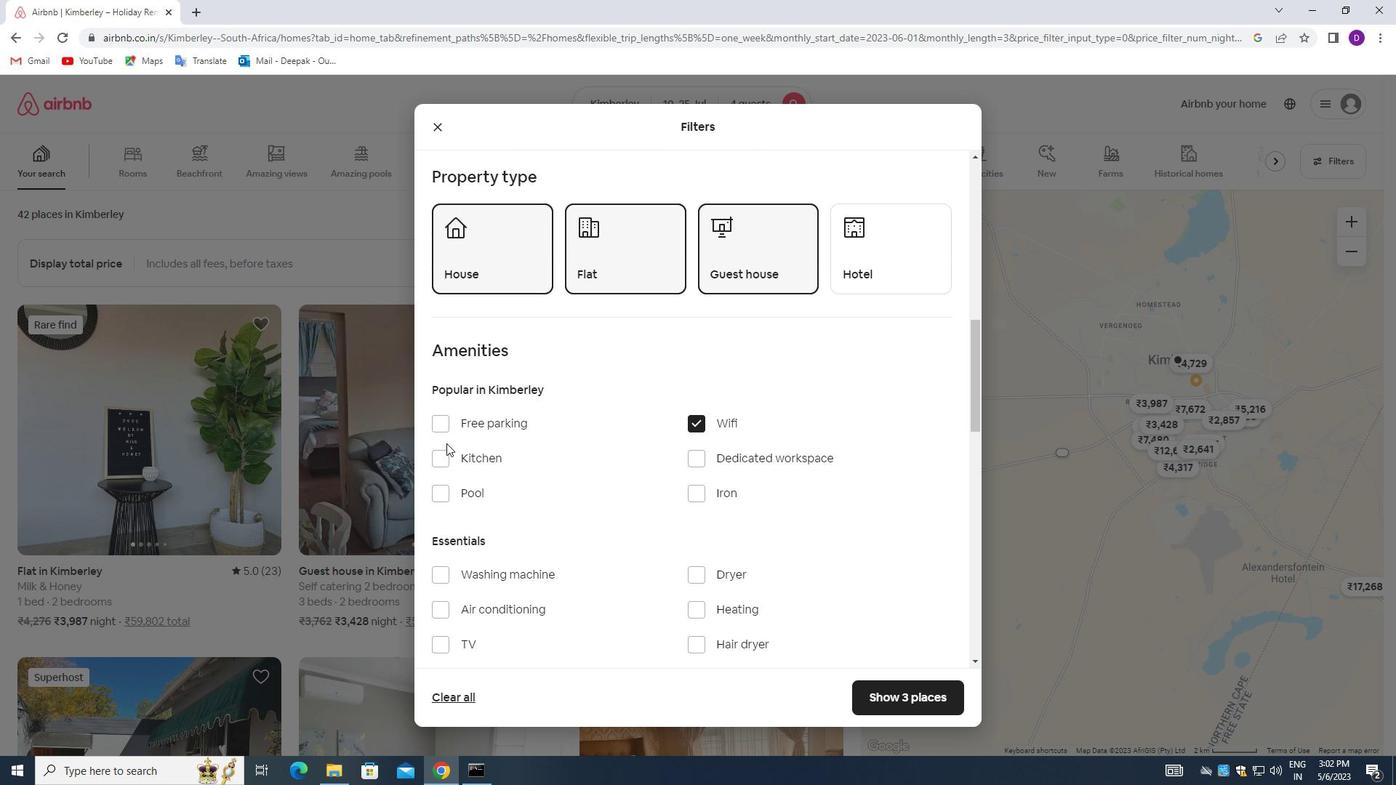 
Action: Mouse pressed left at (442, 427)
Screenshot: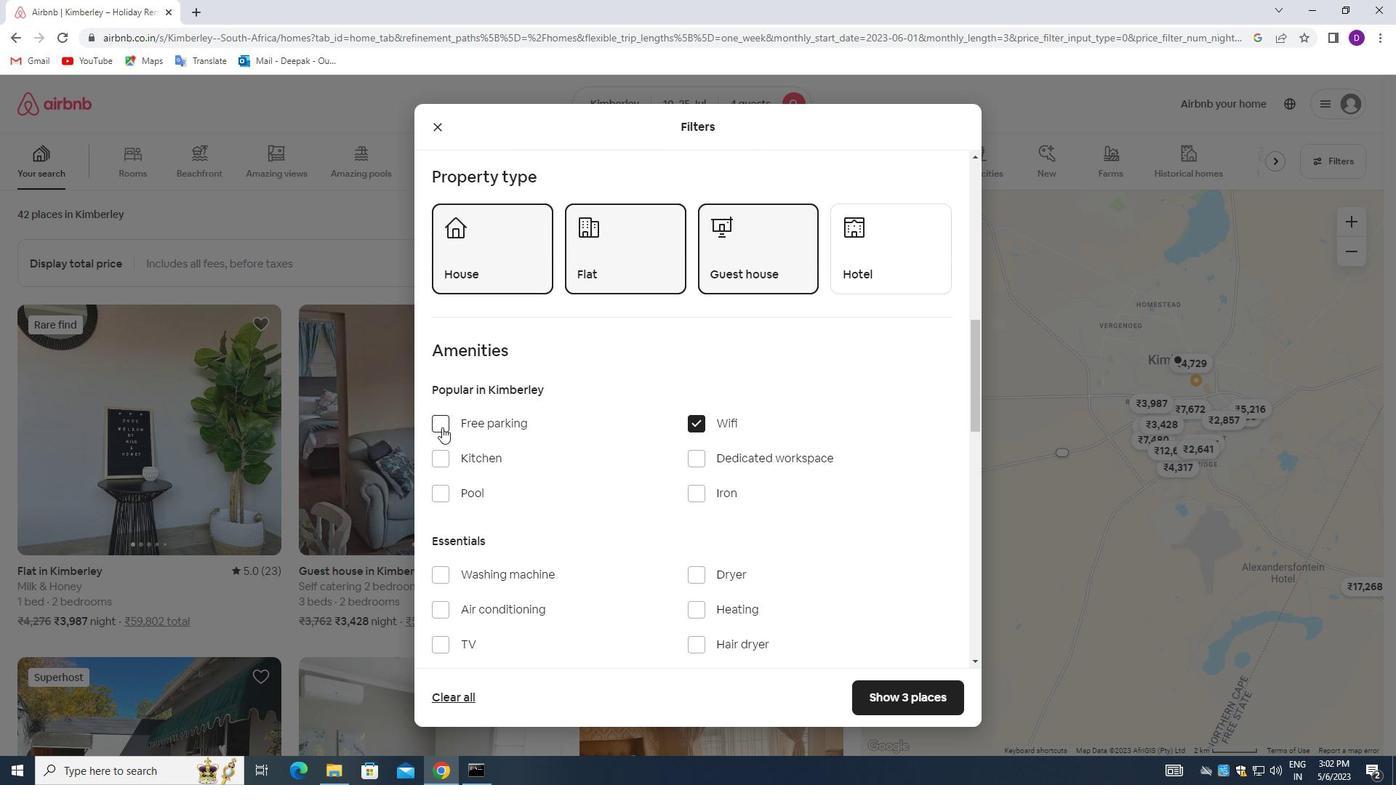 
Action: Mouse moved to (570, 463)
Screenshot: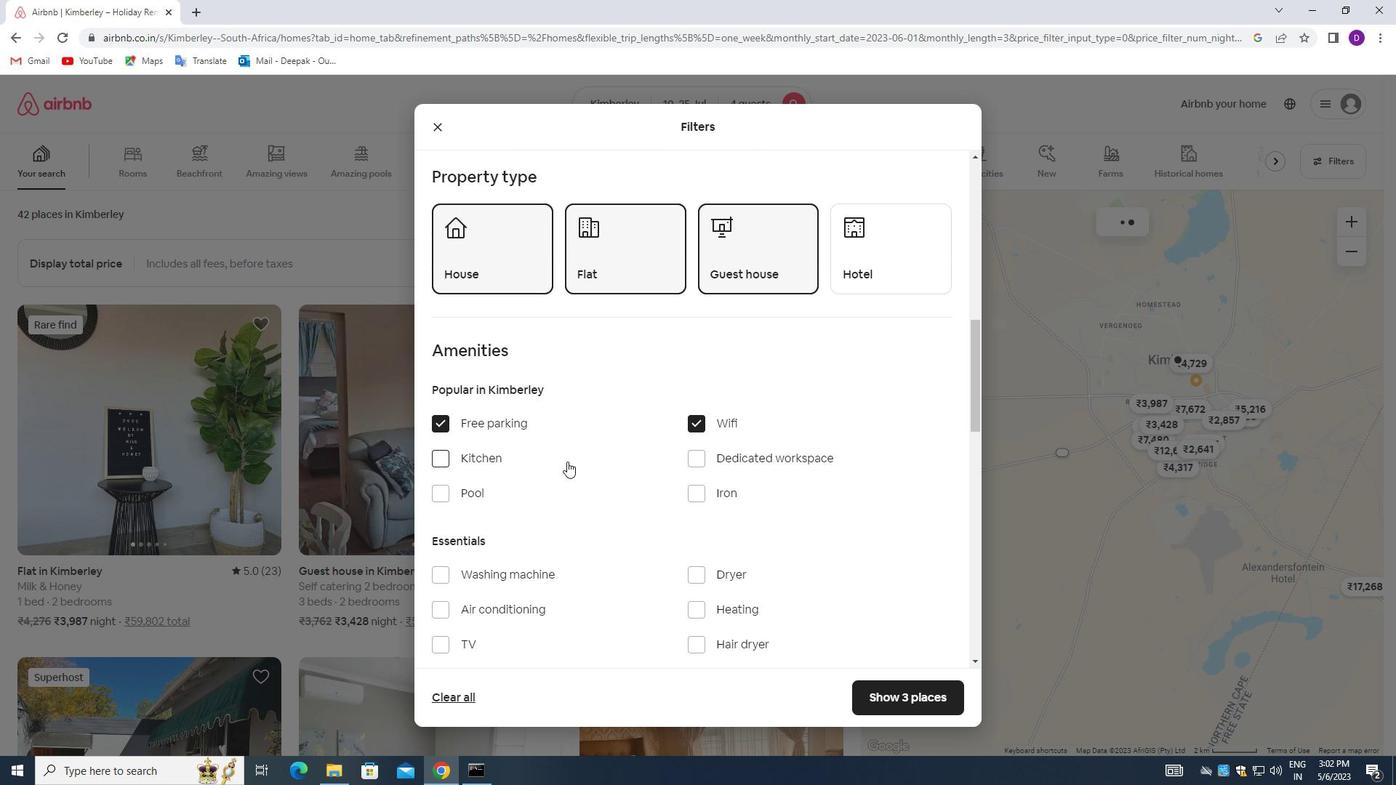 
Action: Mouse scrolled (570, 462) with delta (0, 0)
Screenshot: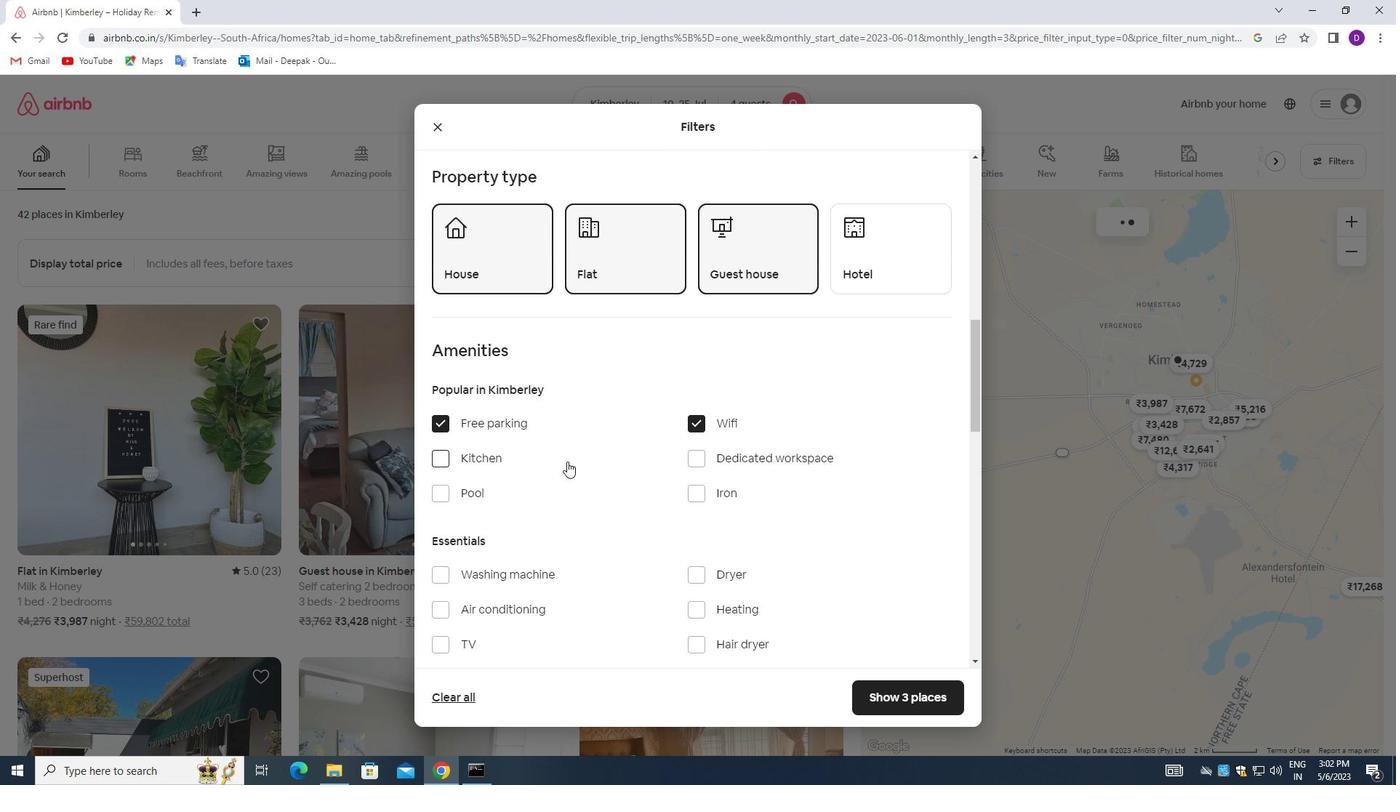 
Action: Mouse moved to (571, 464)
Screenshot: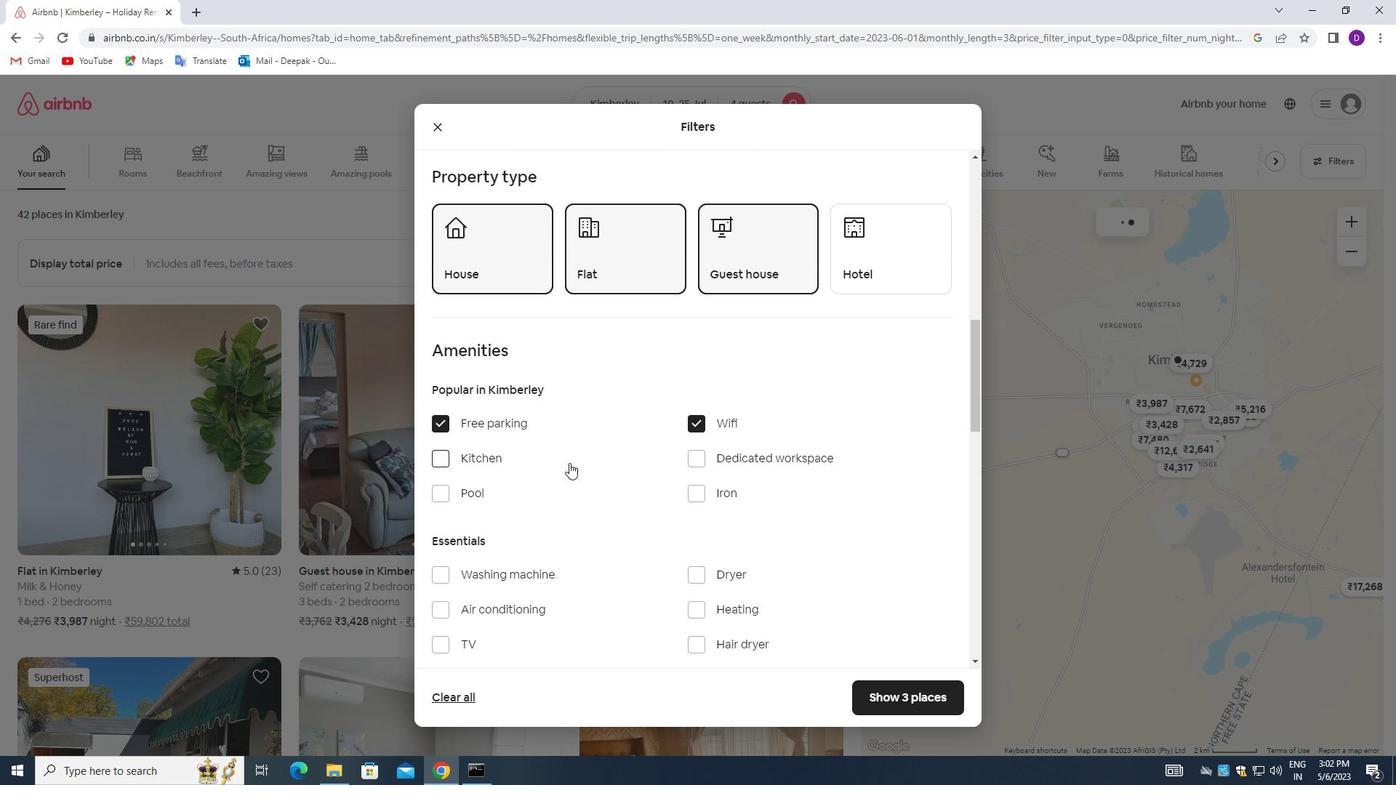 
Action: Mouse scrolled (571, 464) with delta (0, 0)
Screenshot: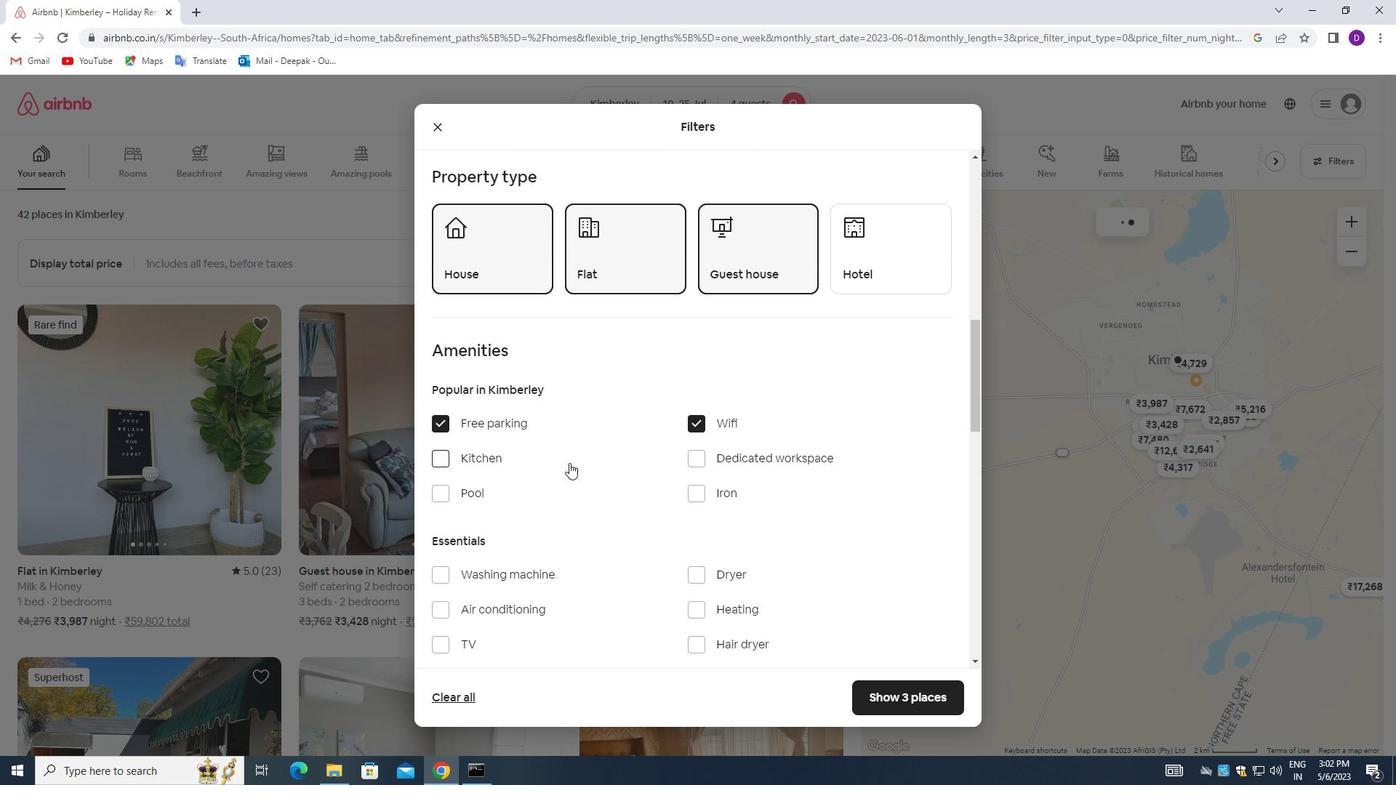 
Action: Mouse moved to (450, 499)
Screenshot: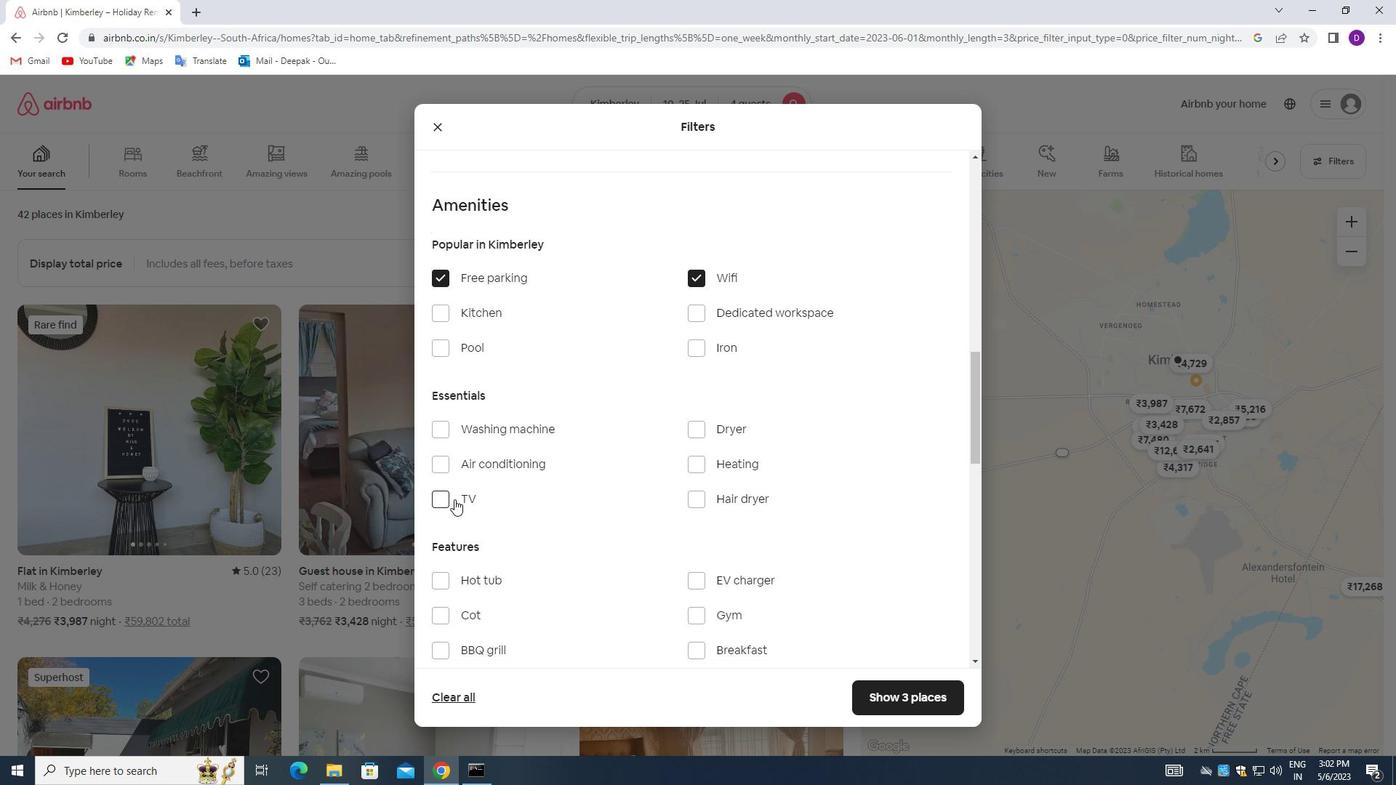 
Action: Mouse pressed left at (450, 499)
Screenshot: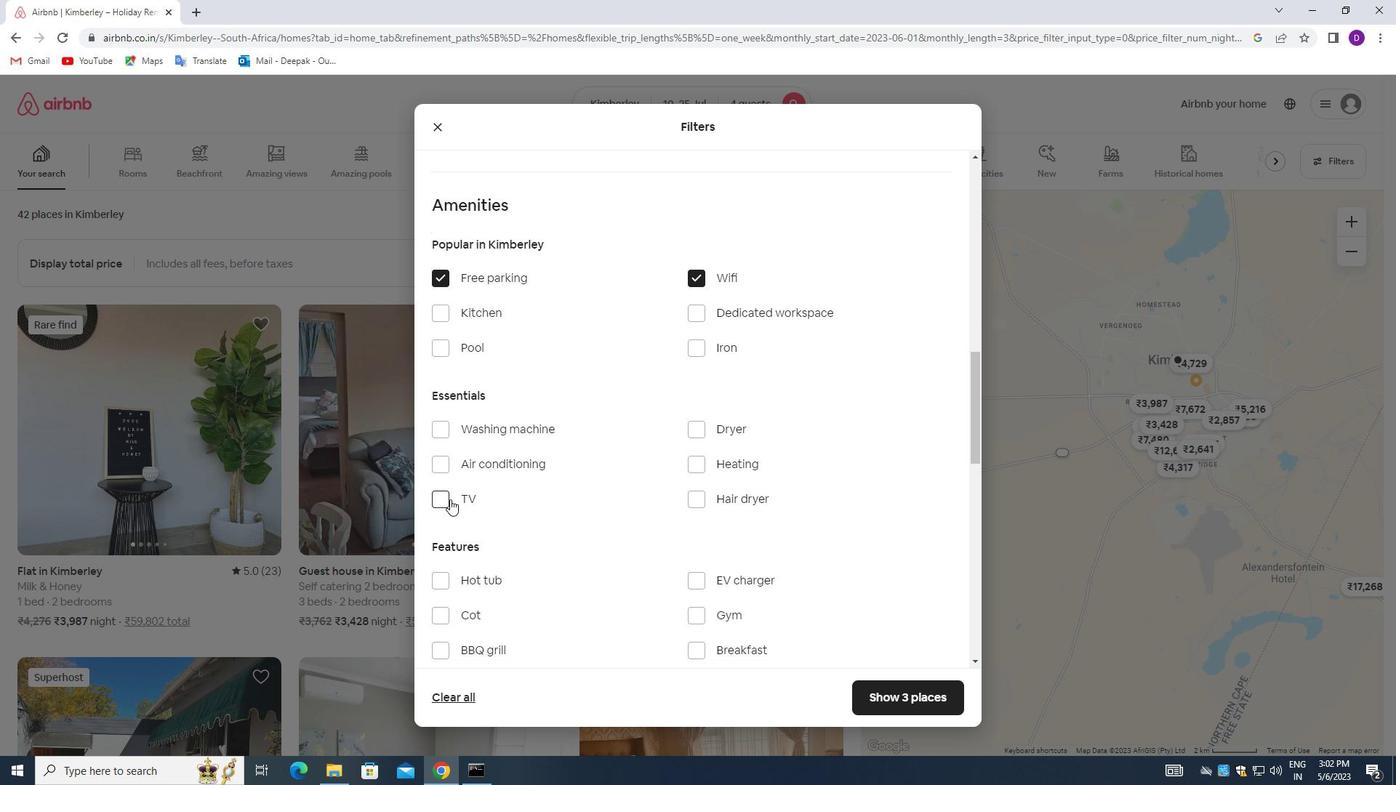 
Action: Mouse moved to (573, 482)
Screenshot: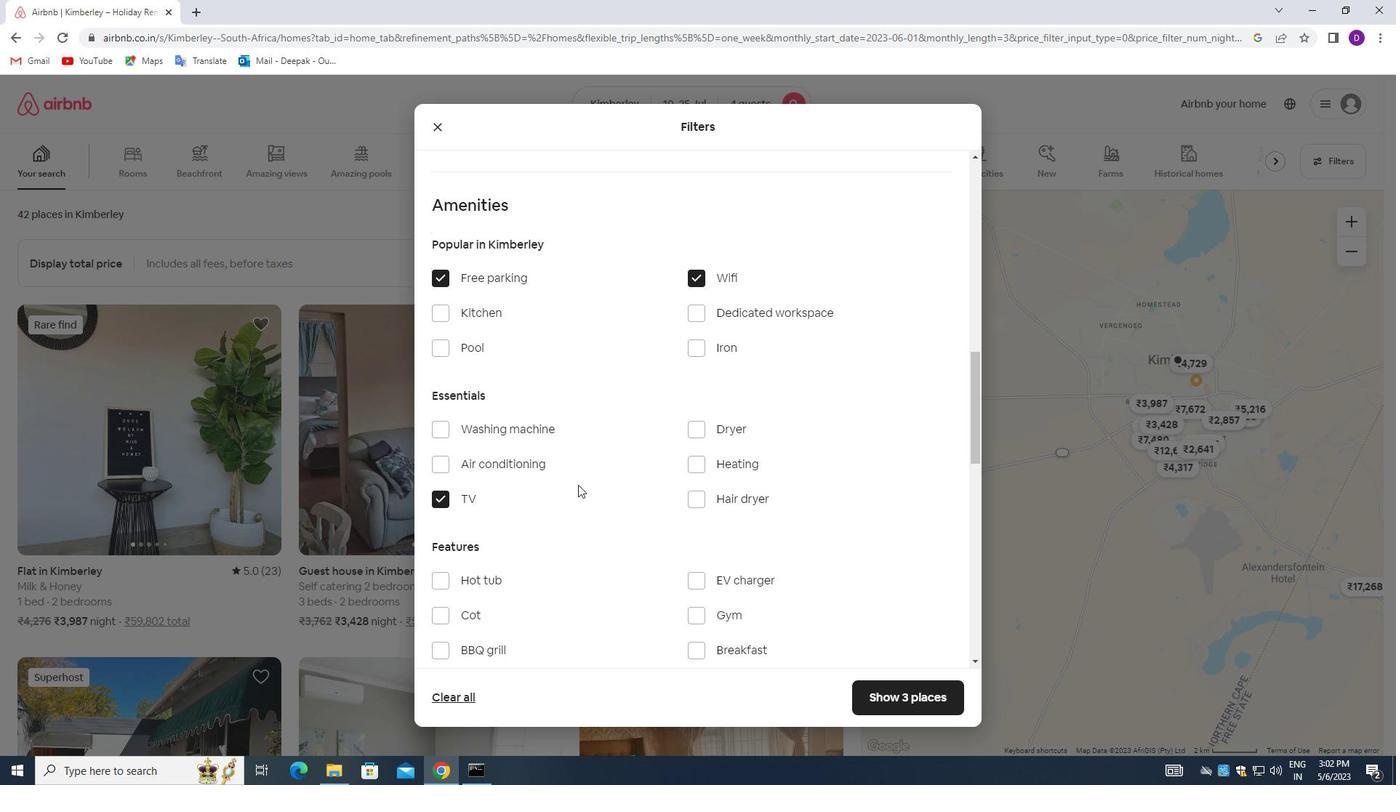
Action: Mouse scrolled (573, 481) with delta (0, 0)
Screenshot: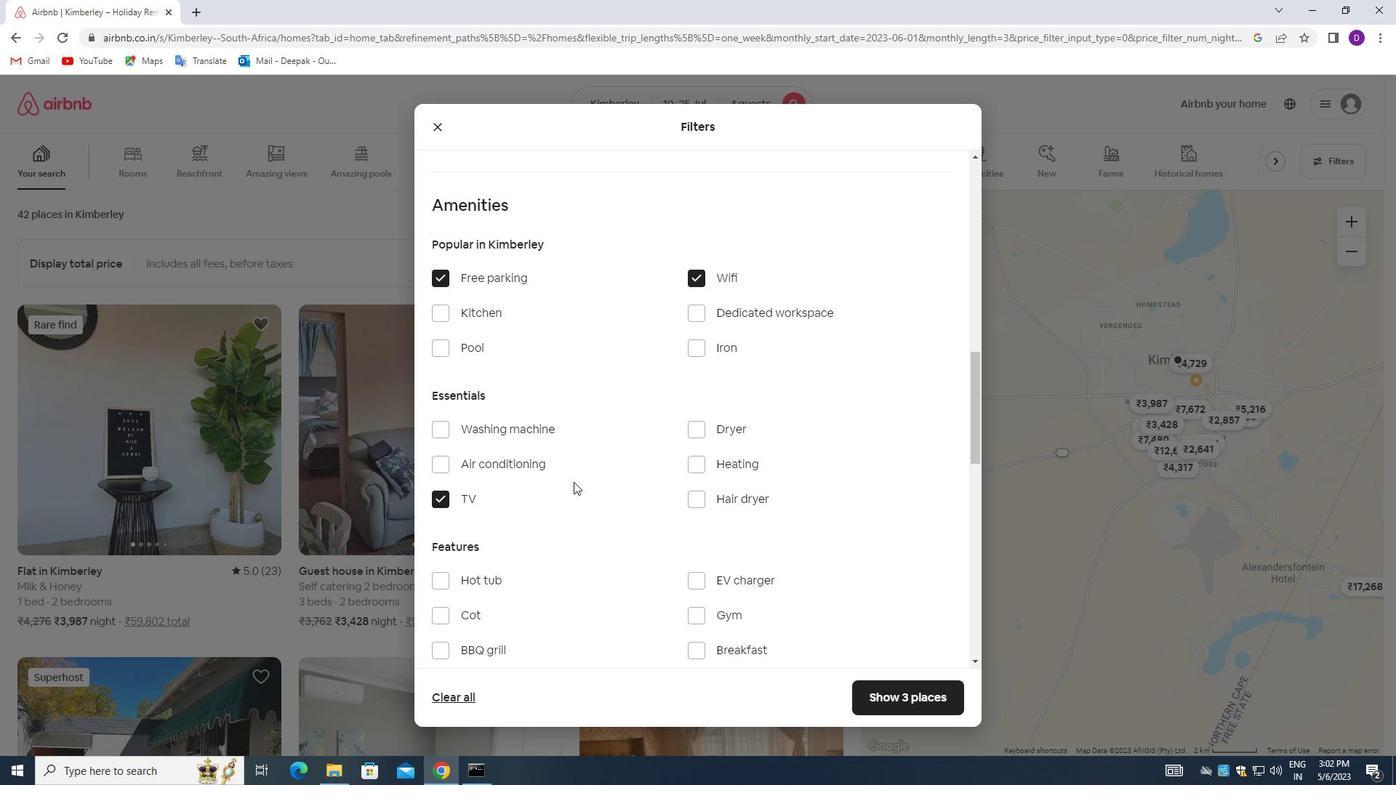 
Action: Mouse moved to (573, 482)
Screenshot: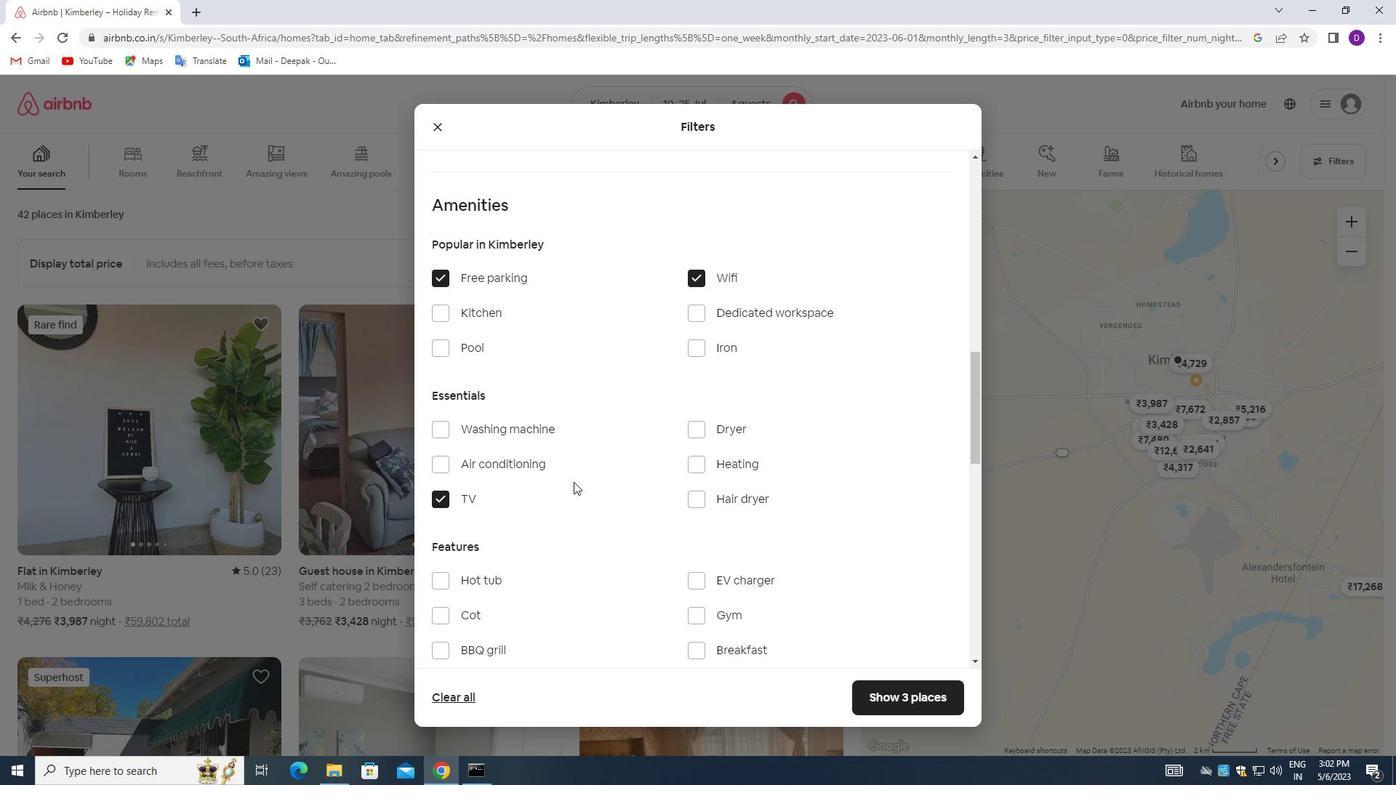 
Action: Mouse scrolled (573, 481) with delta (0, 0)
Screenshot: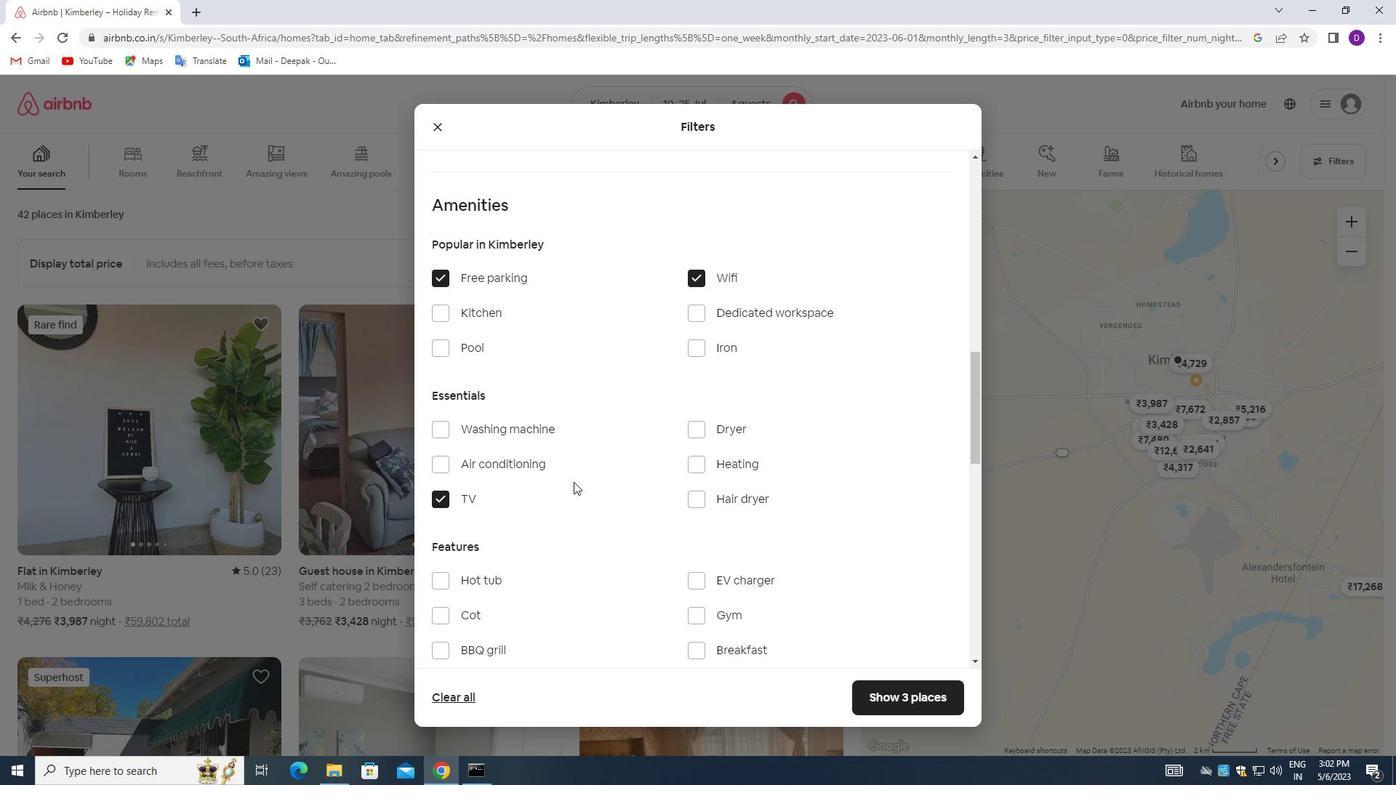
Action: Mouse moved to (695, 507)
Screenshot: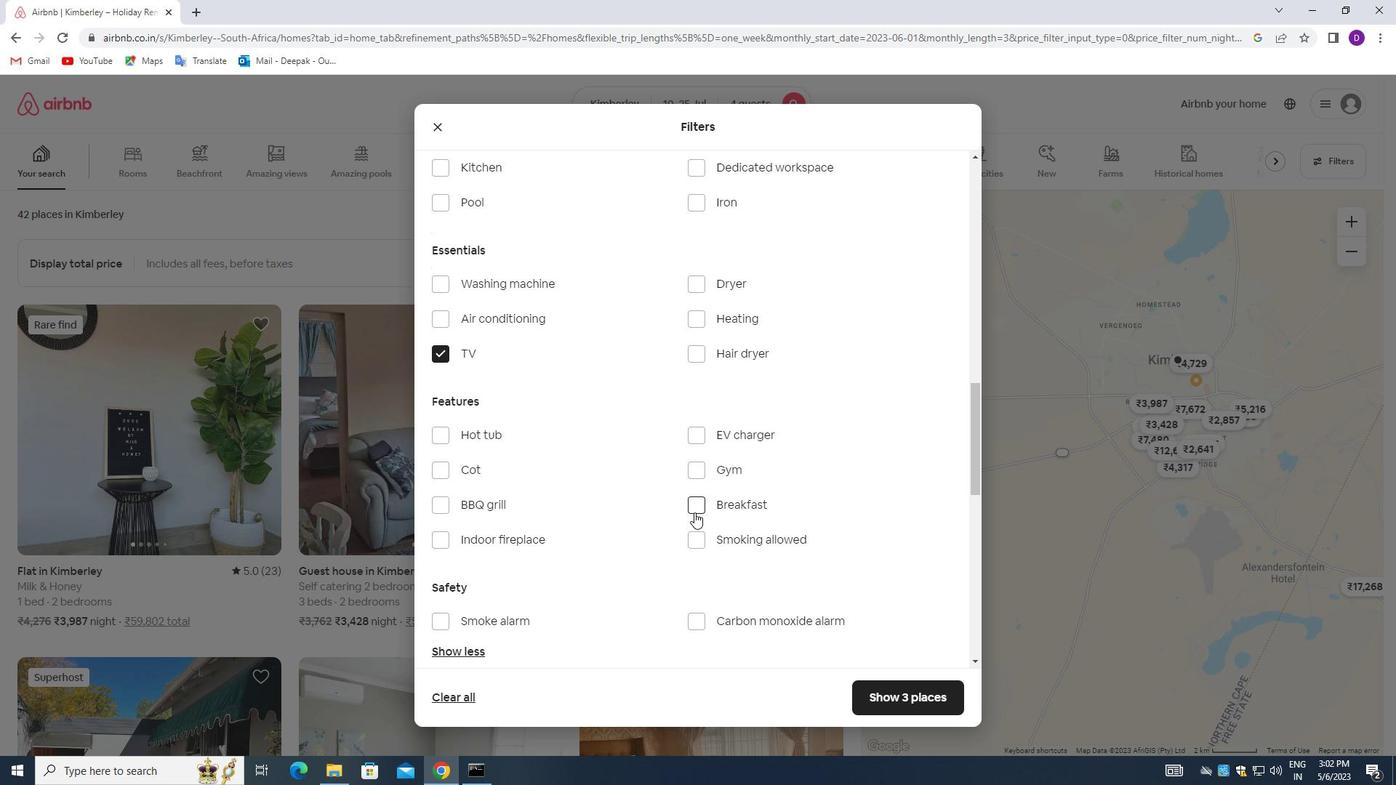 
Action: Mouse pressed left at (695, 507)
Screenshot: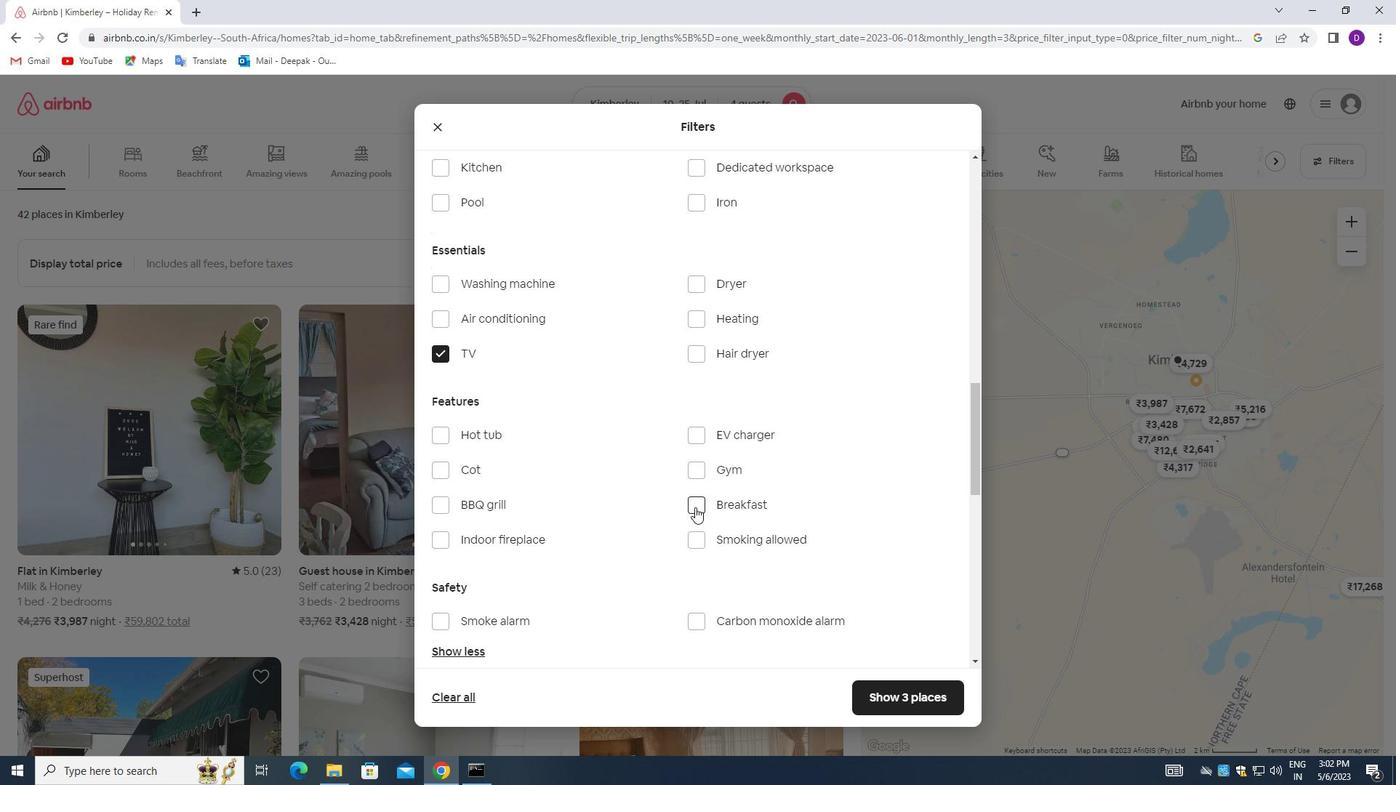 
Action: Mouse moved to (696, 468)
Screenshot: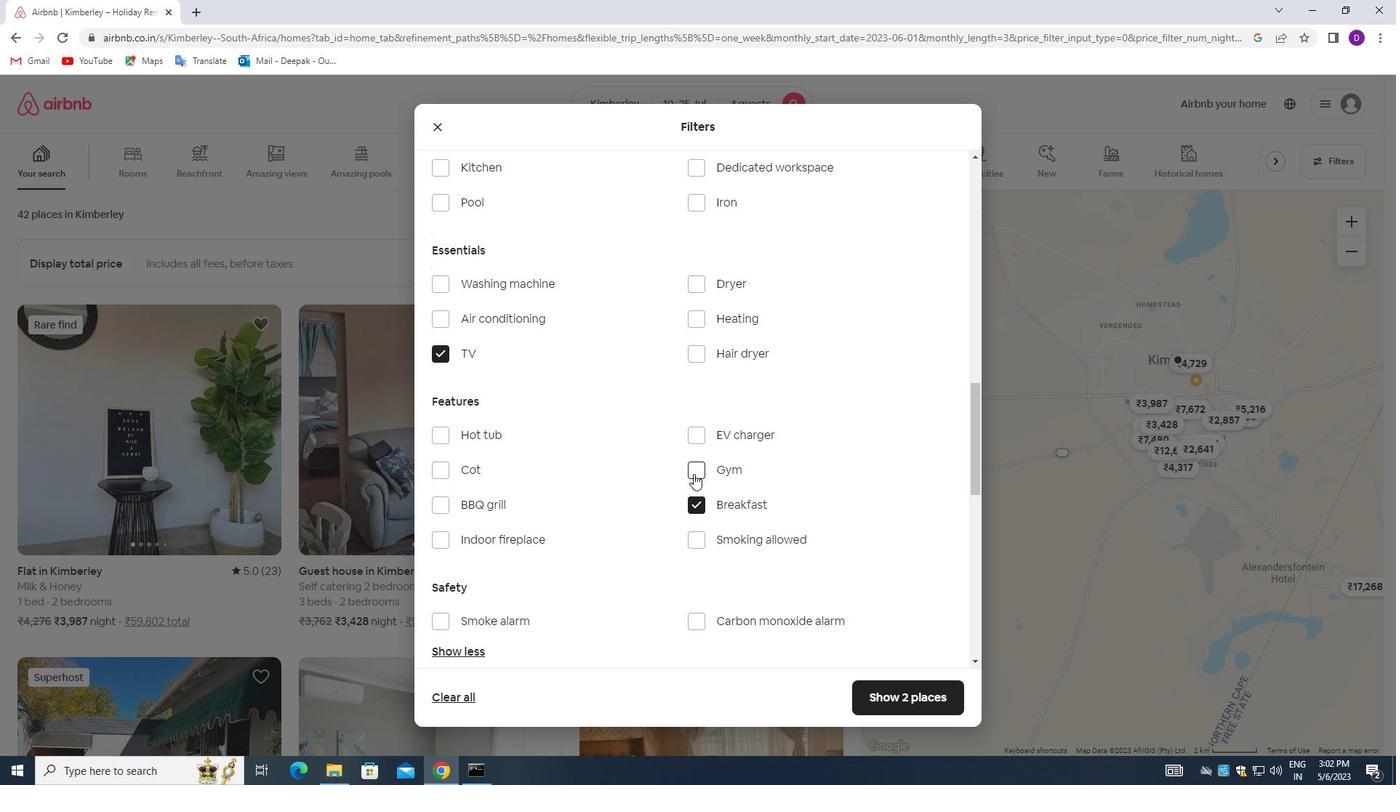 
Action: Mouse pressed left at (696, 468)
Screenshot: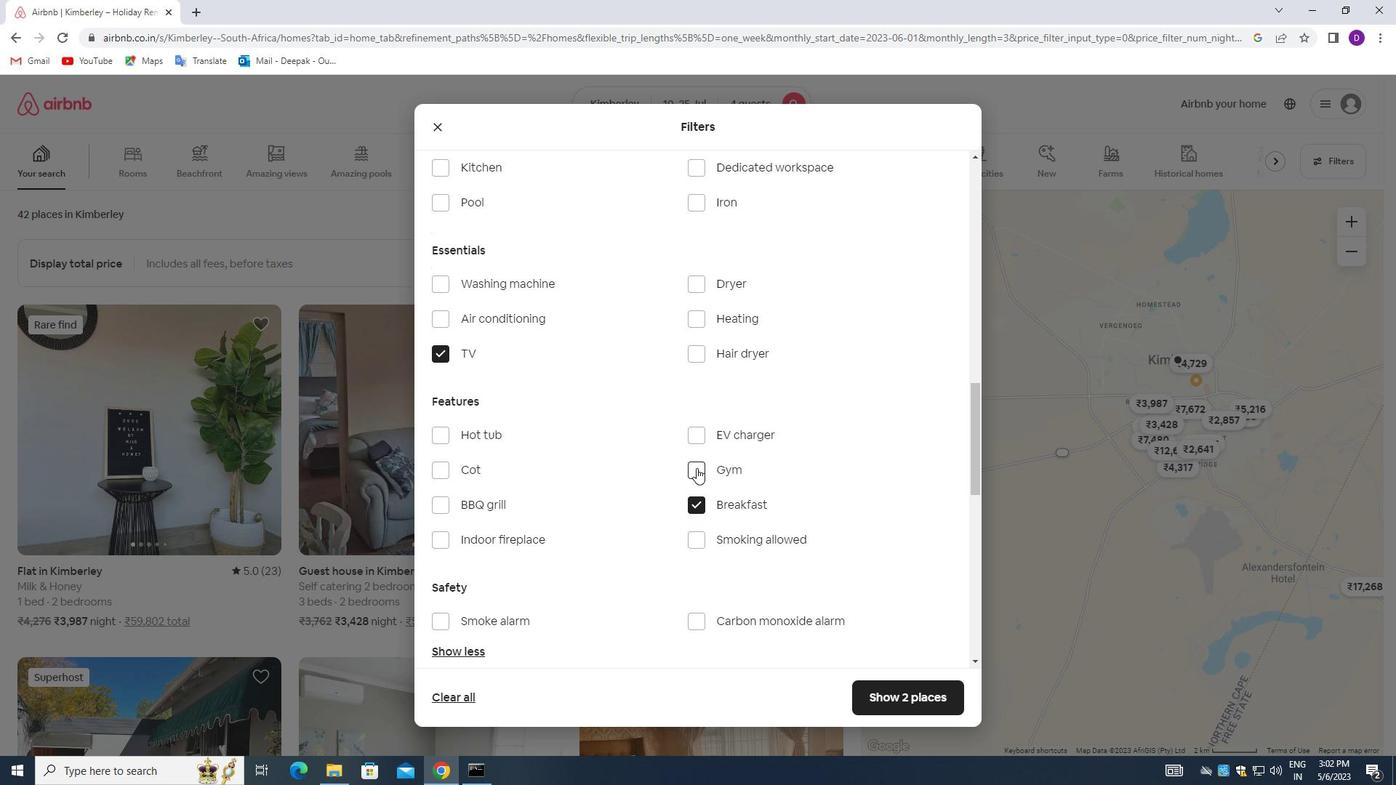 
Action: Mouse moved to (576, 495)
Screenshot: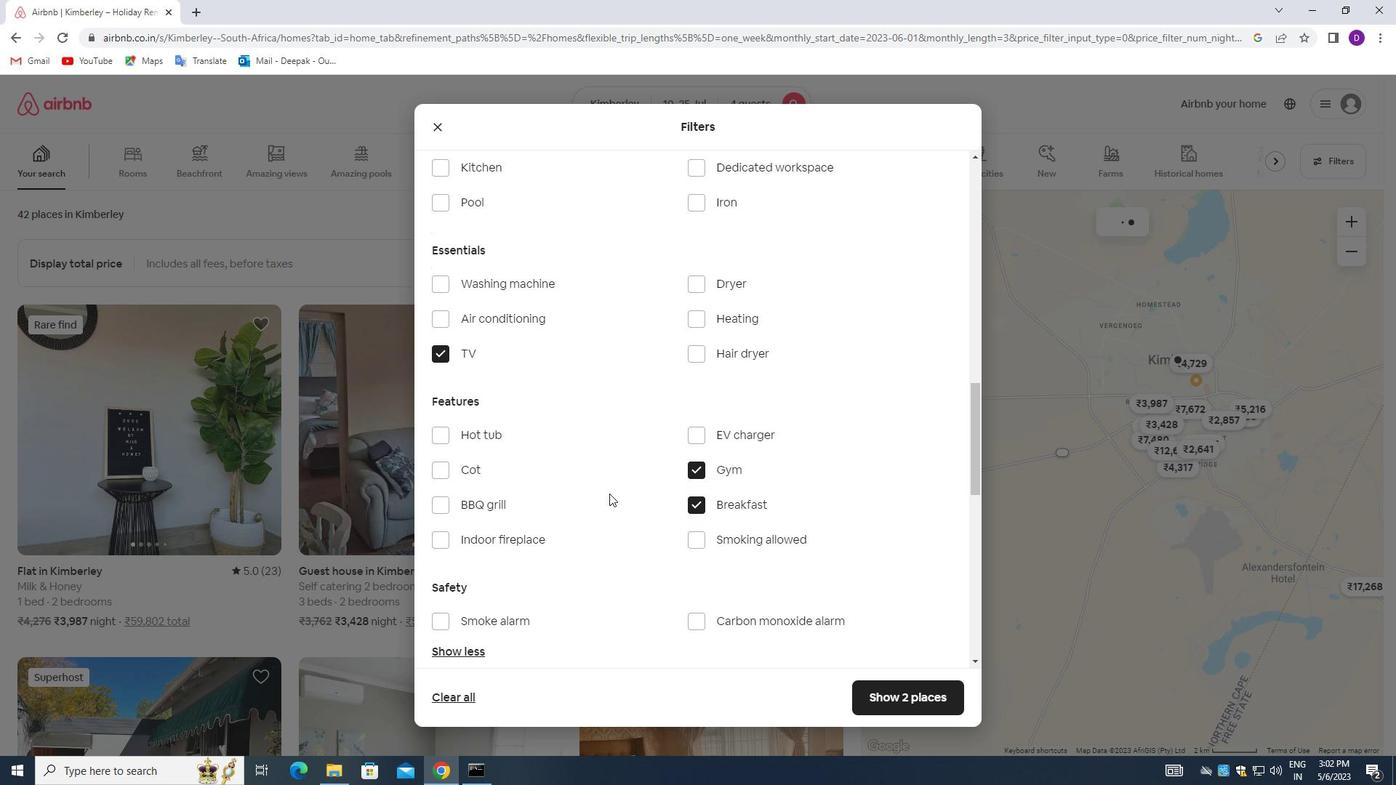 
Action: Mouse scrolled (576, 494) with delta (0, 0)
Screenshot: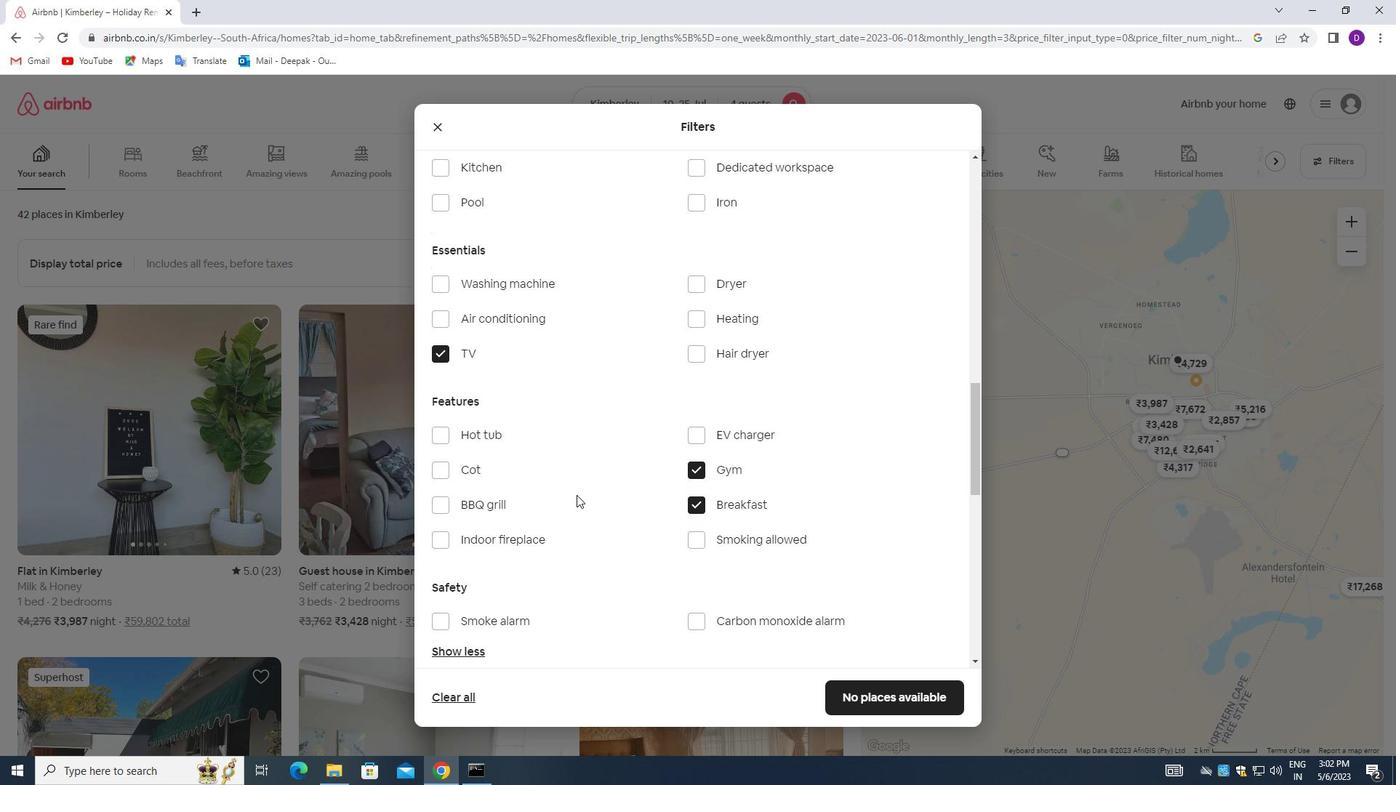 
Action: Mouse scrolled (576, 494) with delta (0, 0)
Screenshot: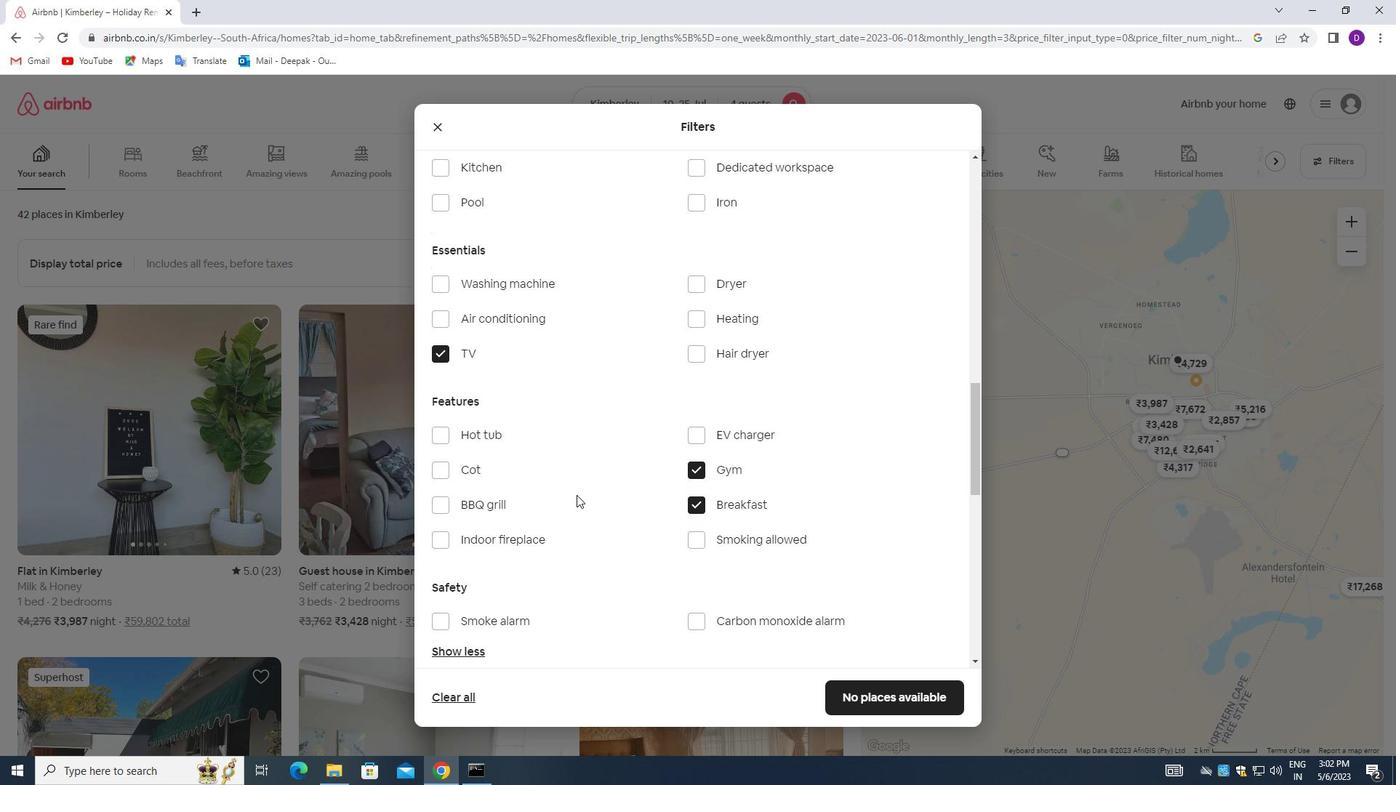
Action: Mouse moved to (578, 523)
Screenshot: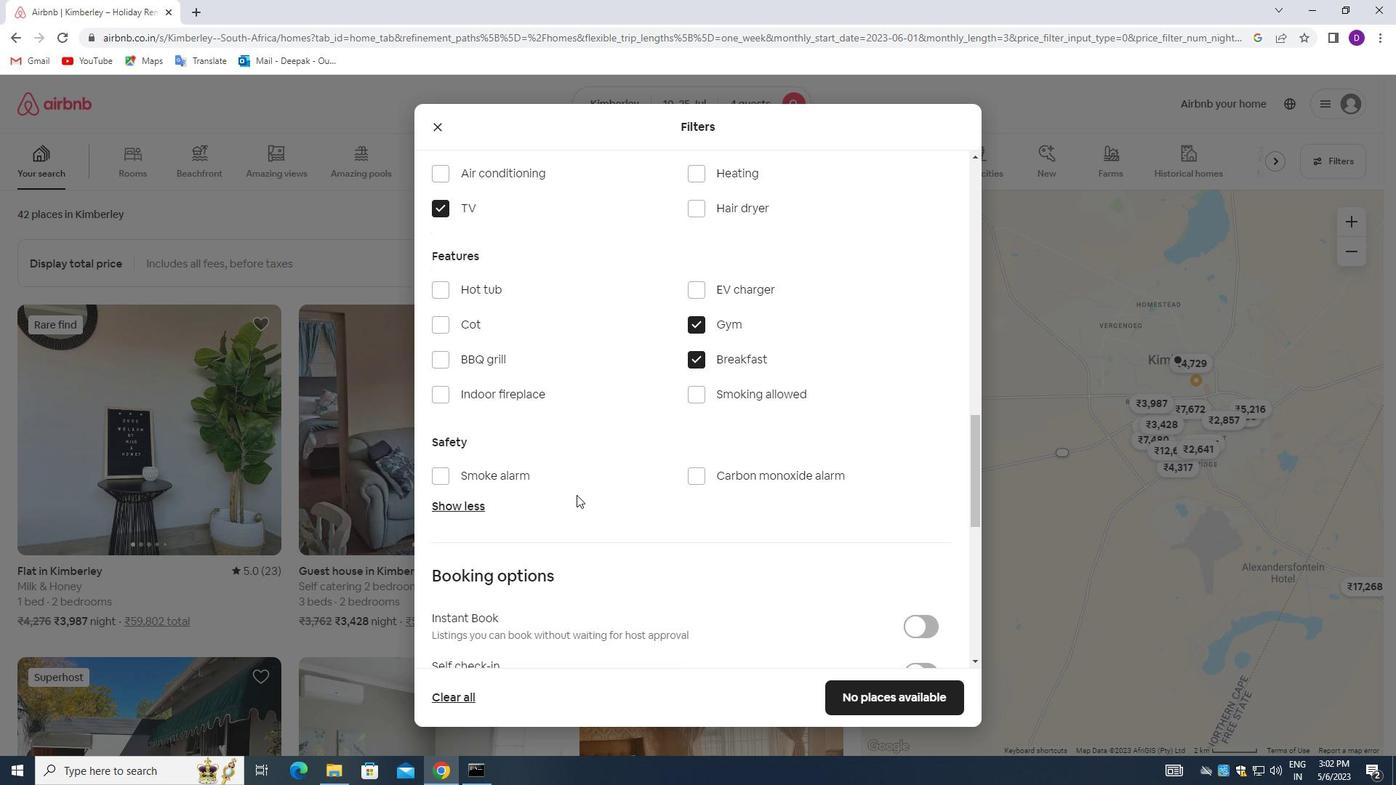 
Action: Mouse scrolled (578, 522) with delta (0, 0)
Screenshot: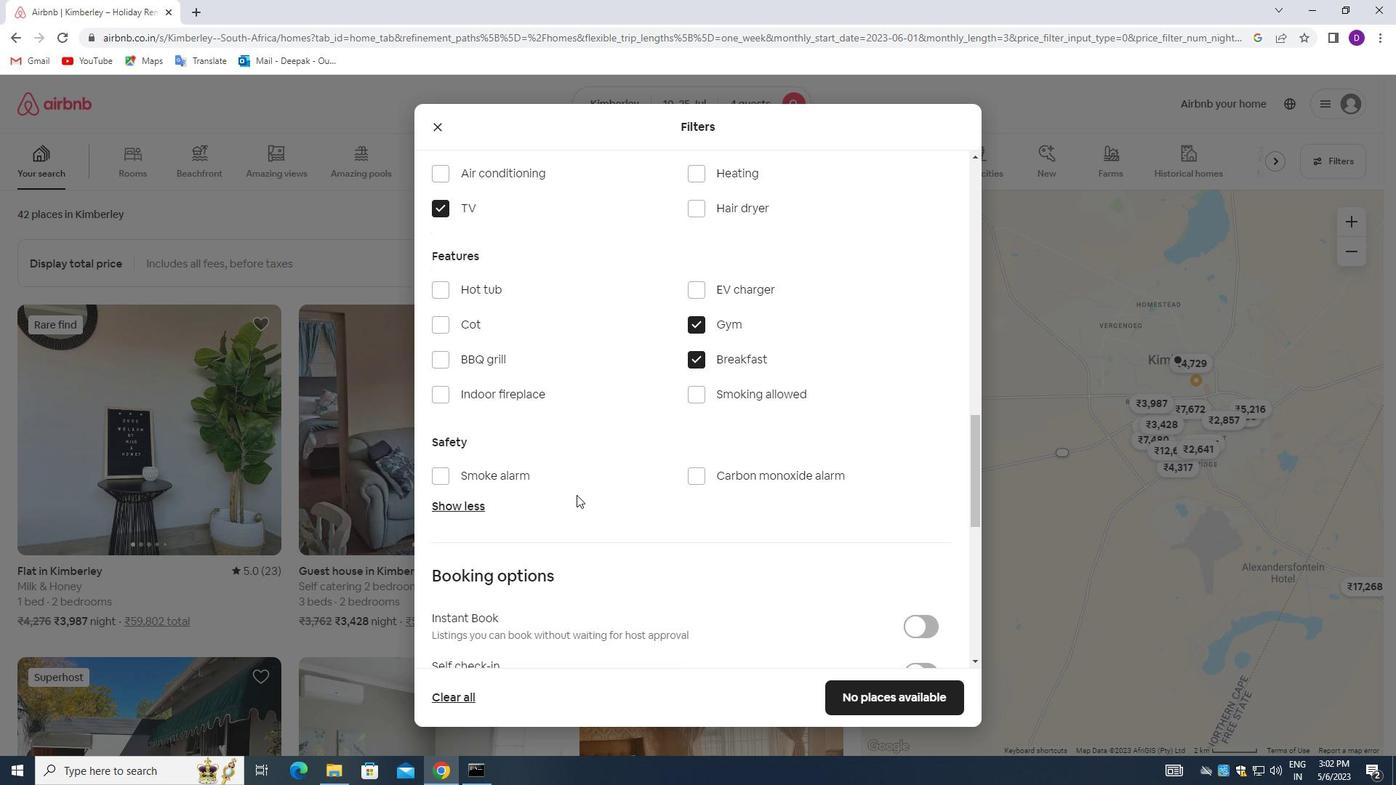 
Action: Mouse moved to (578, 524)
Screenshot: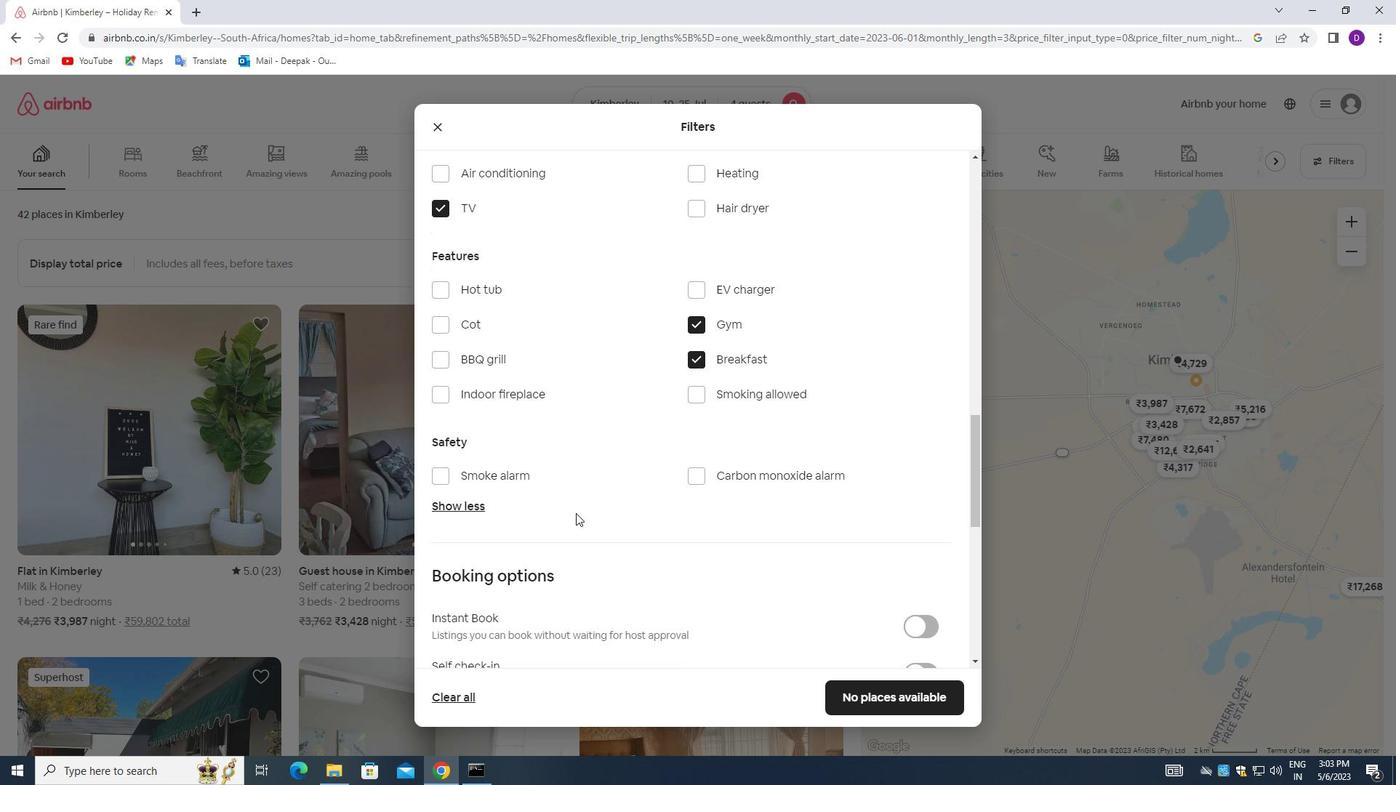 
Action: Mouse scrolled (578, 523) with delta (0, 0)
Screenshot: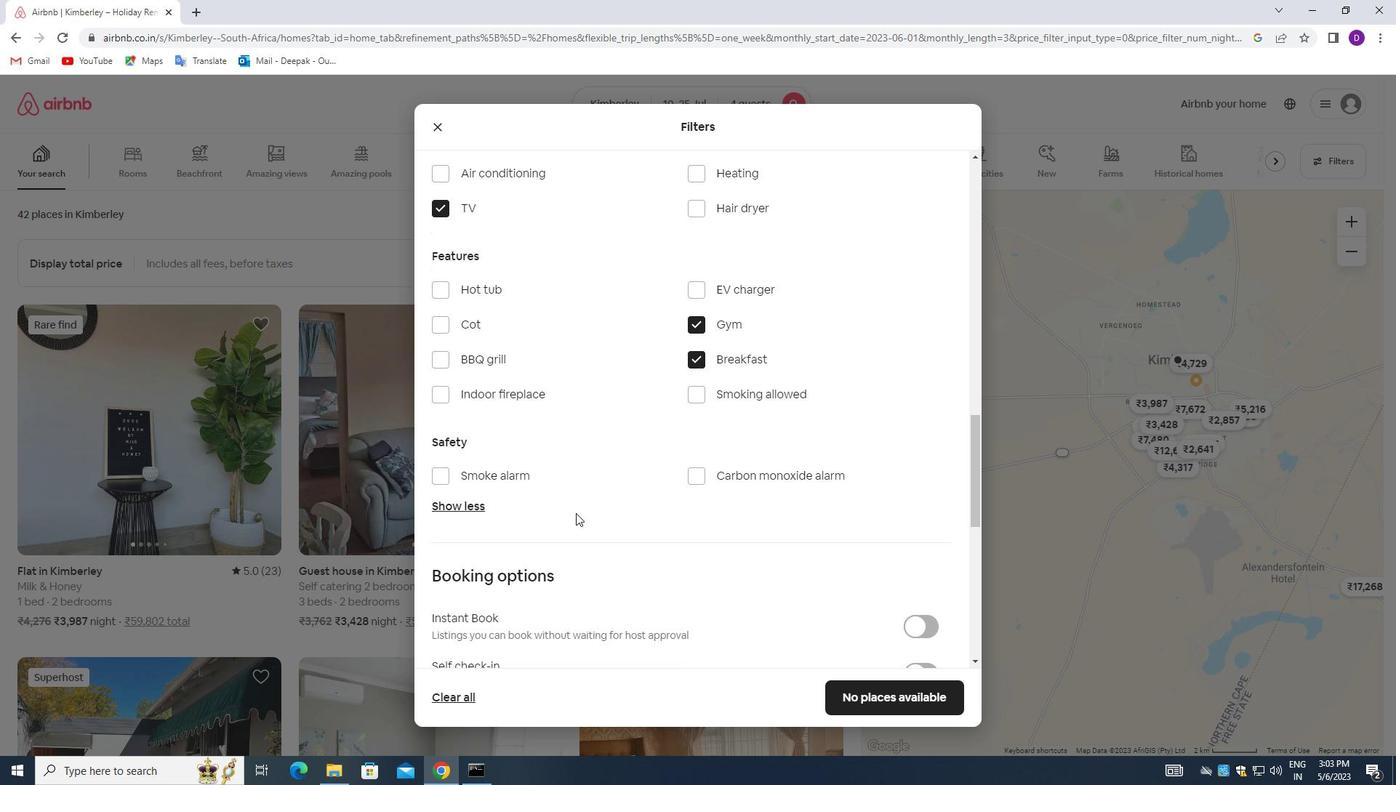 
Action: Mouse moved to (912, 530)
Screenshot: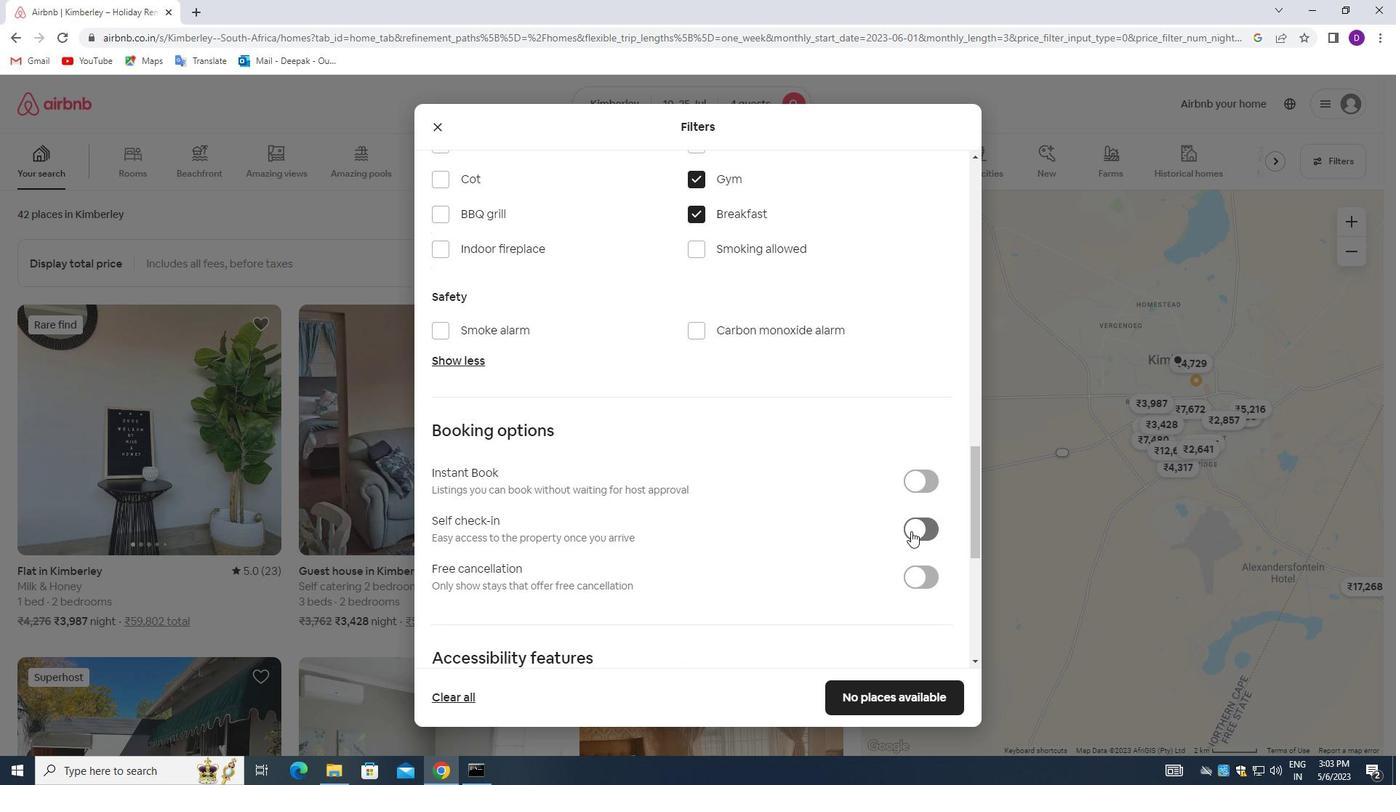 
Action: Mouse pressed left at (912, 530)
Screenshot: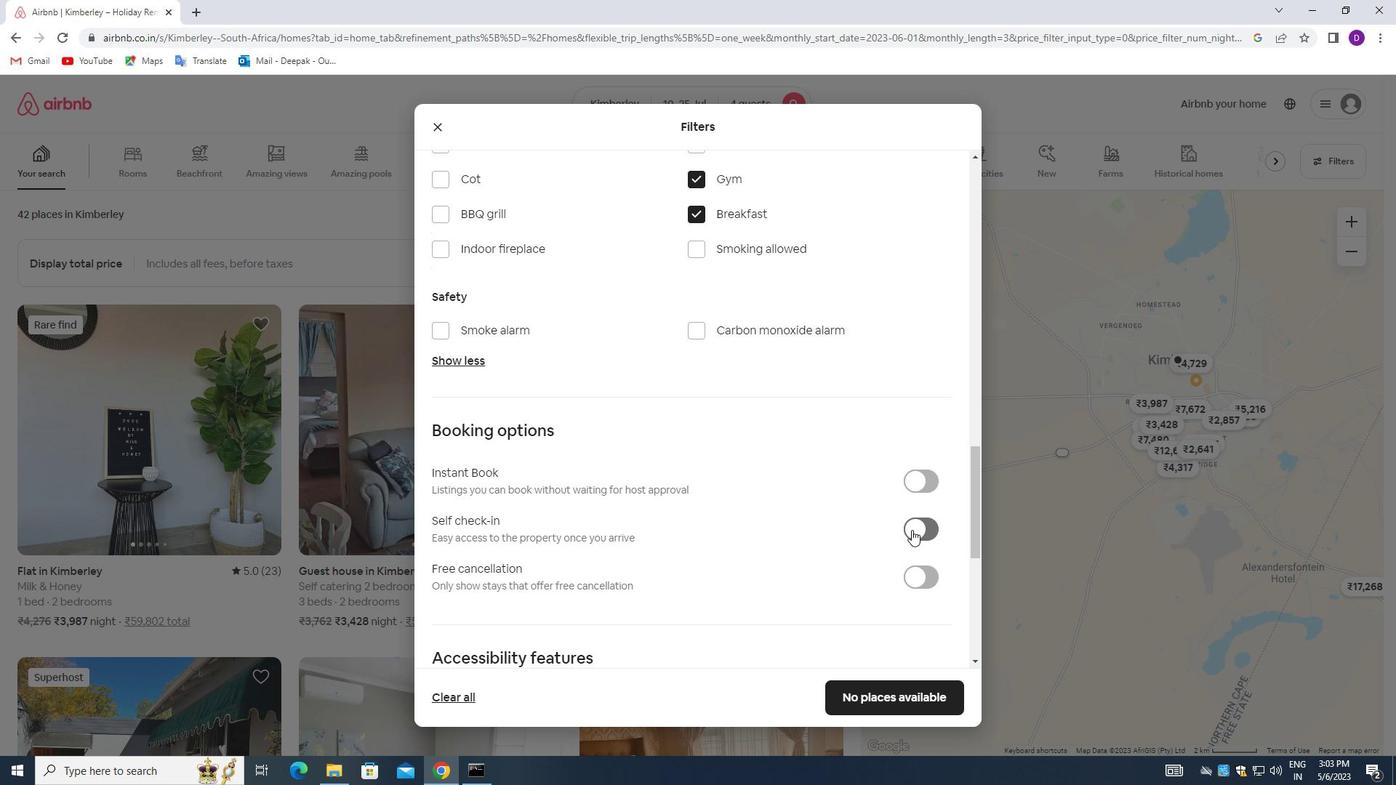 
Action: Mouse moved to (654, 536)
Screenshot: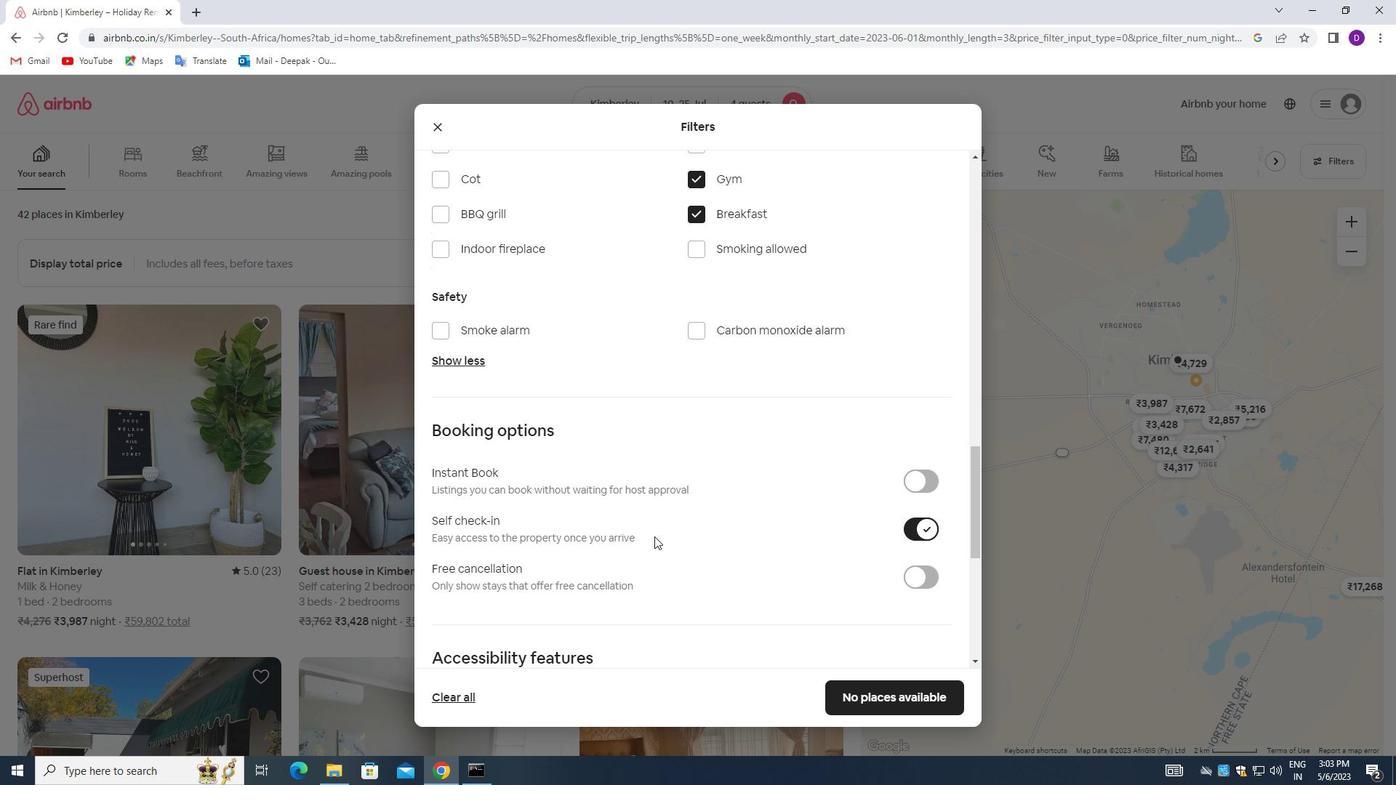
Action: Mouse scrolled (654, 535) with delta (0, 0)
Screenshot: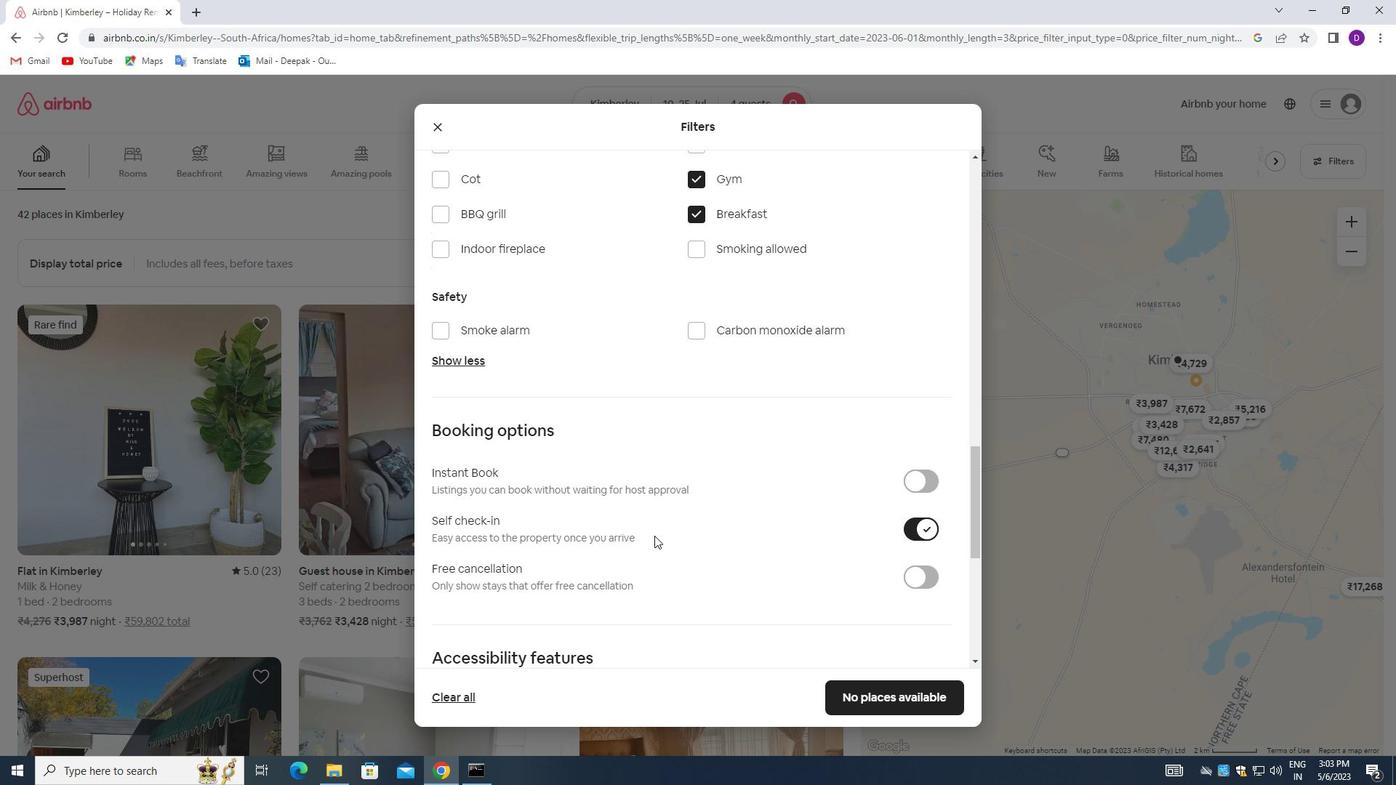 
Action: Mouse scrolled (654, 535) with delta (0, 0)
Screenshot: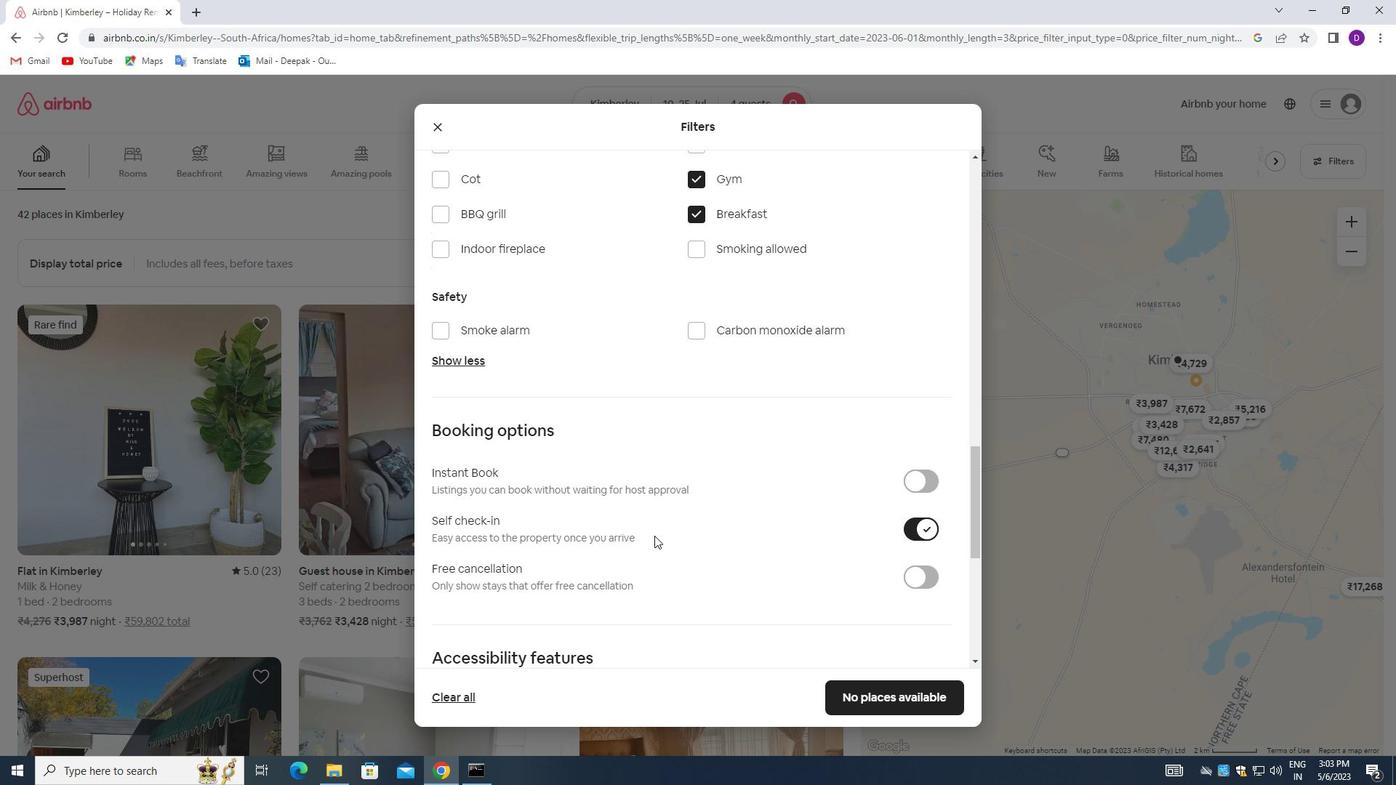 
Action: Mouse scrolled (654, 535) with delta (0, 0)
Screenshot: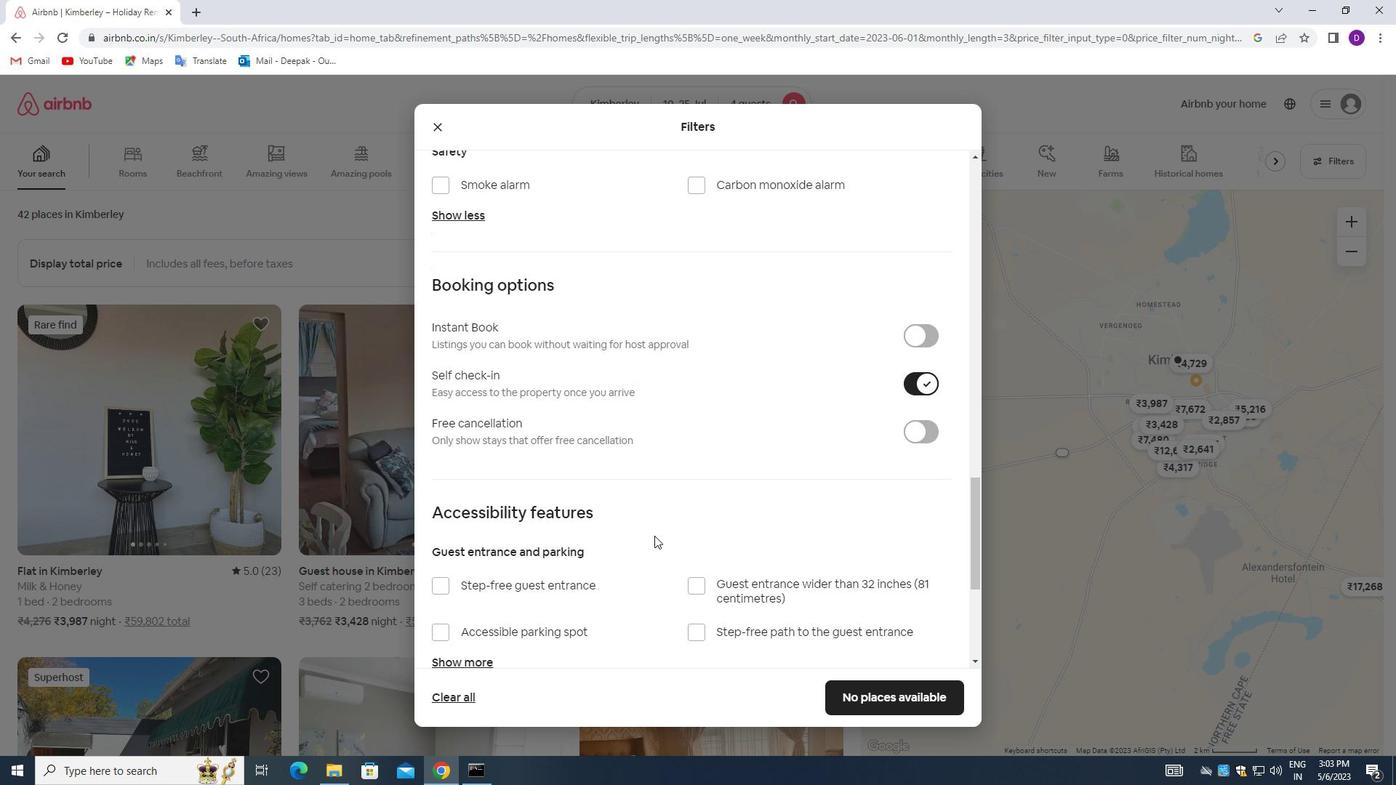 
Action: Mouse scrolled (654, 535) with delta (0, 0)
Screenshot: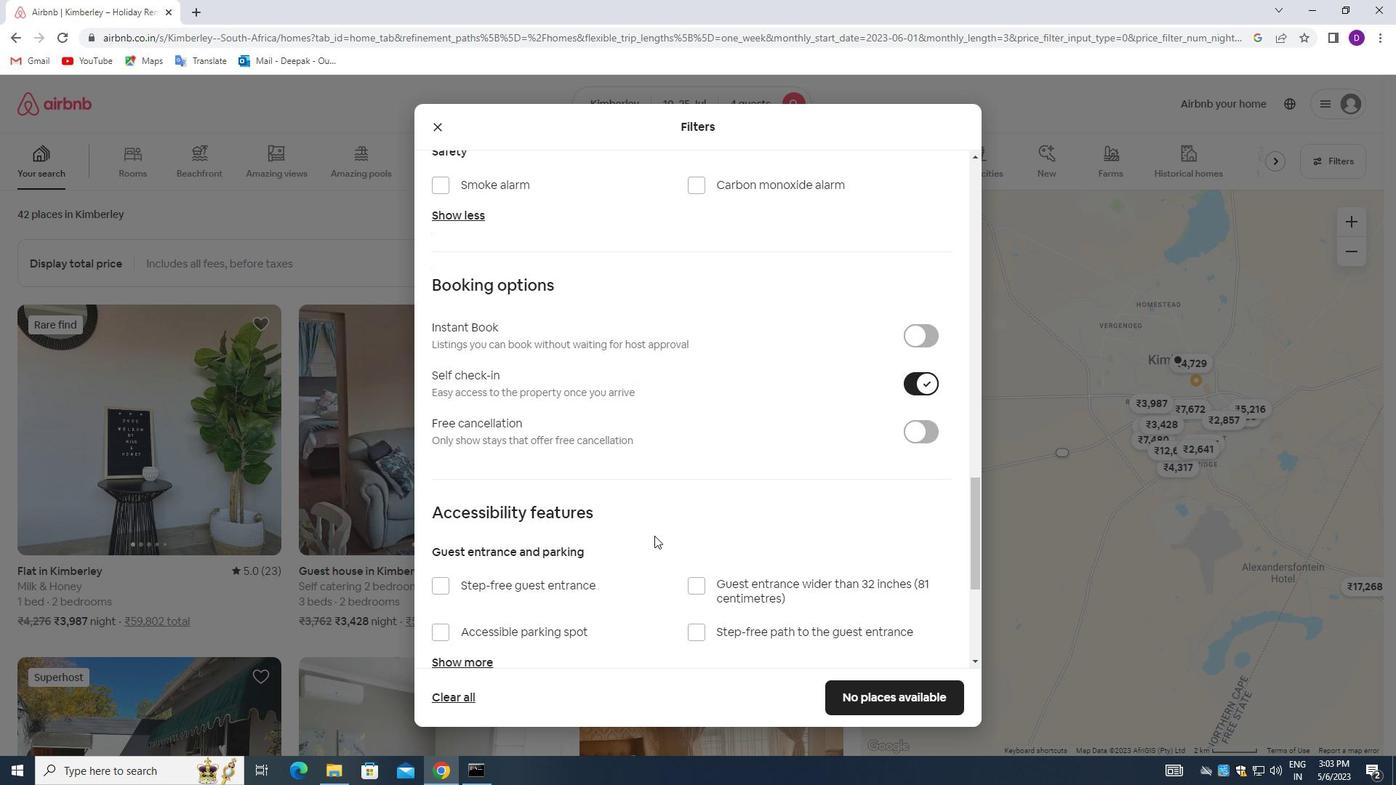 
Action: Mouse scrolled (654, 535) with delta (0, 0)
Screenshot: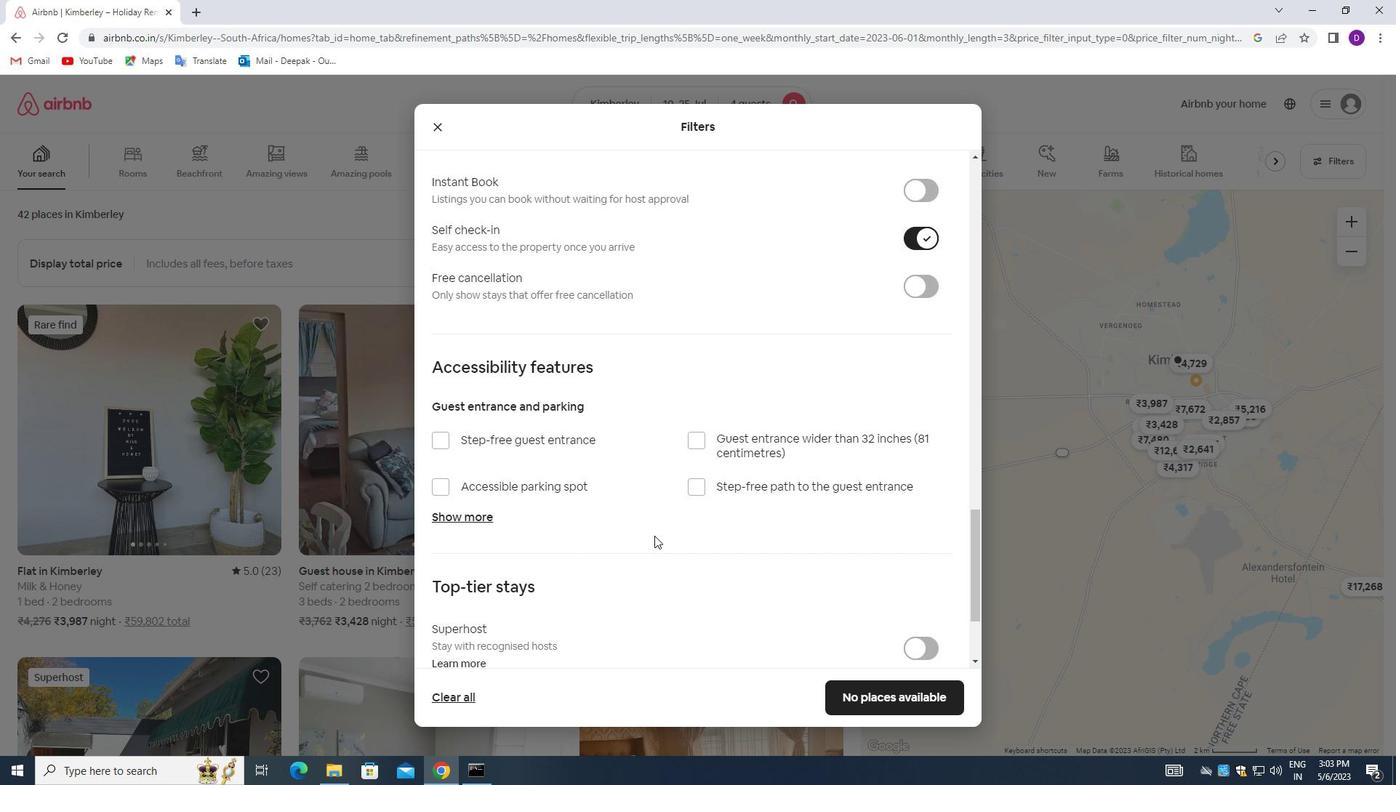 
Action: Mouse scrolled (654, 535) with delta (0, 0)
Screenshot: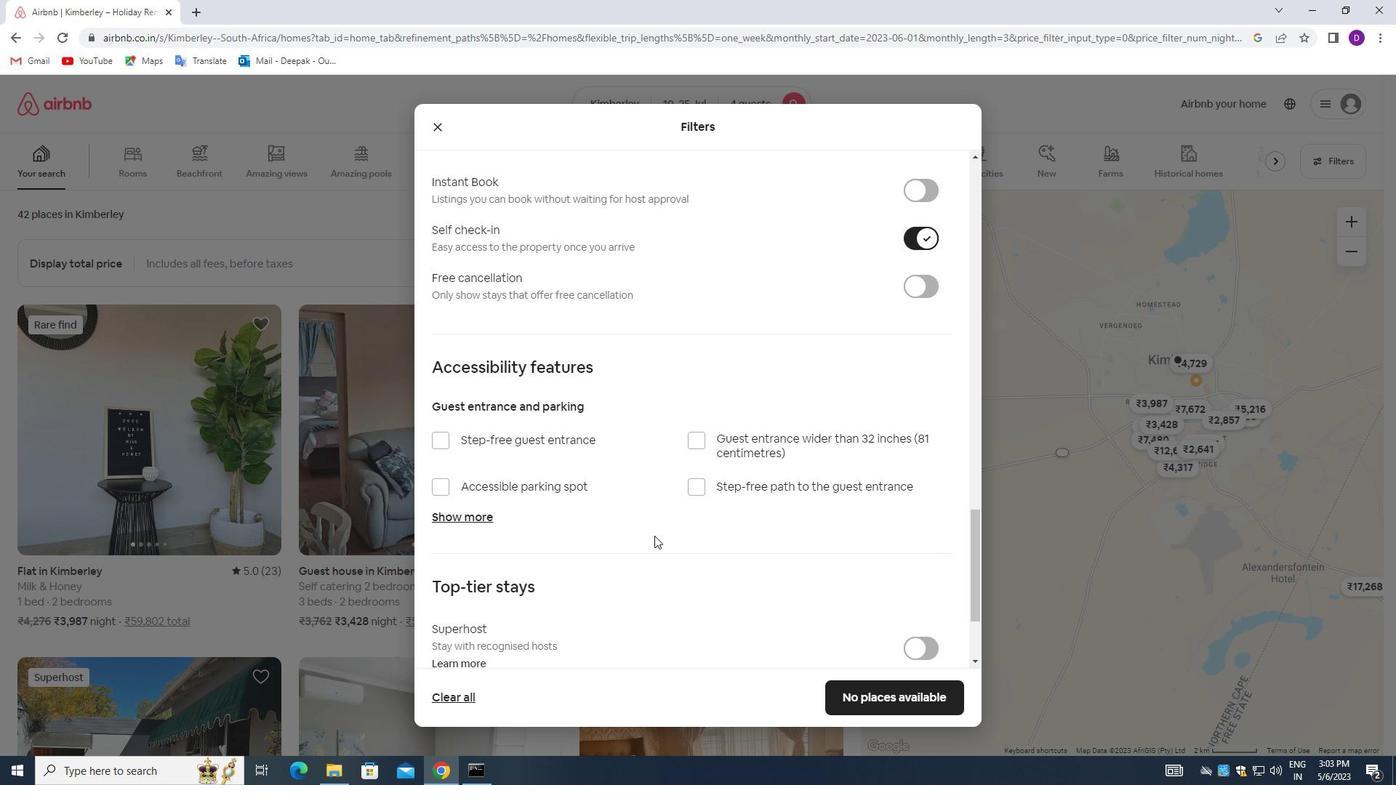 
Action: Mouse moved to (654, 536)
Screenshot: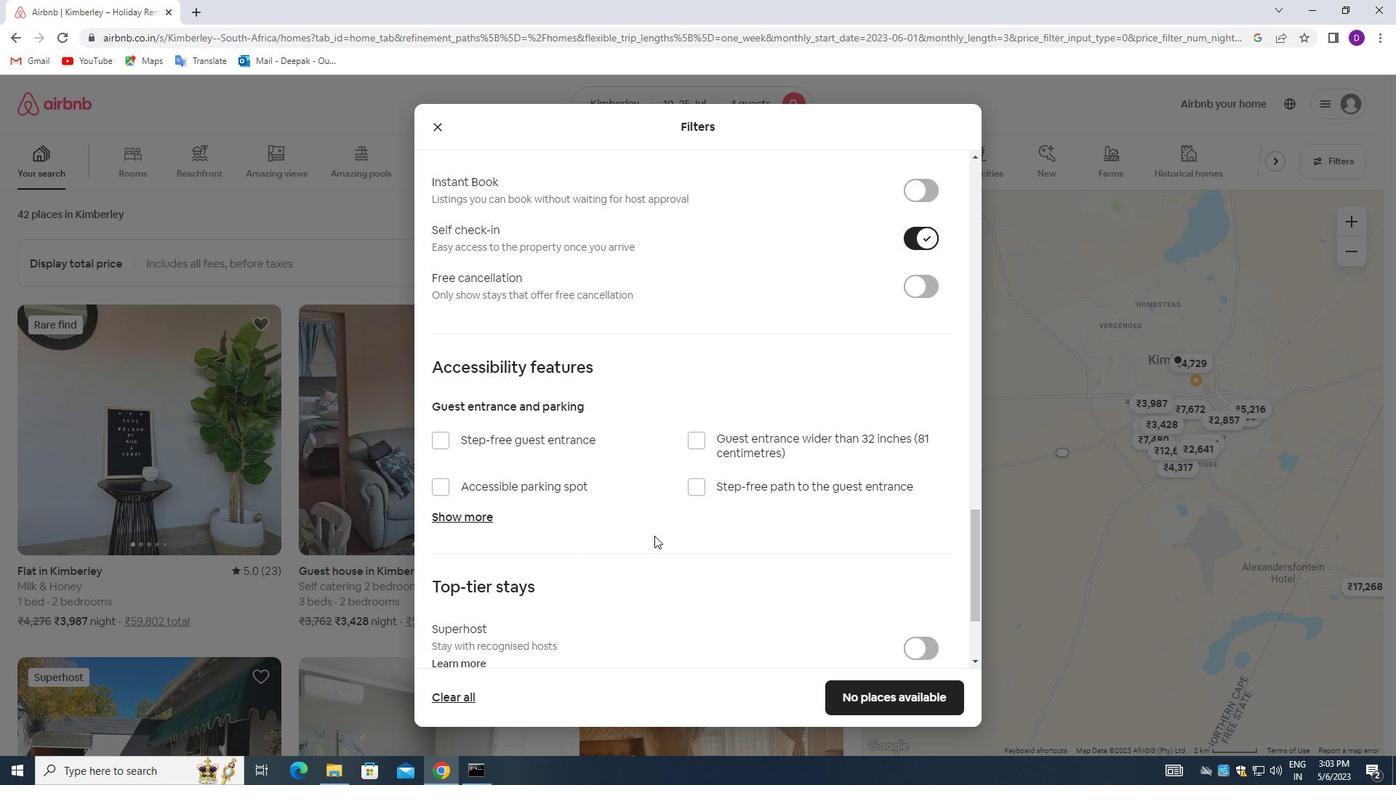 
Action: Mouse scrolled (654, 535) with delta (0, 0)
Screenshot: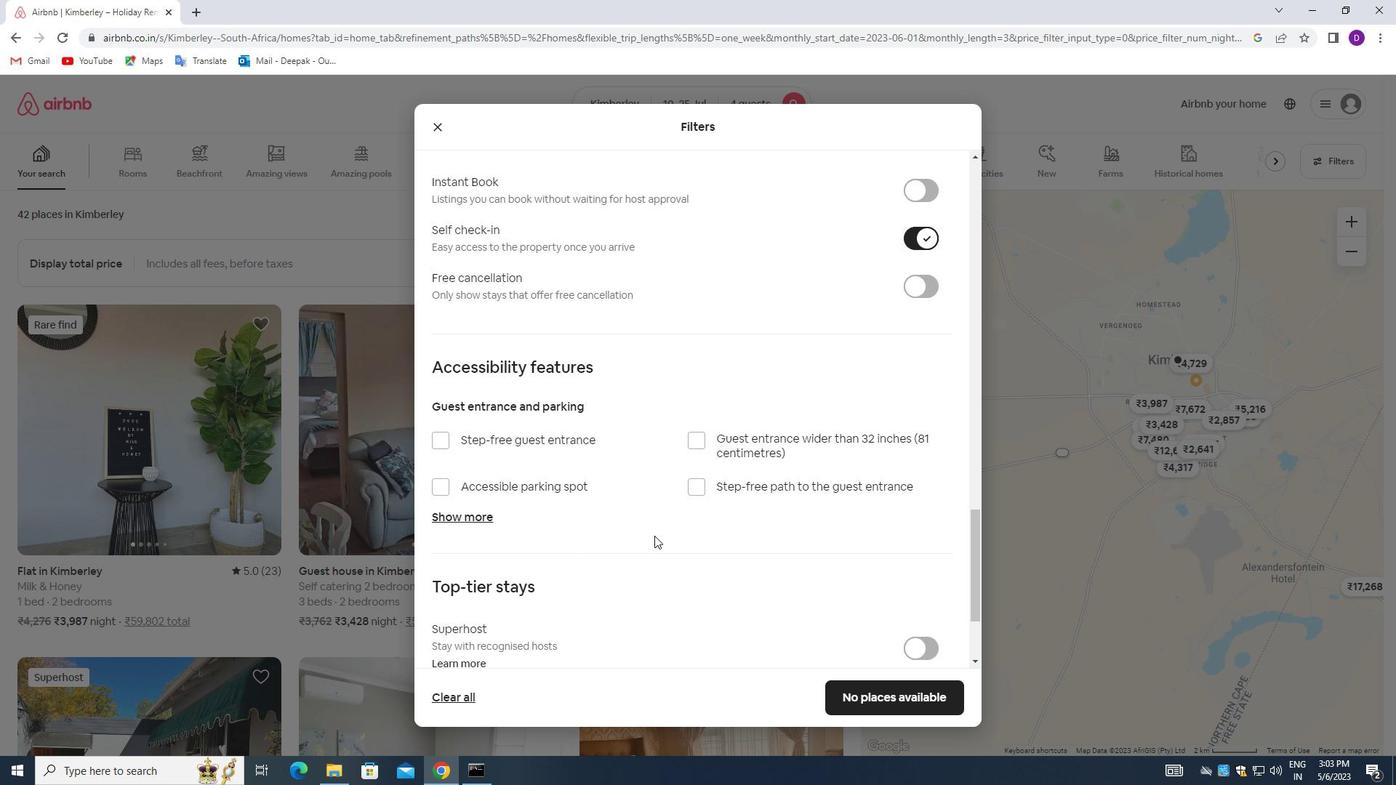 
Action: Mouse scrolled (654, 535) with delta (0, 0)
Screenshot: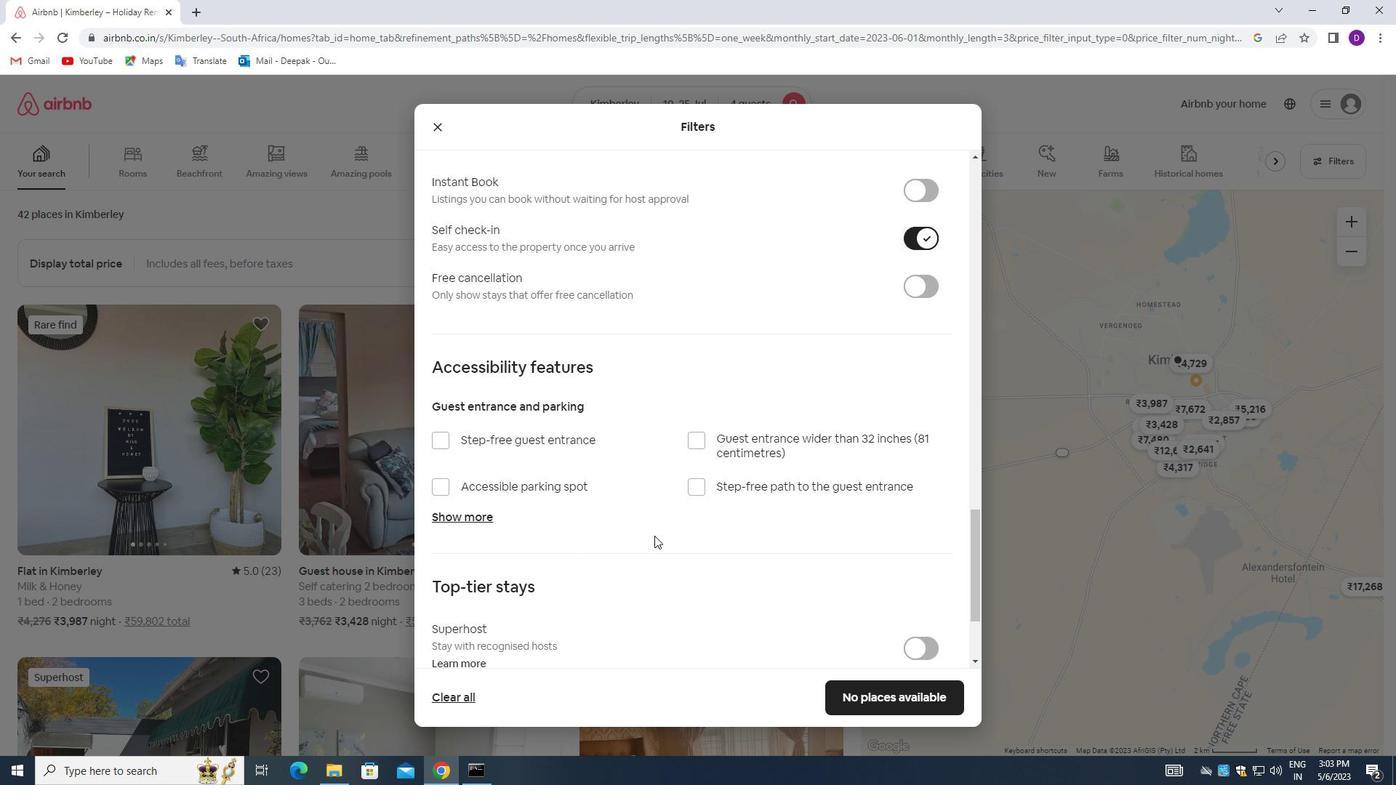 
Action: Mouse moved to (654, 536)
Screenshot: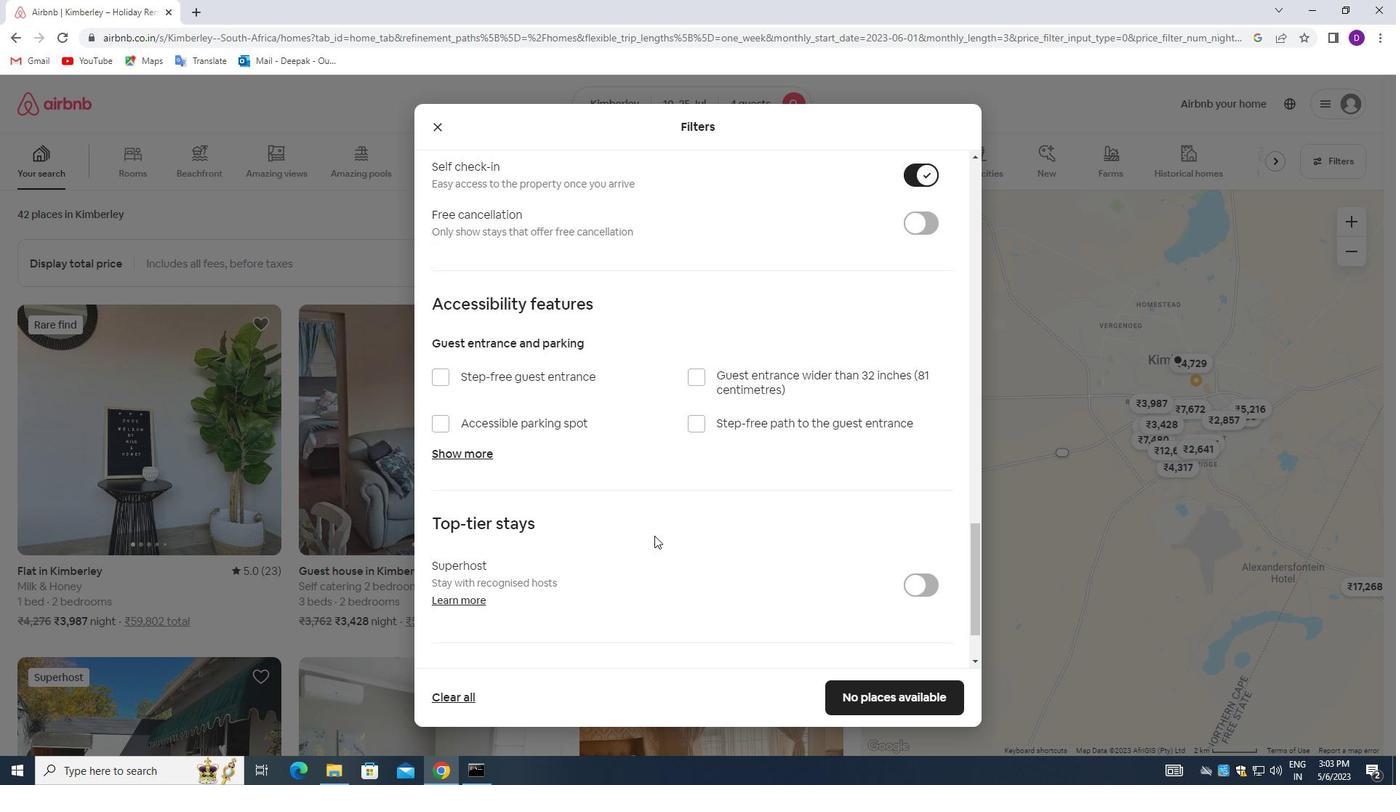 
Action: Mouse scrolled (654, 535) with delta (0, 0)
Screenshot: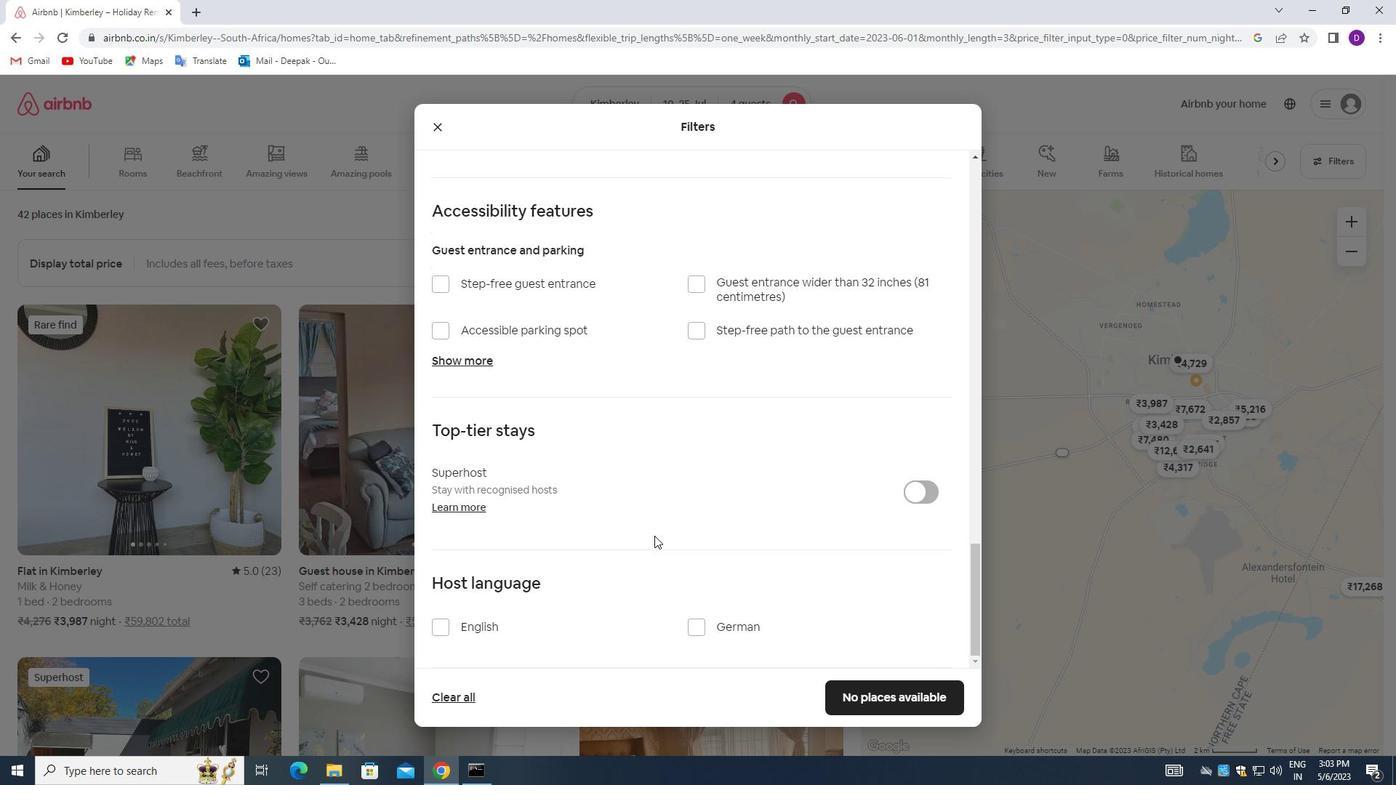
Action: Mouse moved to (654, 536)
Screenshot: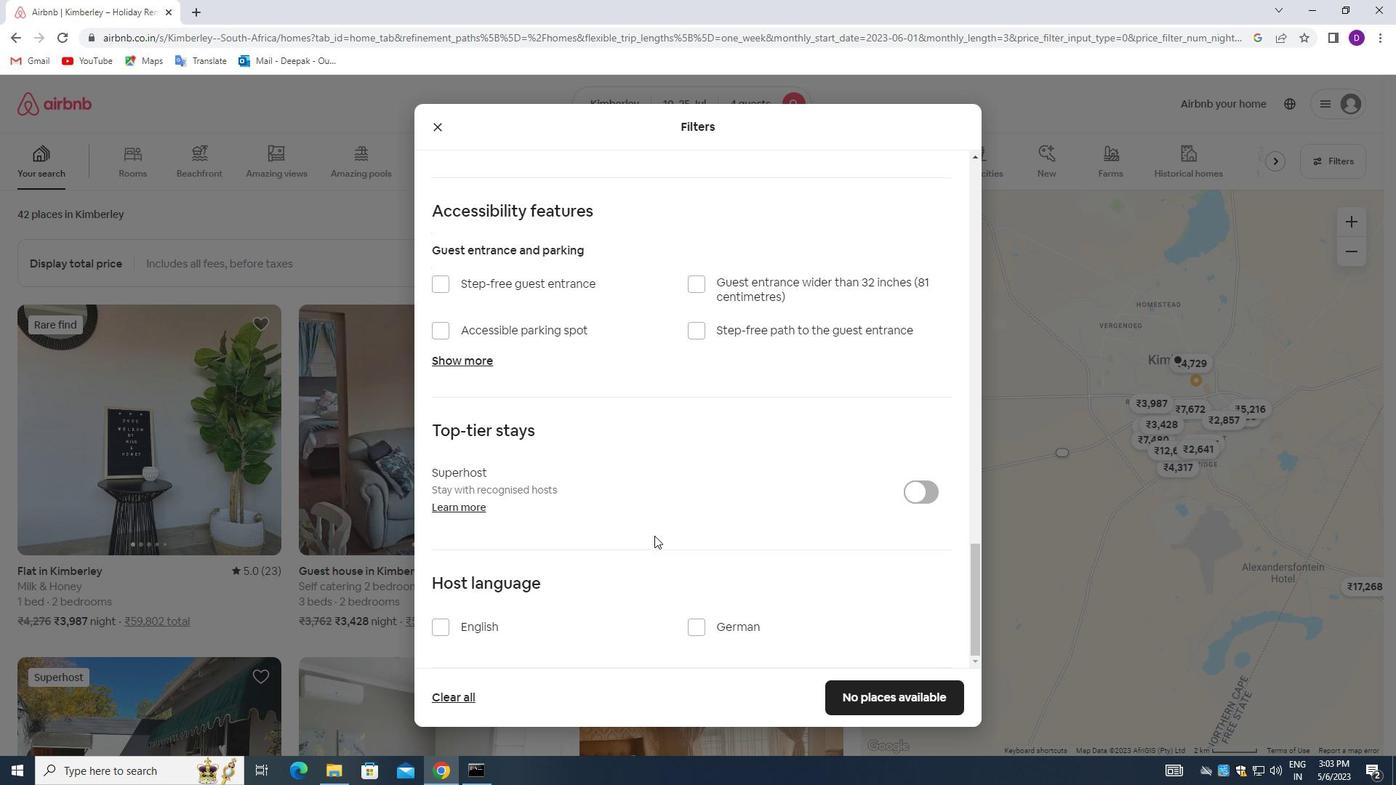 
Action: Mouse scrolled (654, 535) with delta (0, 0)
Screenshot: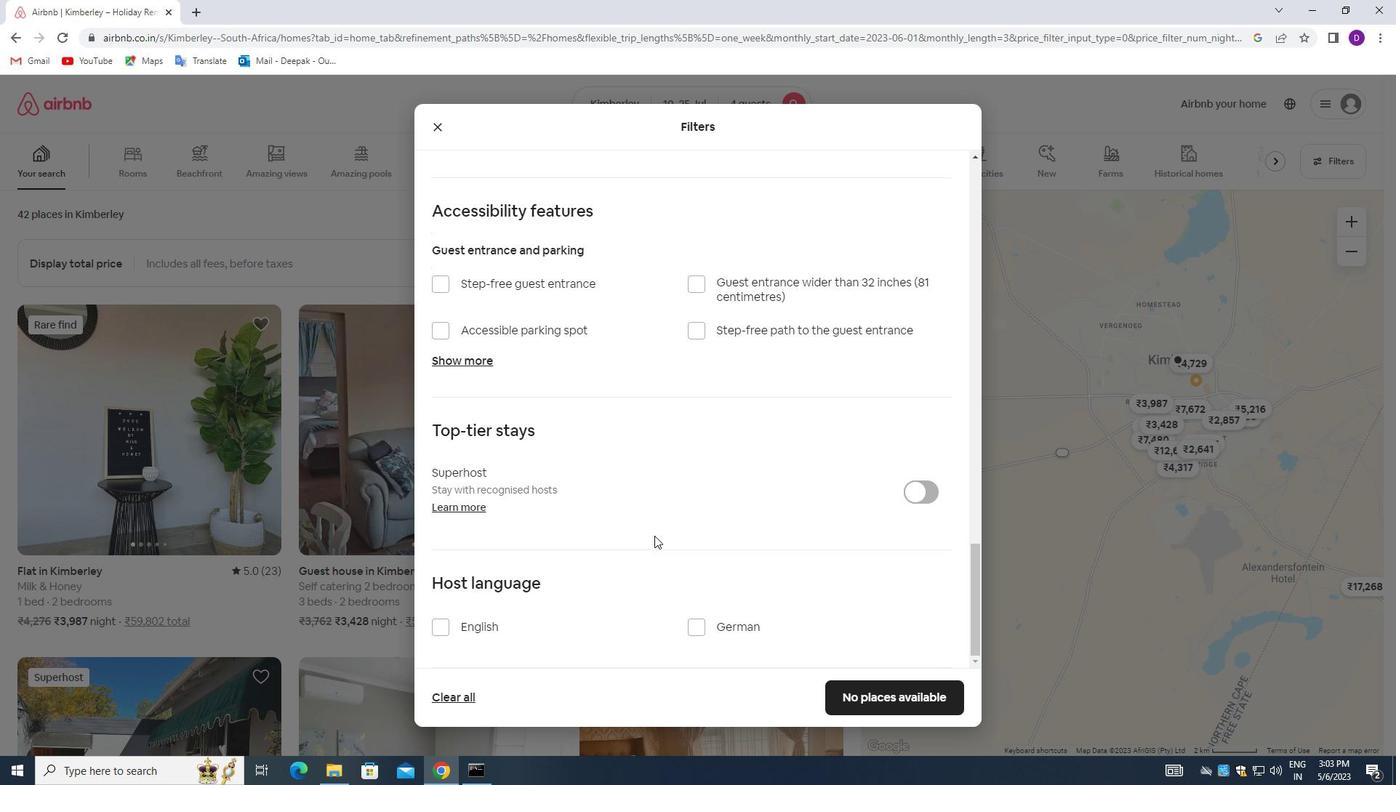 
Action: Mouse moved to (656, 537)
Screenshot: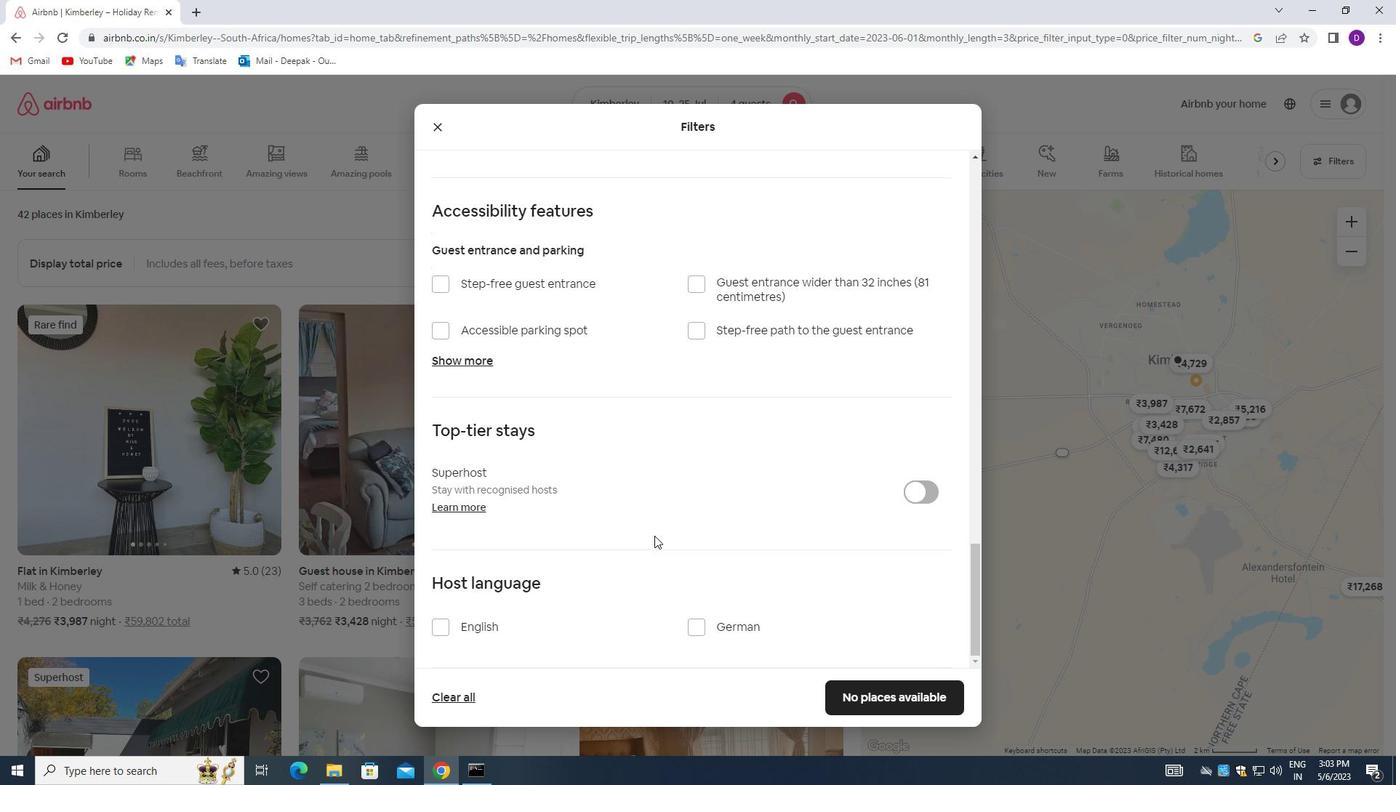 
Action: Mouse scrolled (656, 536) with delta (0, 0)
Screenshot: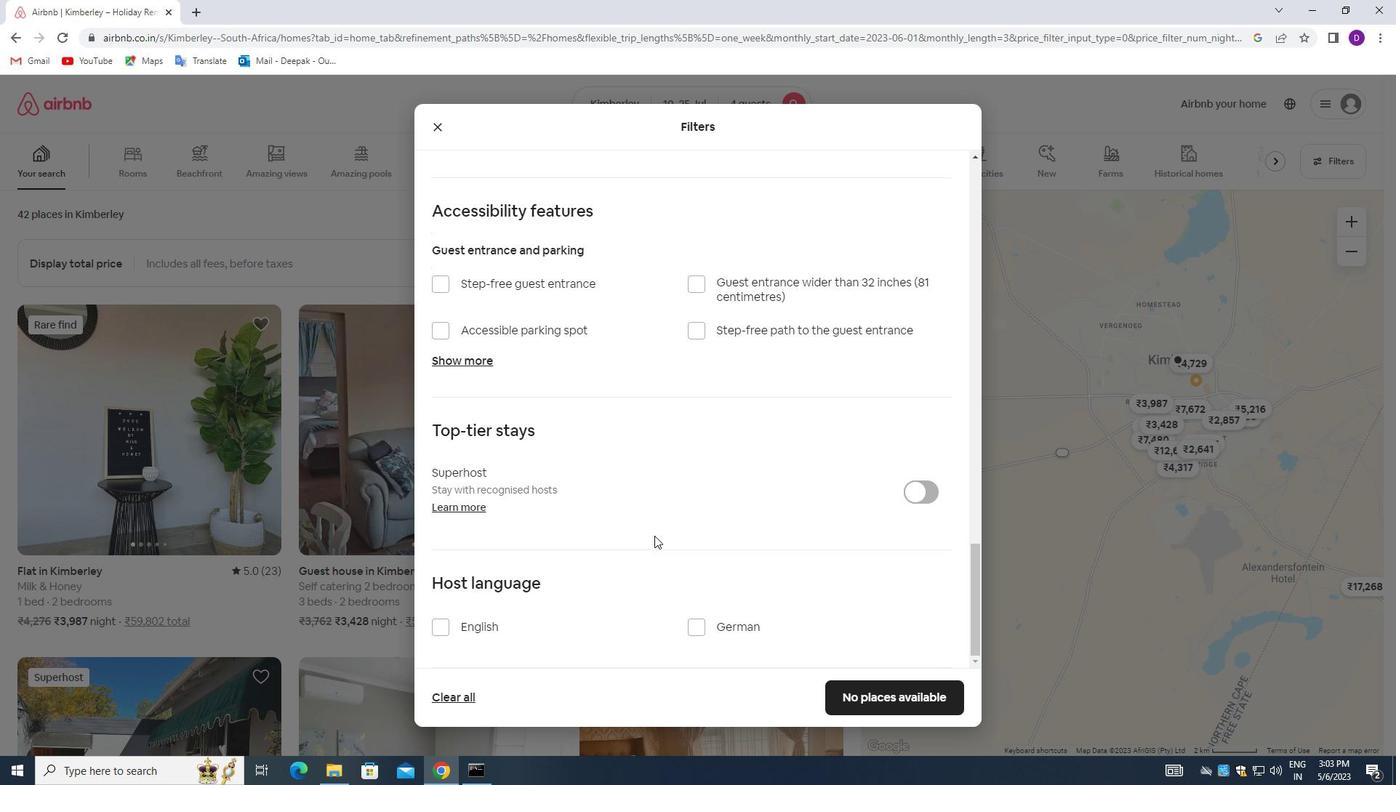 
Action: Mouse moved to (439, 629)
Screenshot: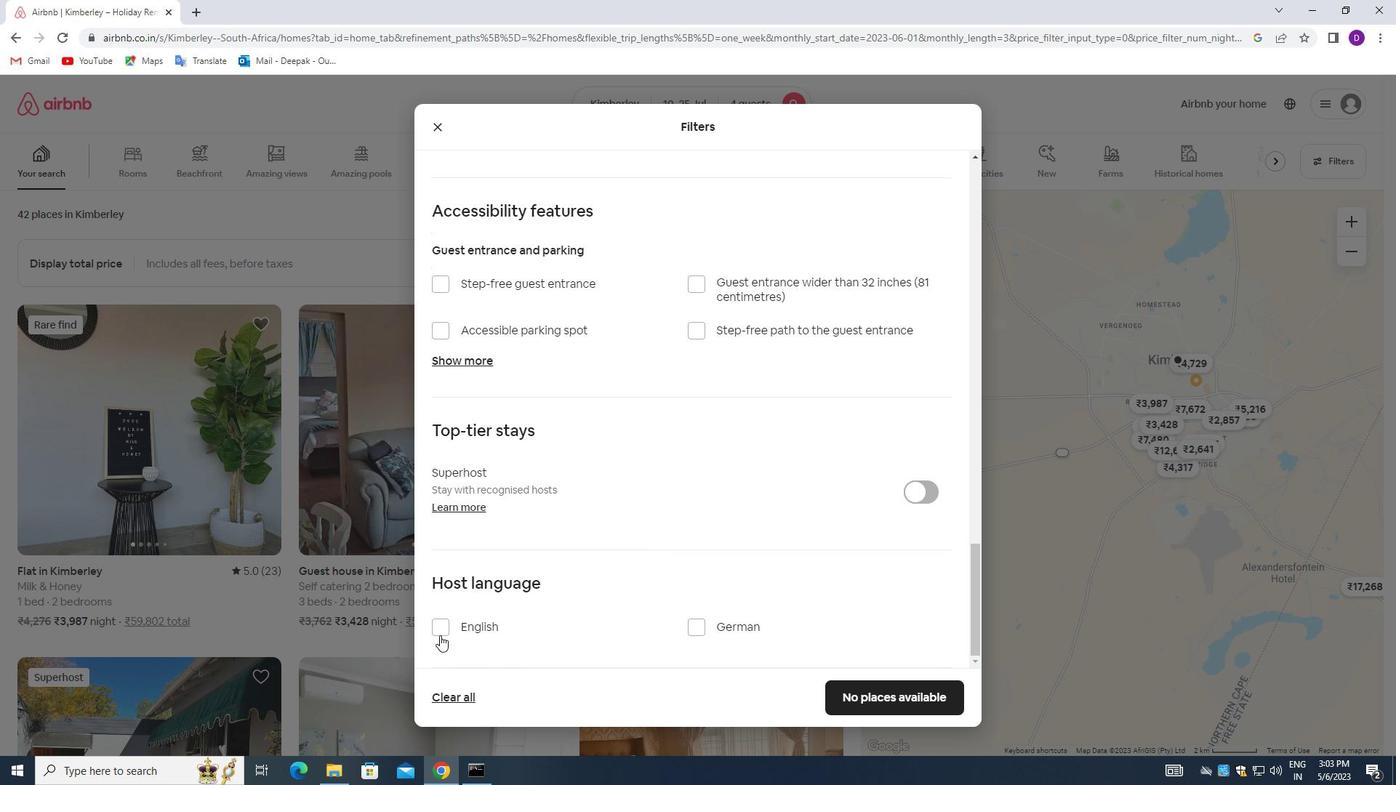 
Action: Mouse pressed left at (439, 629)
Screenshot: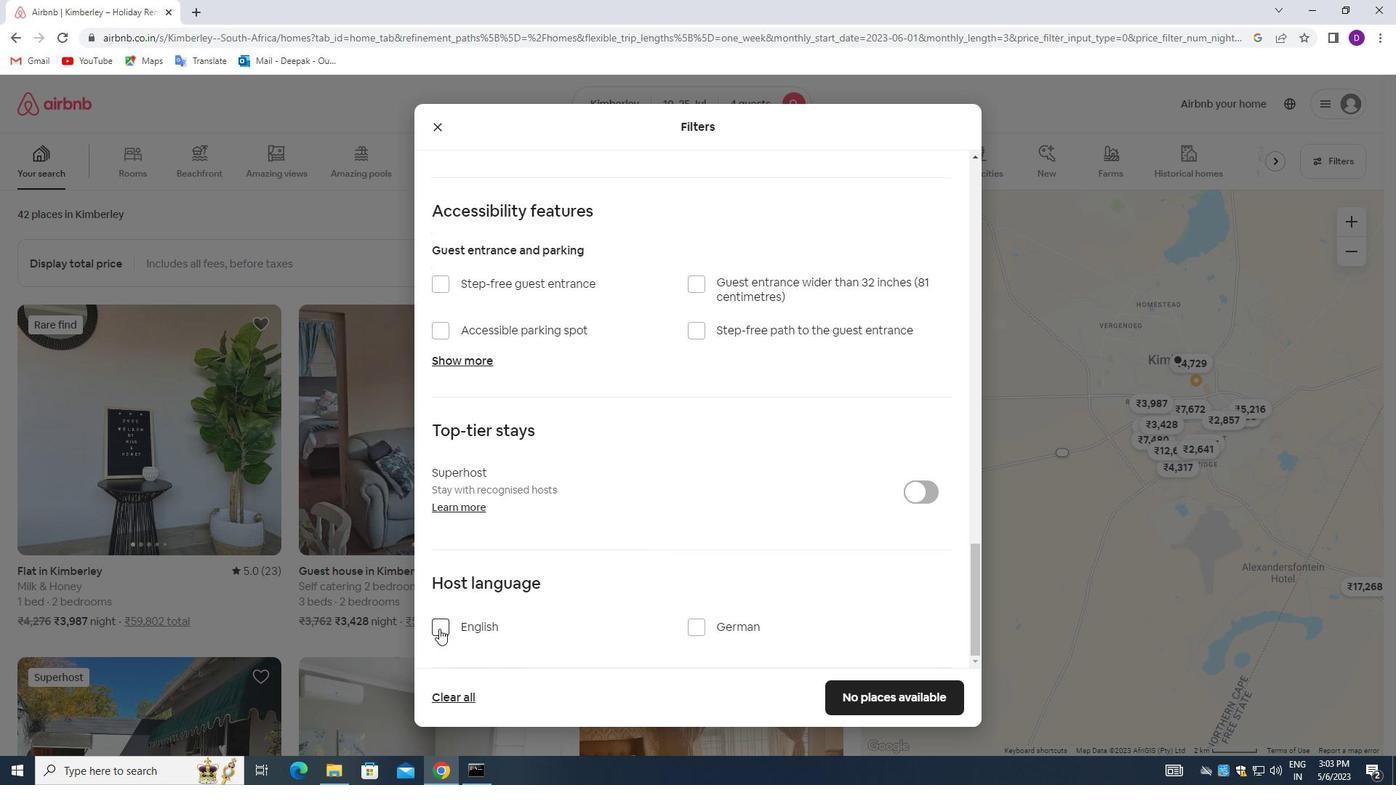 
Action: Mouse moved to (832, 691)
Screenshot: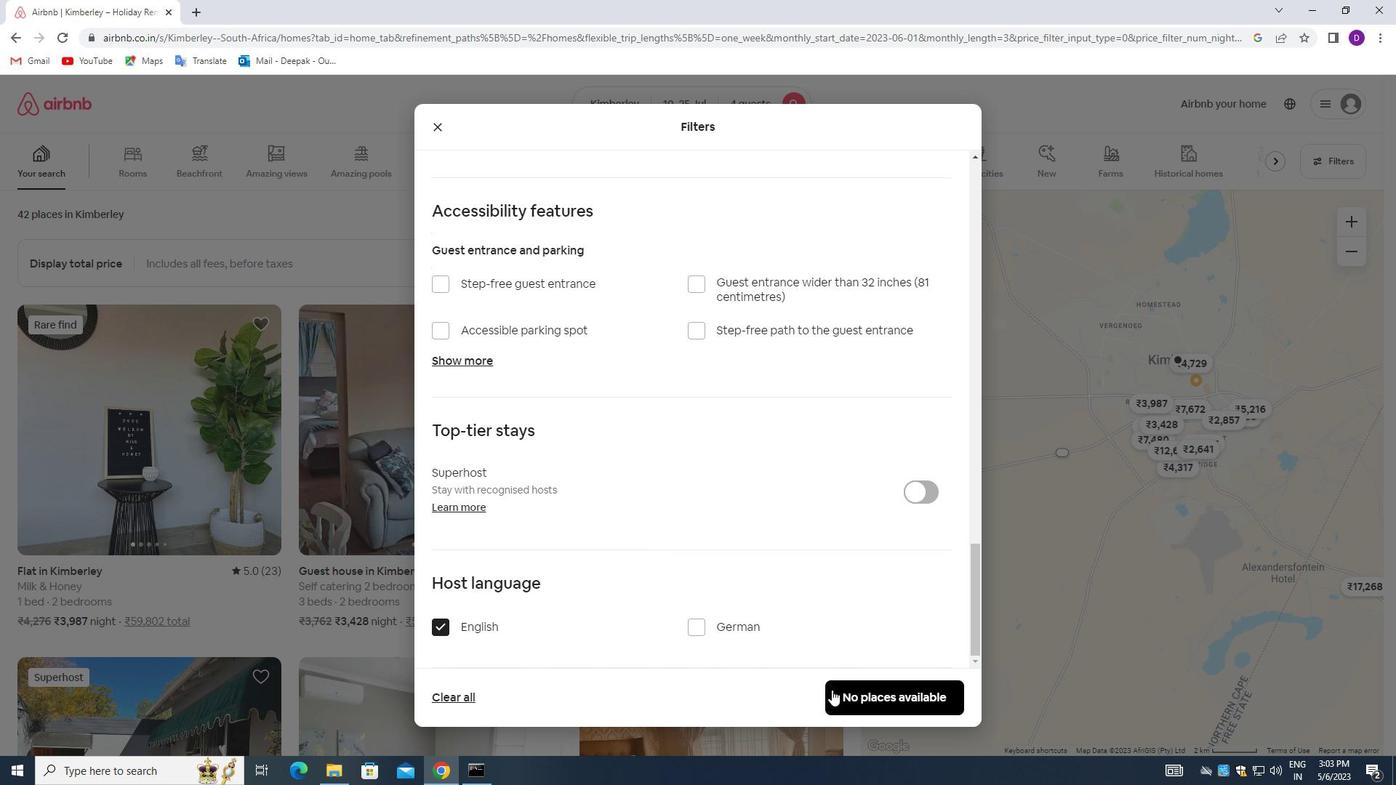 
Action: Mouse pressed left at (832, 691)
Screenshot: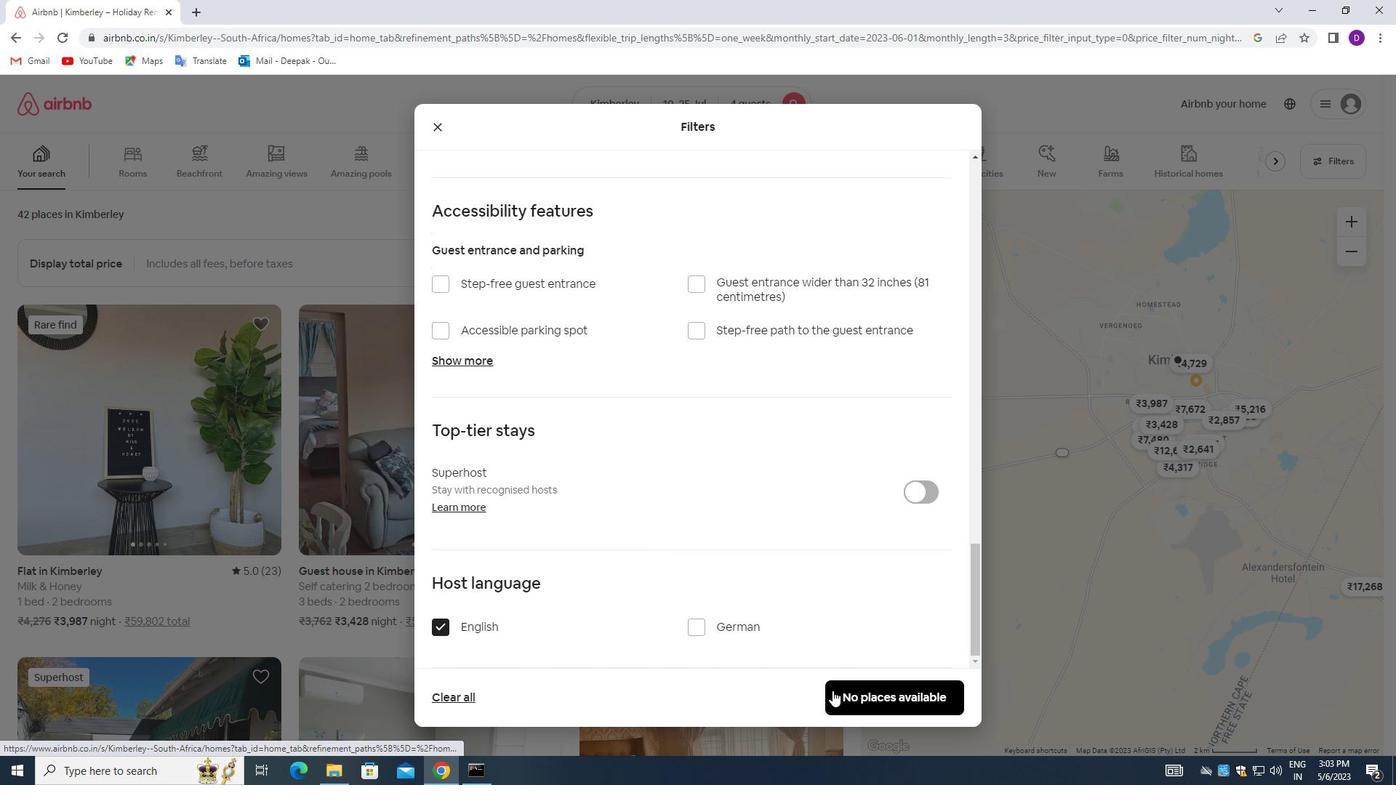 
Action: Mouse moved to (791, 587)
Screenshot: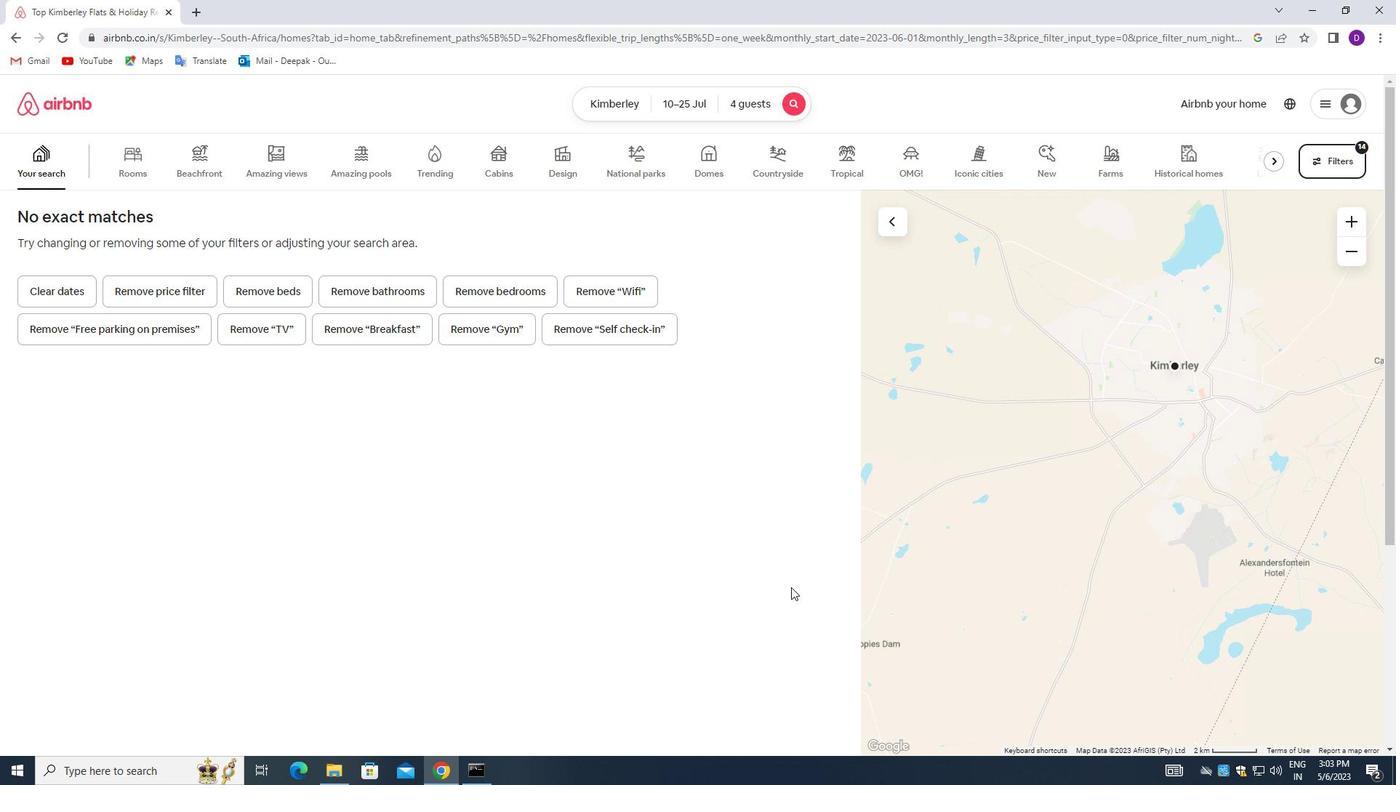 
